 Task: Look for Airbnb properties in Shorko, Pakistan from 9th December, 2023 to 16th December, 2023 for 2 adults, 1 child.2 bedrooms having 2 beds and 1 bathroom. Property type can be flat. Booking option can be shelf check-in. Look for 3 properties as per requirement.
Action: Mouse pressed left at (557, 161)
Screenshot: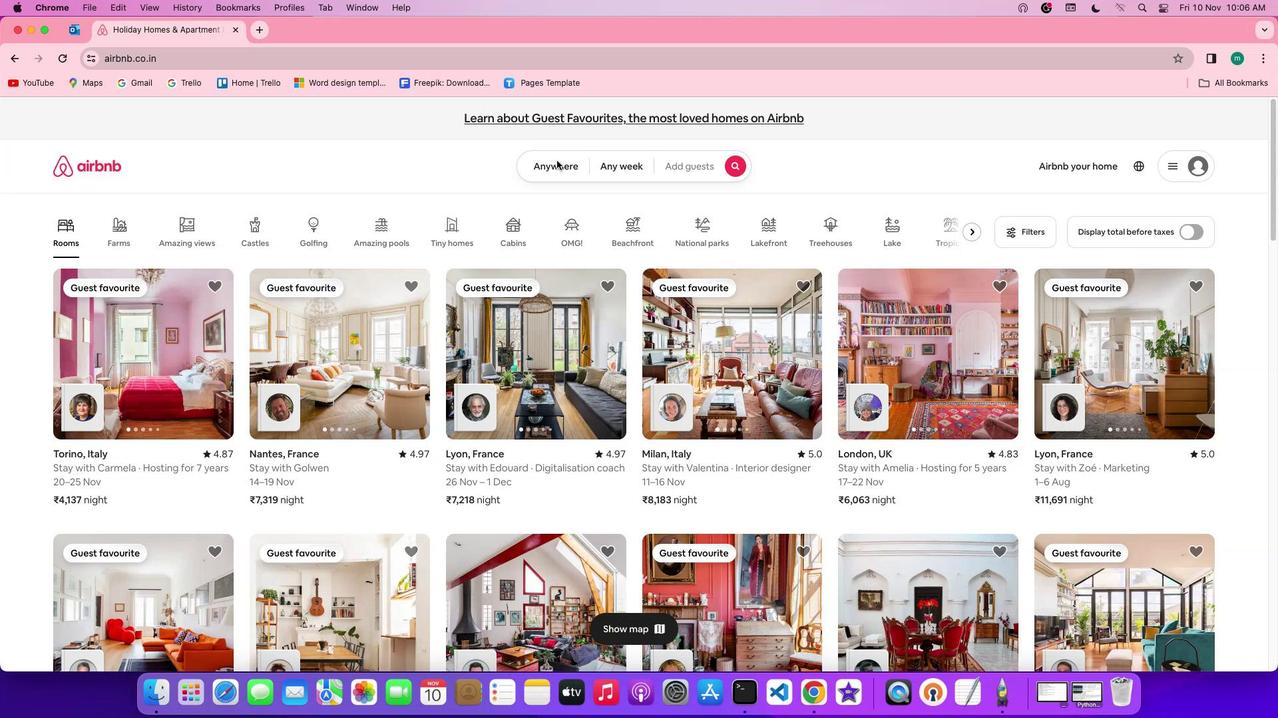 
Action: Mouse moved to (507, 211)
Screenshot: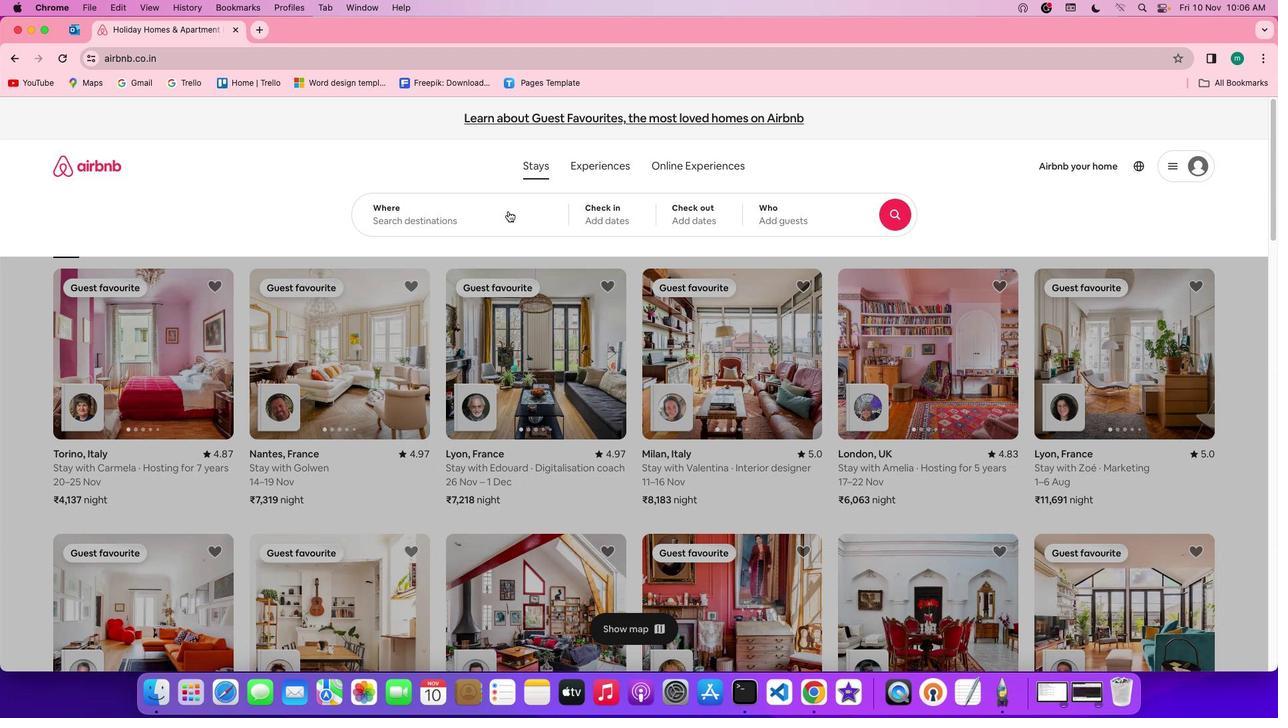 
Action: Mouse pressed left at (507, 211)
Screenshot: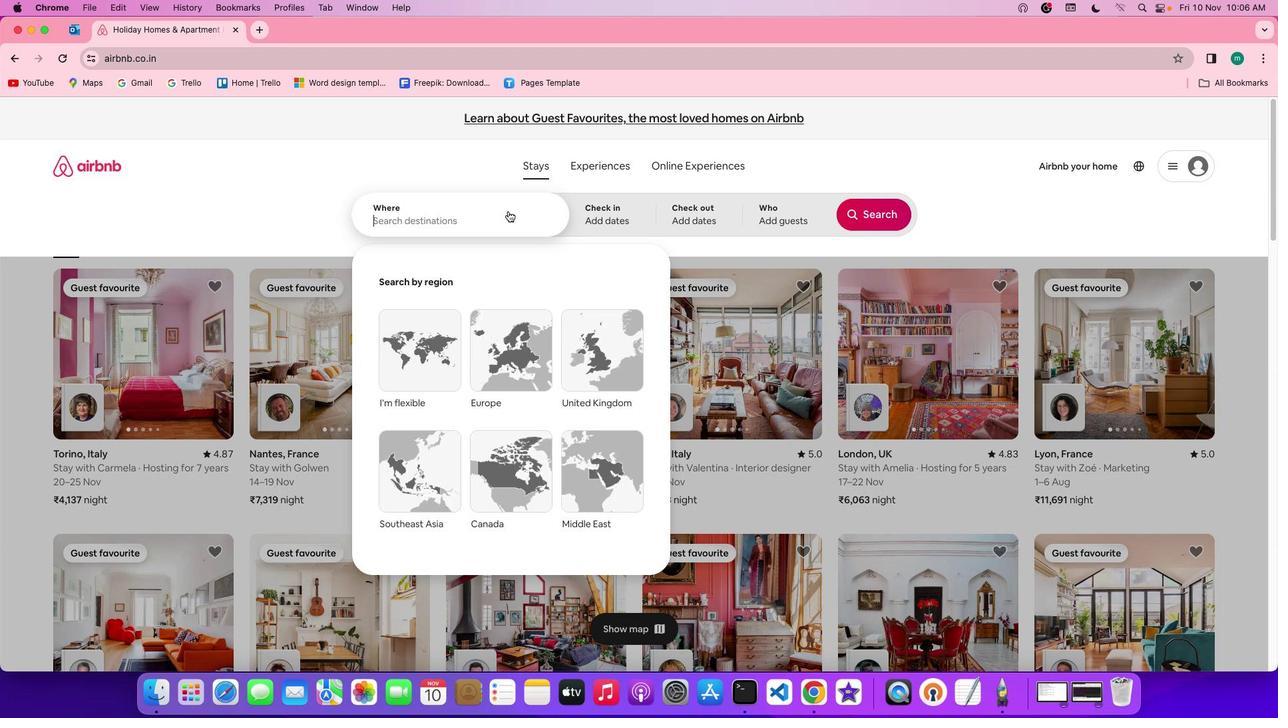 
Action: Key pressed Key.shift'S''h''o''r''k''o'','Key.spaceKey.shift'P''a''k''i''s''a'Key.backspace't''a''n'
Screenshot: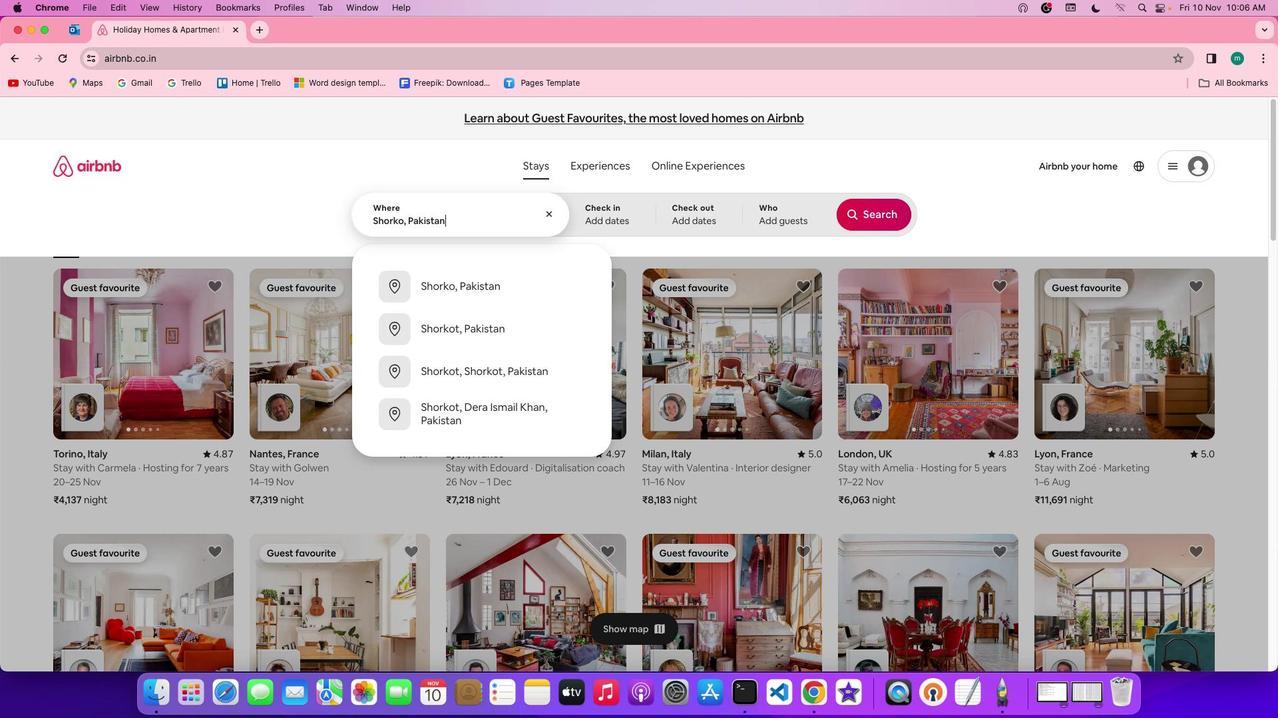 
Action: Mouse moved to (625, 203)
Screenshot: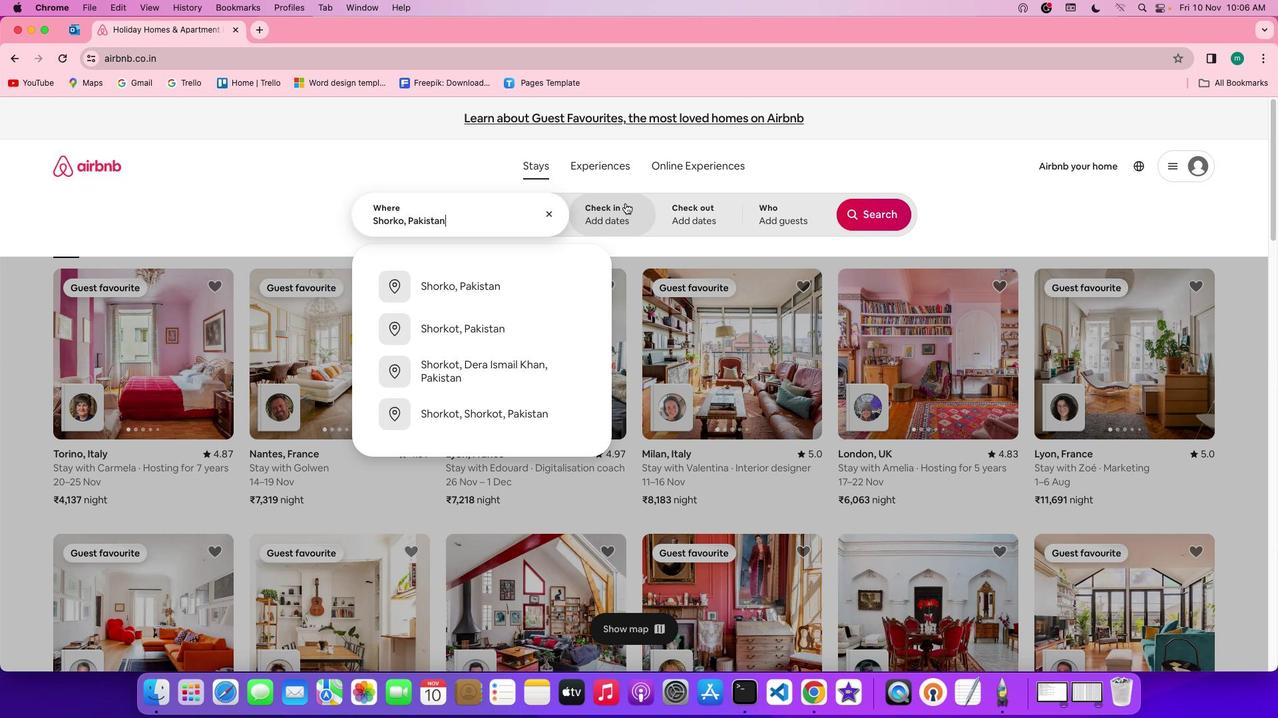 
Action: Mouse pressed left at (625, 203)
Screenshot: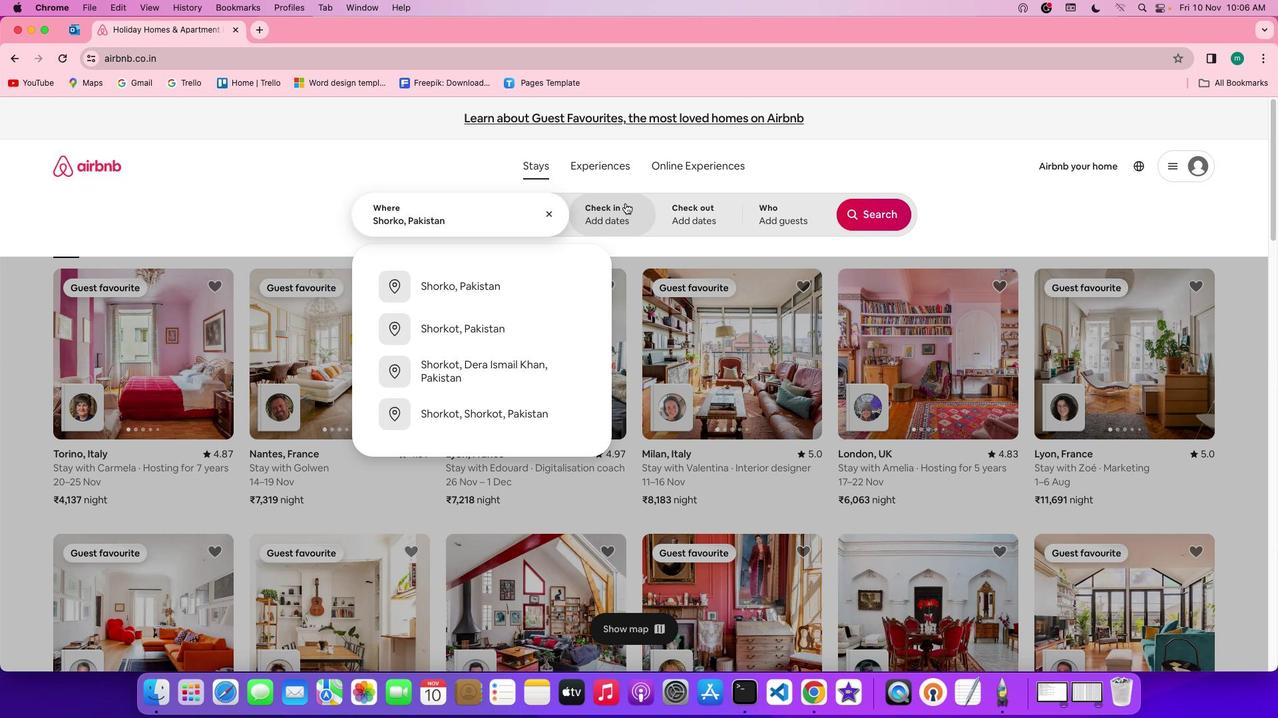 
Action: Mouse moved to (860, 411)
Screenshot: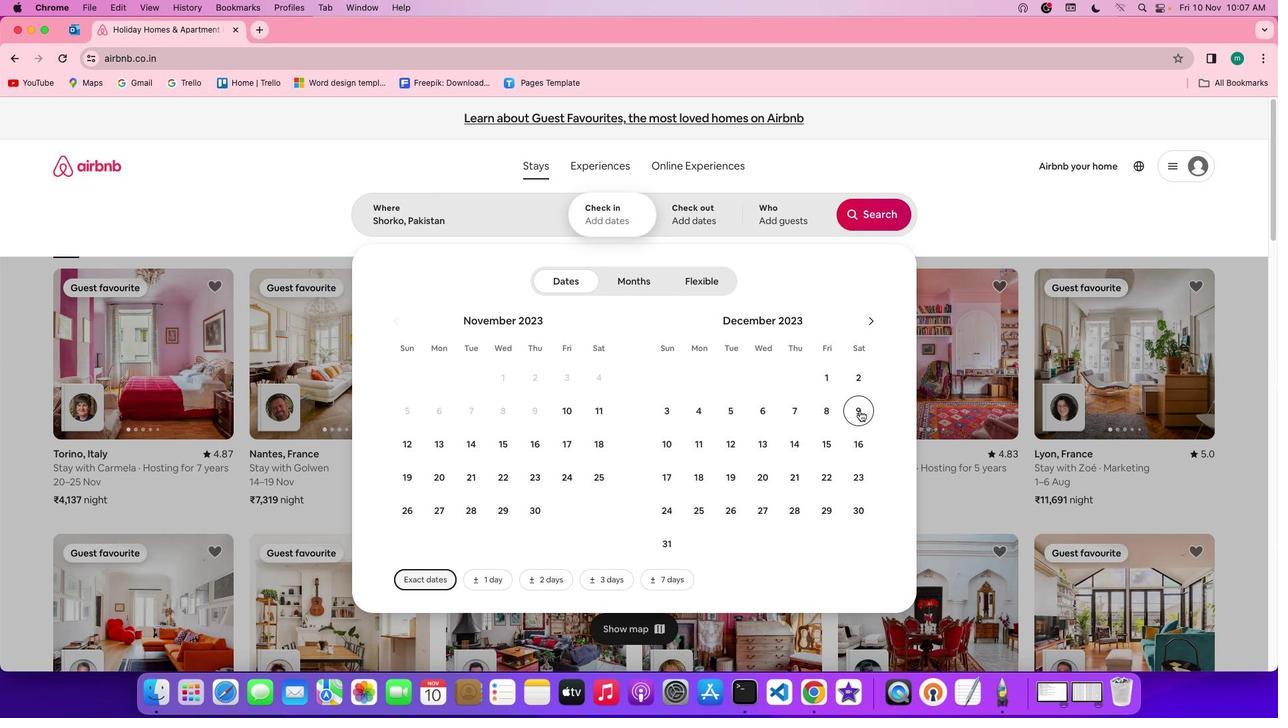 
Action: Mouse pressed left at (860, 411)
Screenshot: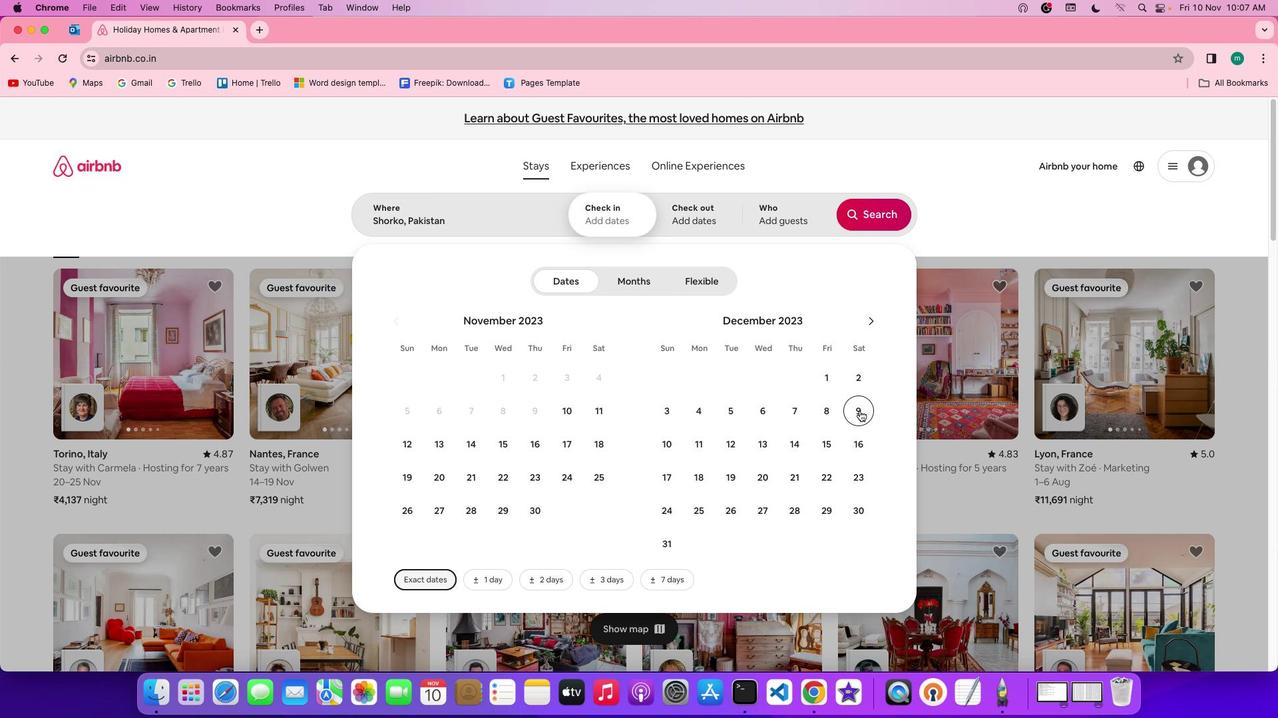 
Action: Mouse moved to (858, 438)
Screenshot: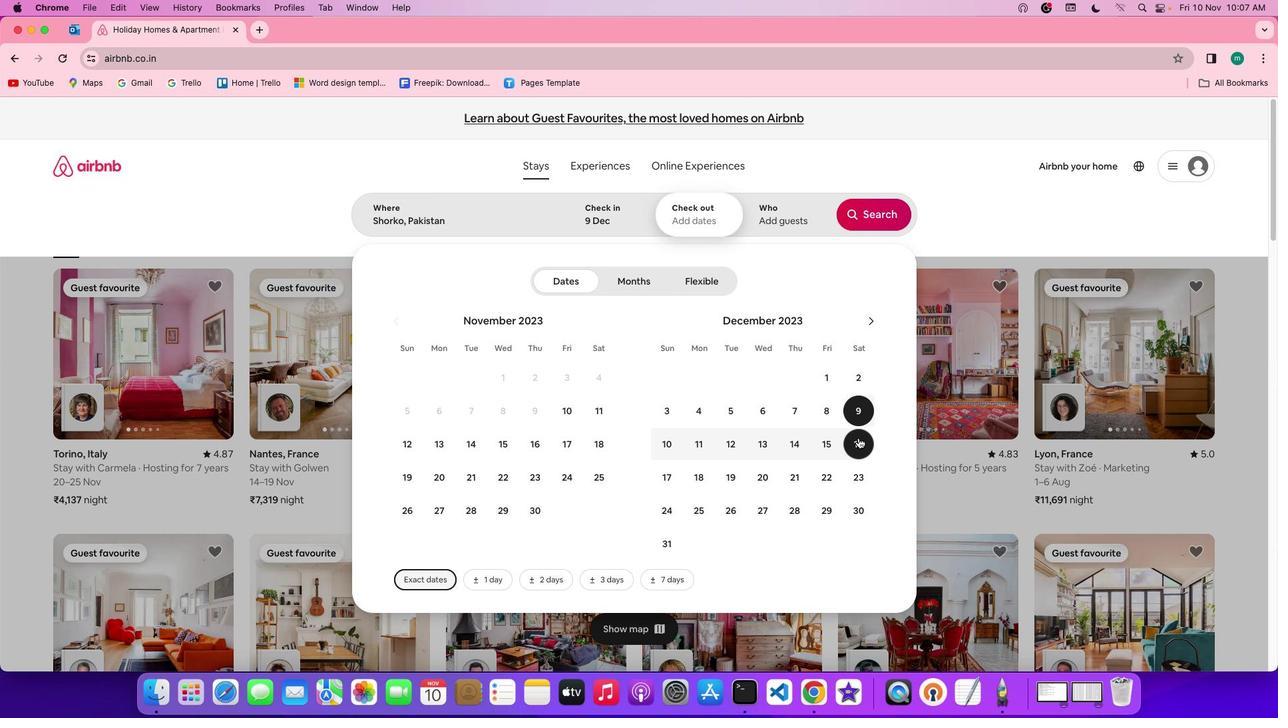
Action: Mouse pressed left at (858, 438)
Screenshot: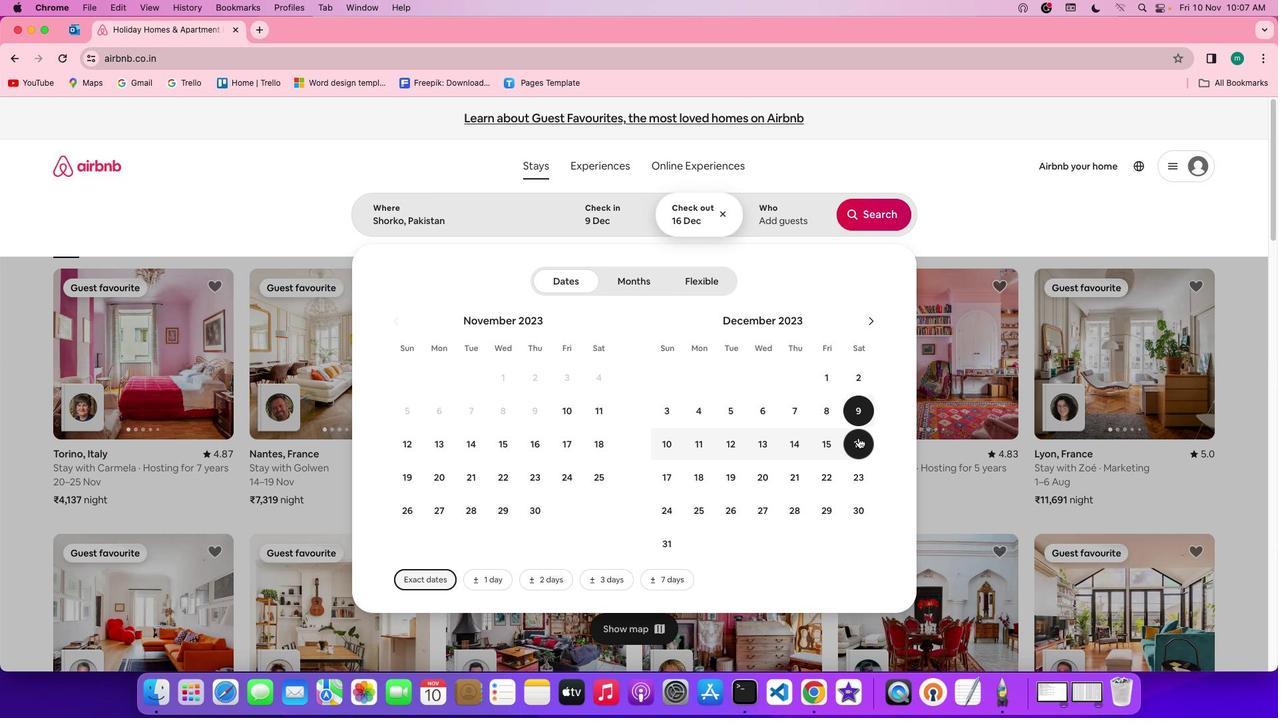 
Action: Mouse moved to (791, 206)
Screenshot: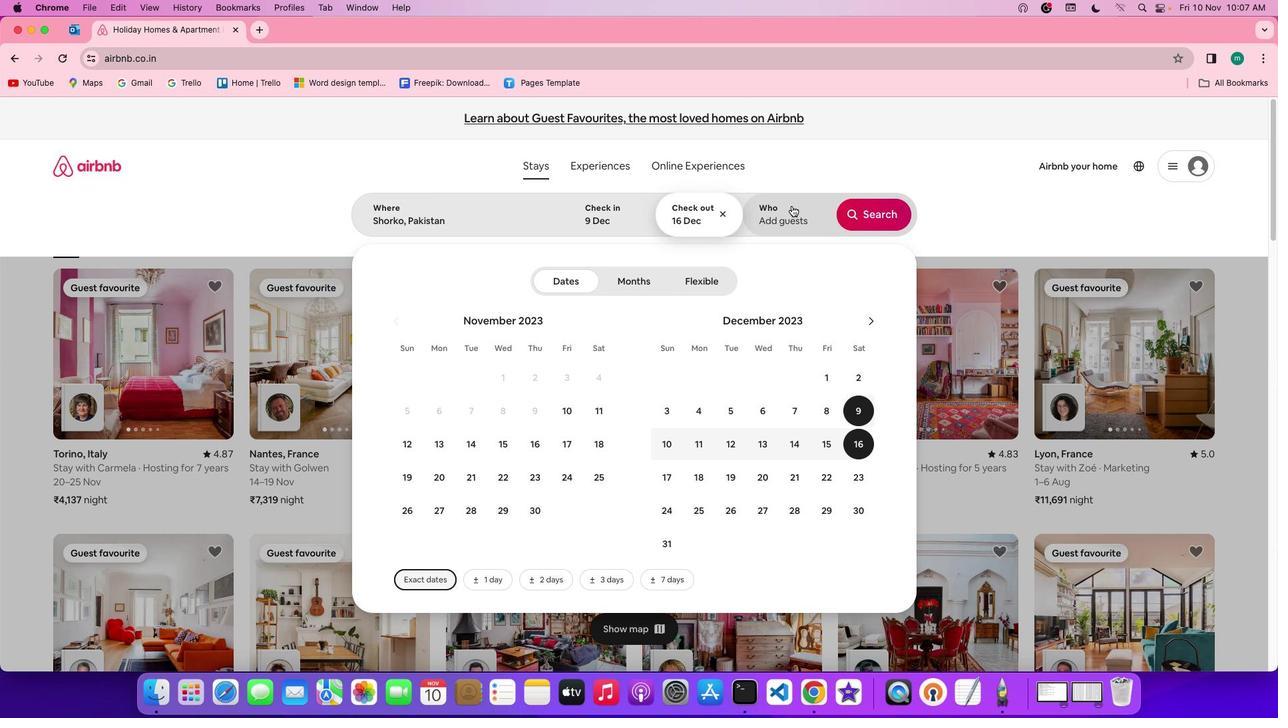 
Action: Mouse pressed left at (791, 206)
Screenshot: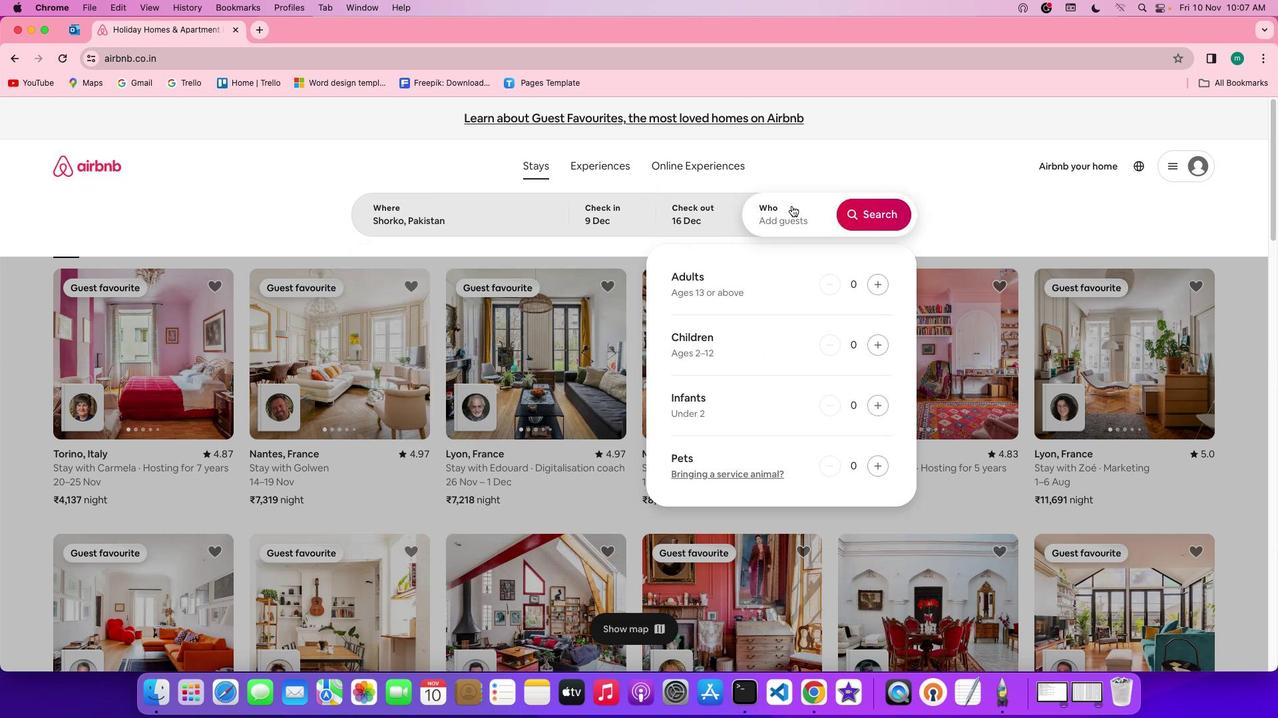 
Action: Mouse moved to (880, 282)
Screenshot: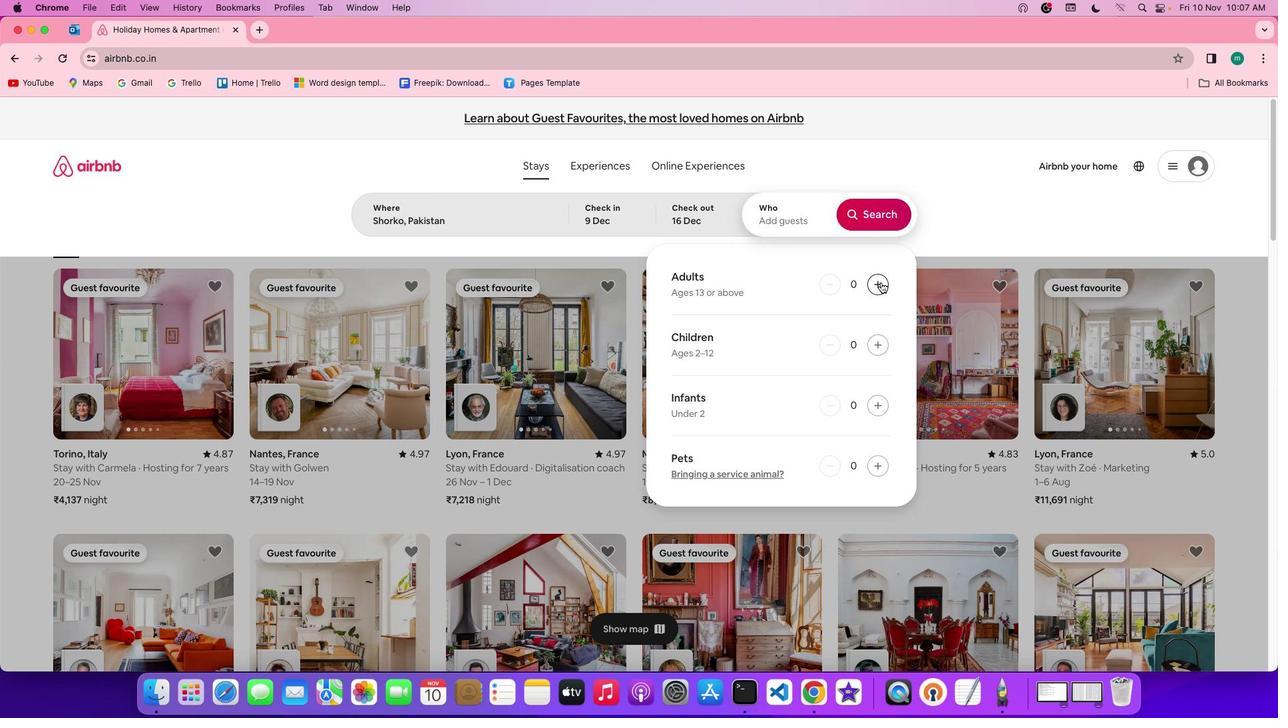 
Action: Mouse pressed left at (880, 282)
Screenshot: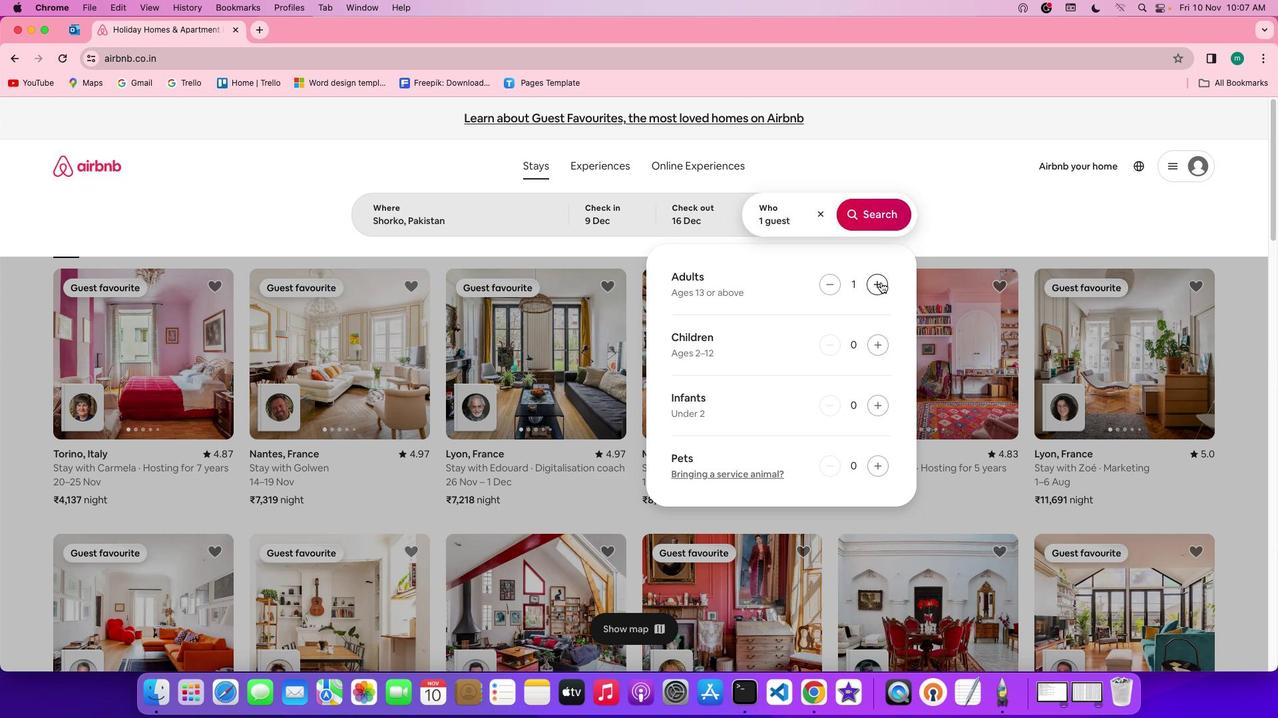 
Action: Mouse pressed left at (880, 282)
Screenshot: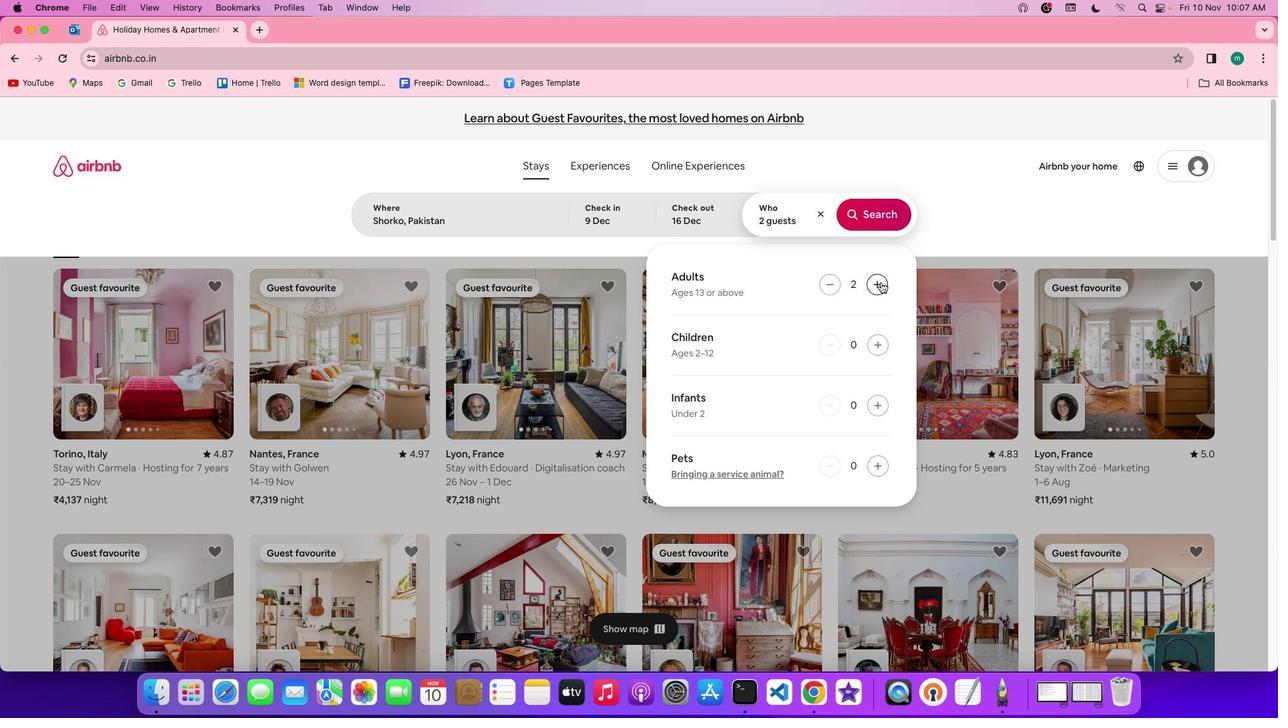 
Action: Mouse moved to (877, 348)
Screenshot: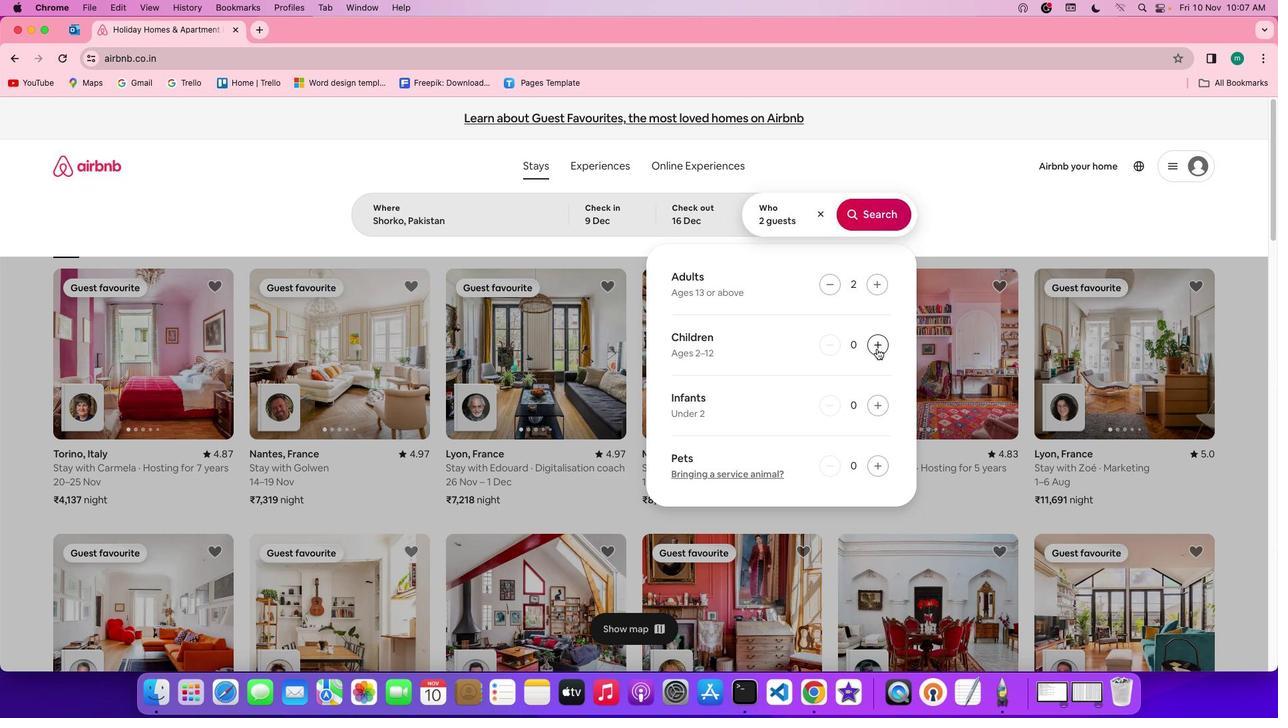 
Action: Mouse pressed left at (877, 348)
Screenshot: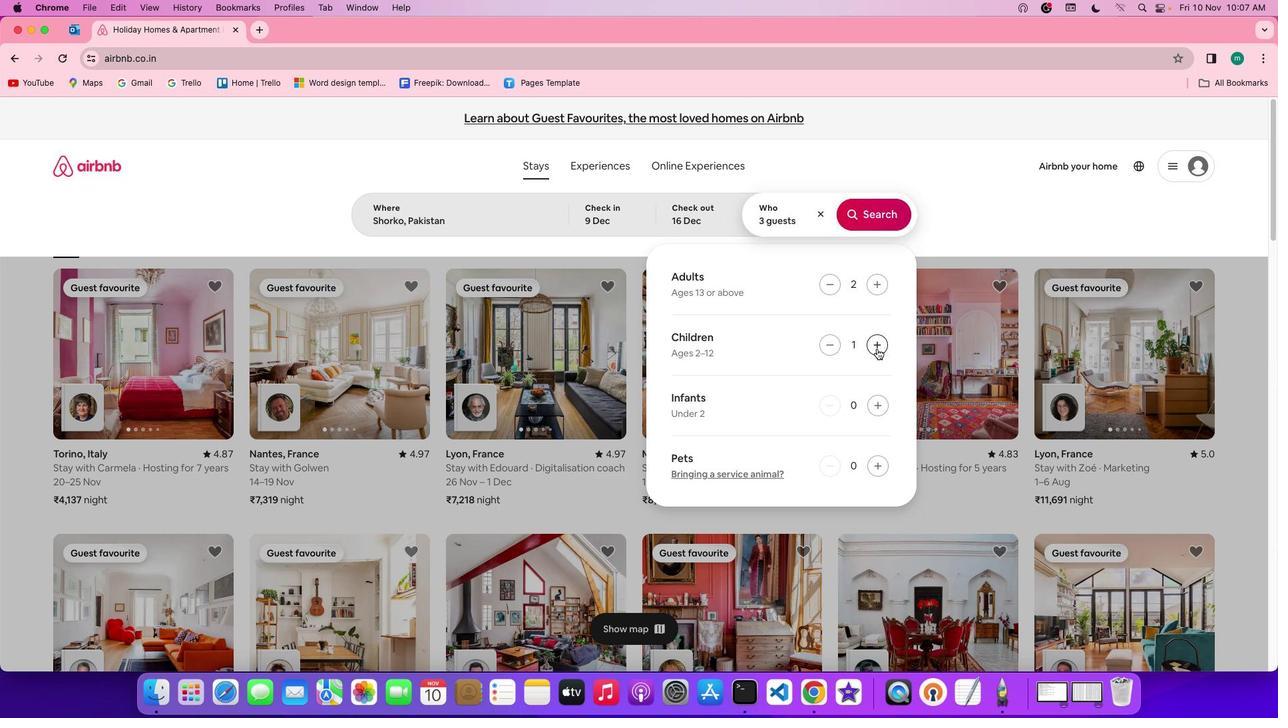 
Action: Mouse moved to (868, 212)
Screenshot: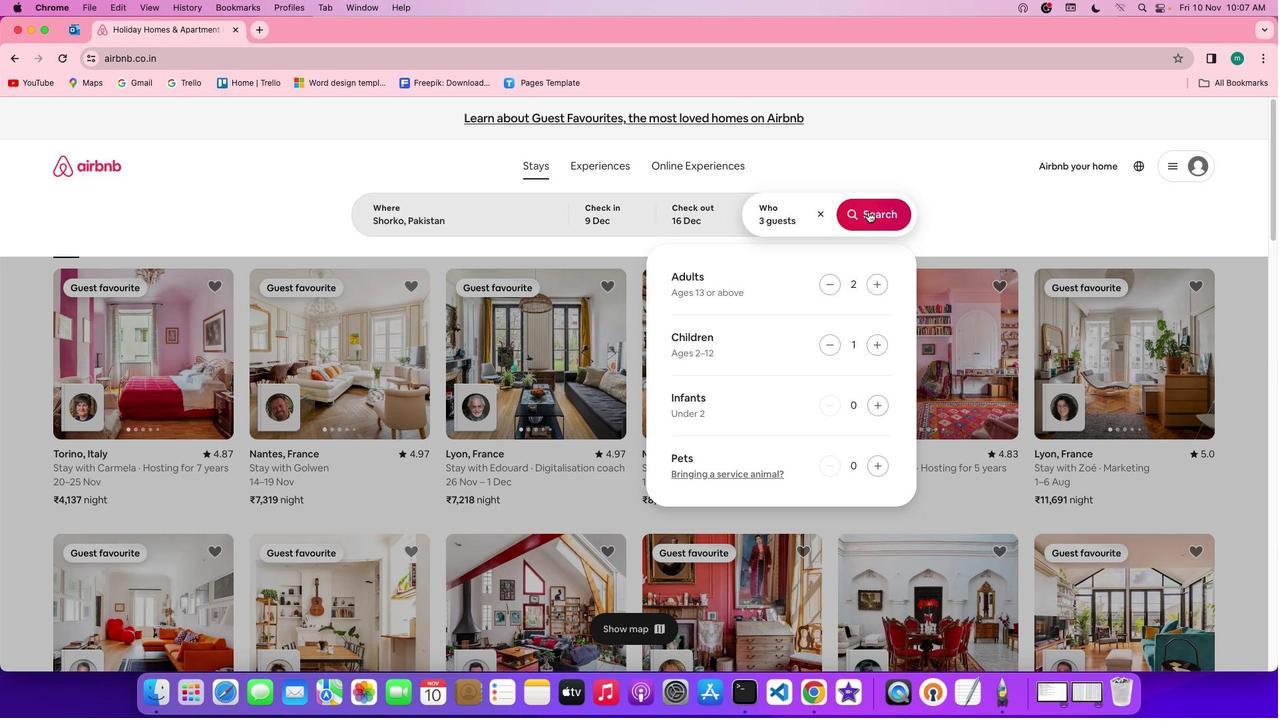 
Action: Mouse pressed left at (868, 212)
Screenshot: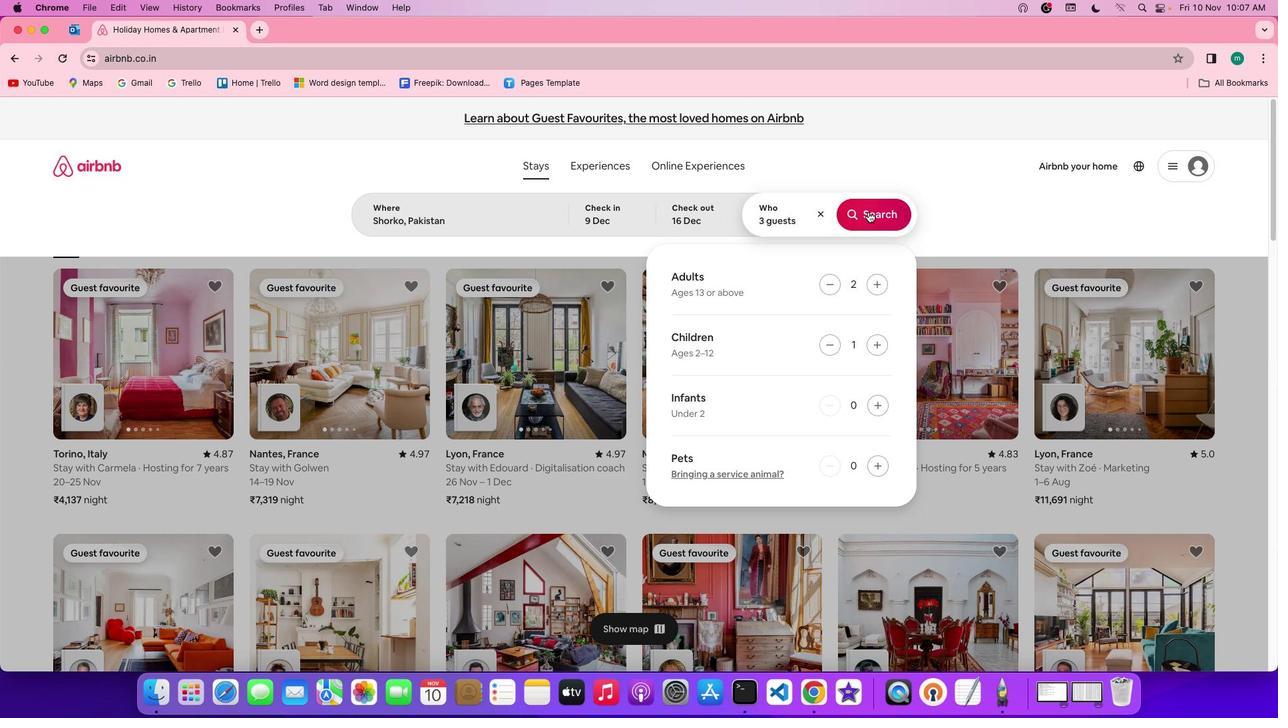 
Action: Mouse moved to (1077, 167)
Screenshot: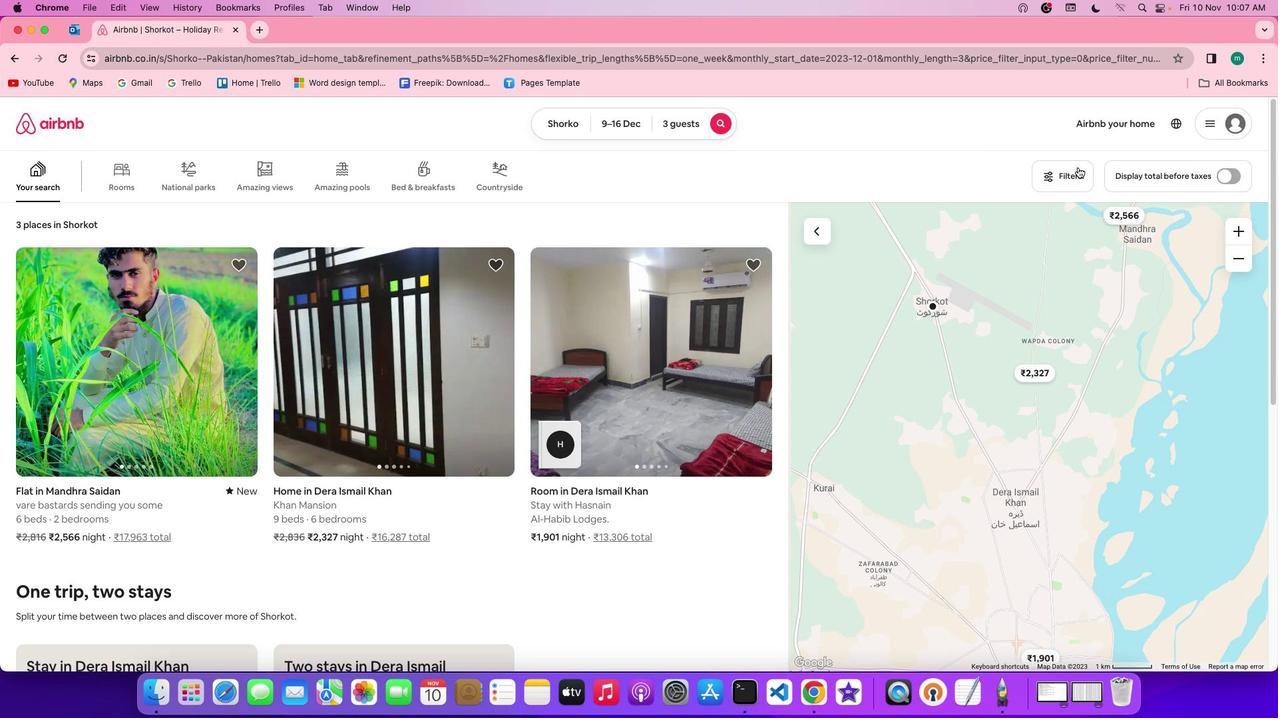 
Action: Mouse pressed left at (1077, 167)
Screenshot: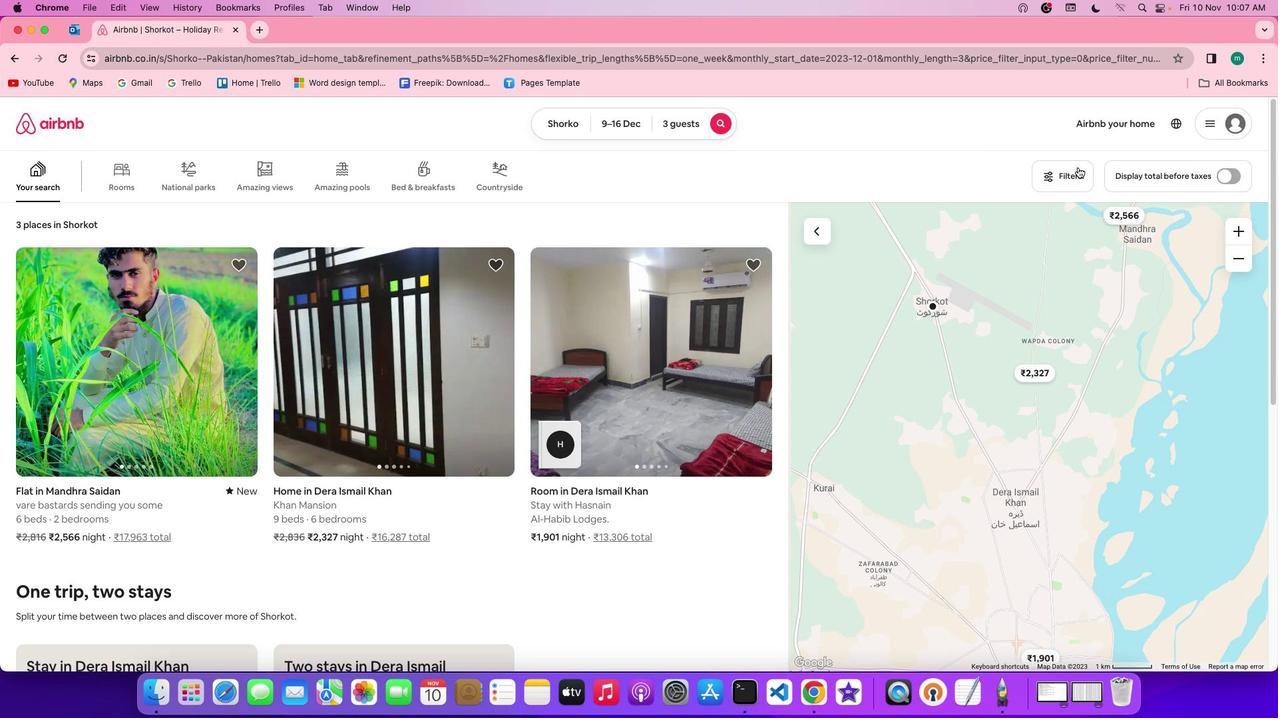 
Action: Mouse moved to (579, 437)
Screenshot: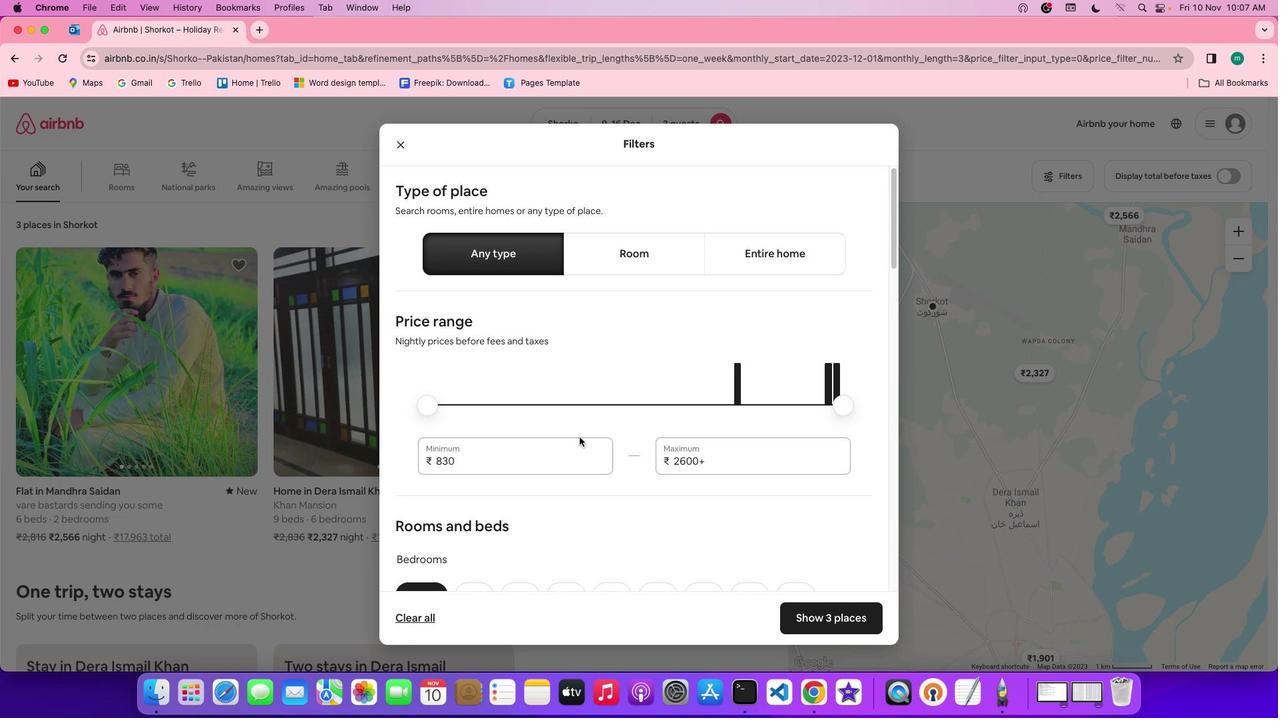 
Action: Mouse scrolled (579, 437) with delta (0, 0)
Screenshot: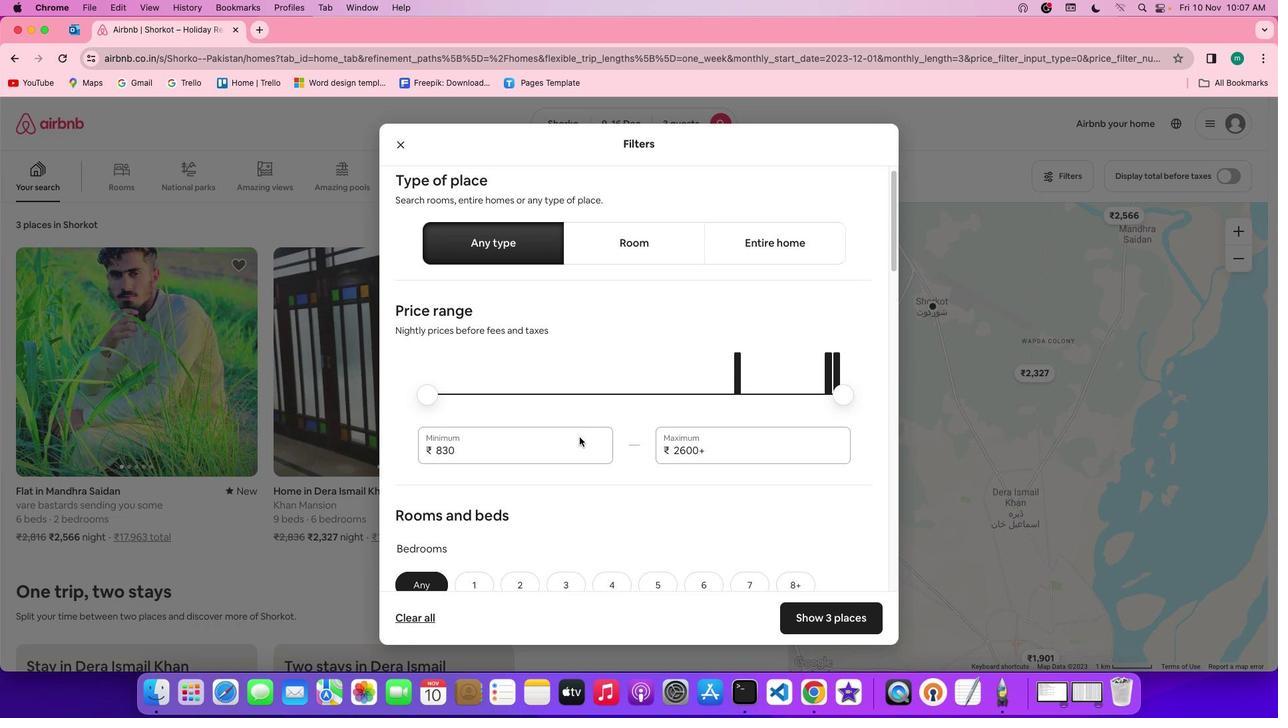 
Action: Mouse scrolled (579, 437) with delta (0, 0)
Screenshot: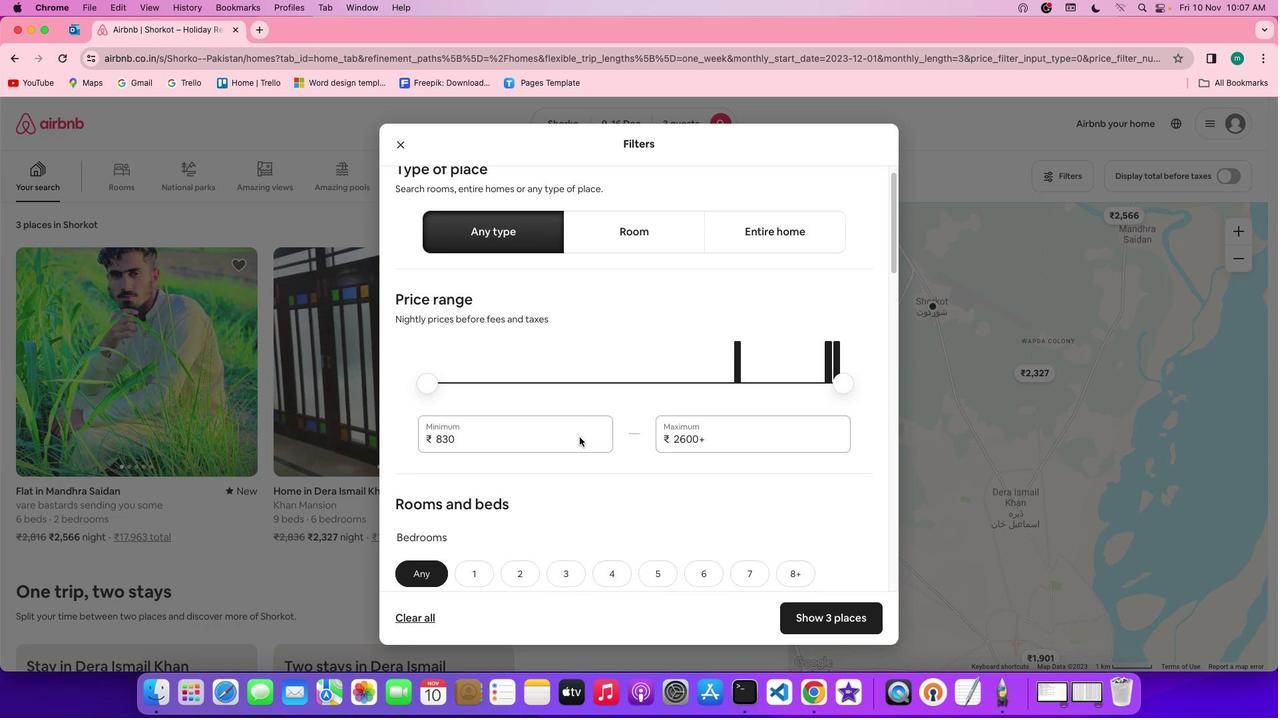 
Action: Mouse scrolled (579, 437) with delta (0, -1)
Screenshot: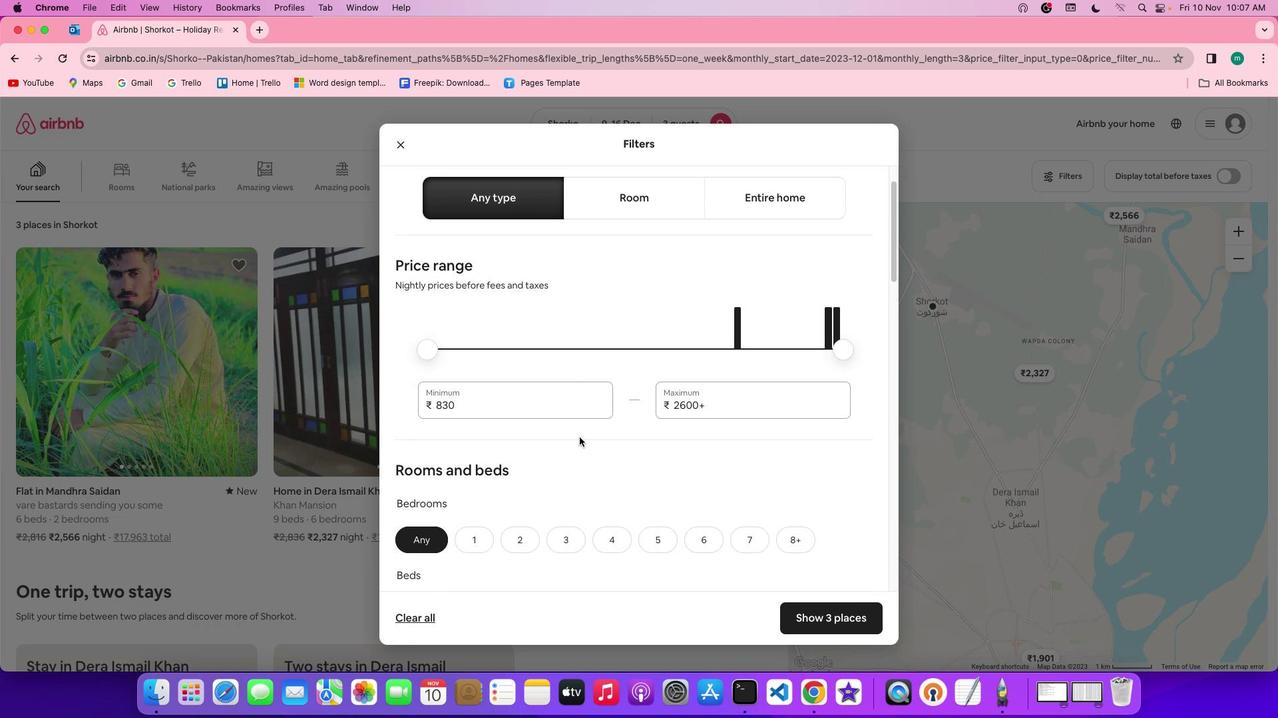 
Action: Mouse scrolled (579, 437) with delta (0, 0)
Screenshot: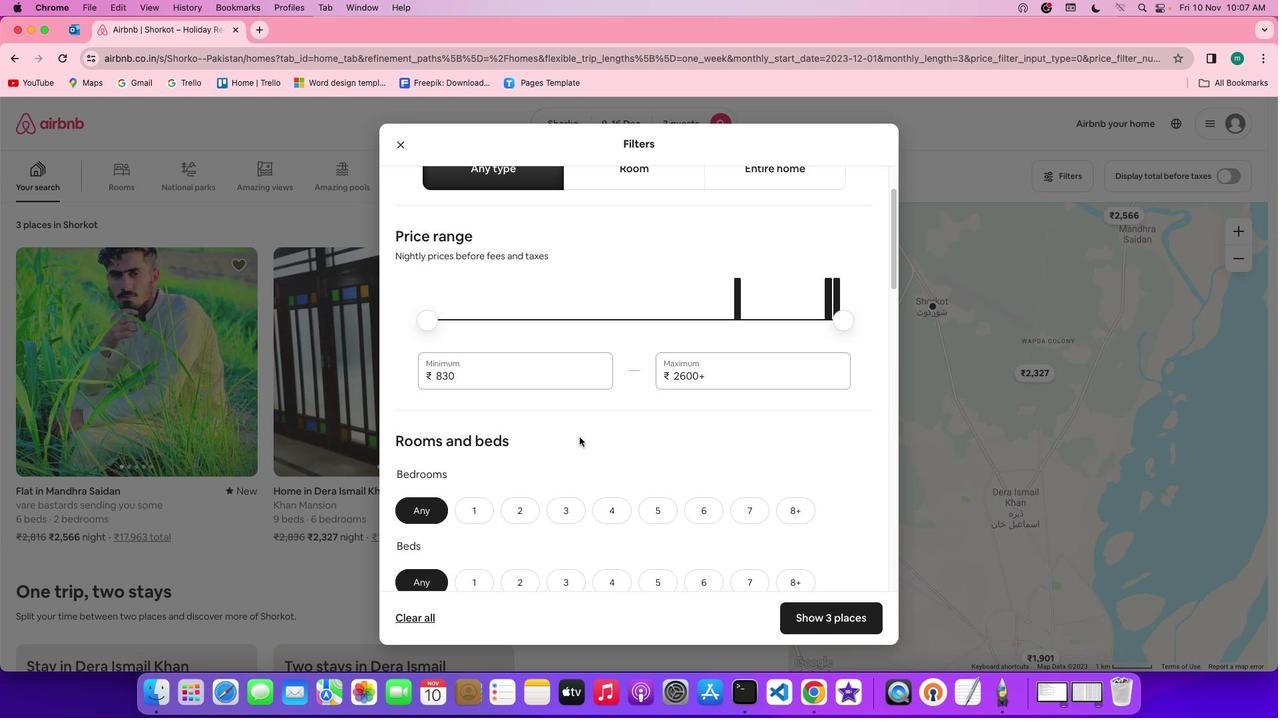 
Action: Mouse scrolled (579, 437) with delta (0, 0)
Screenshot: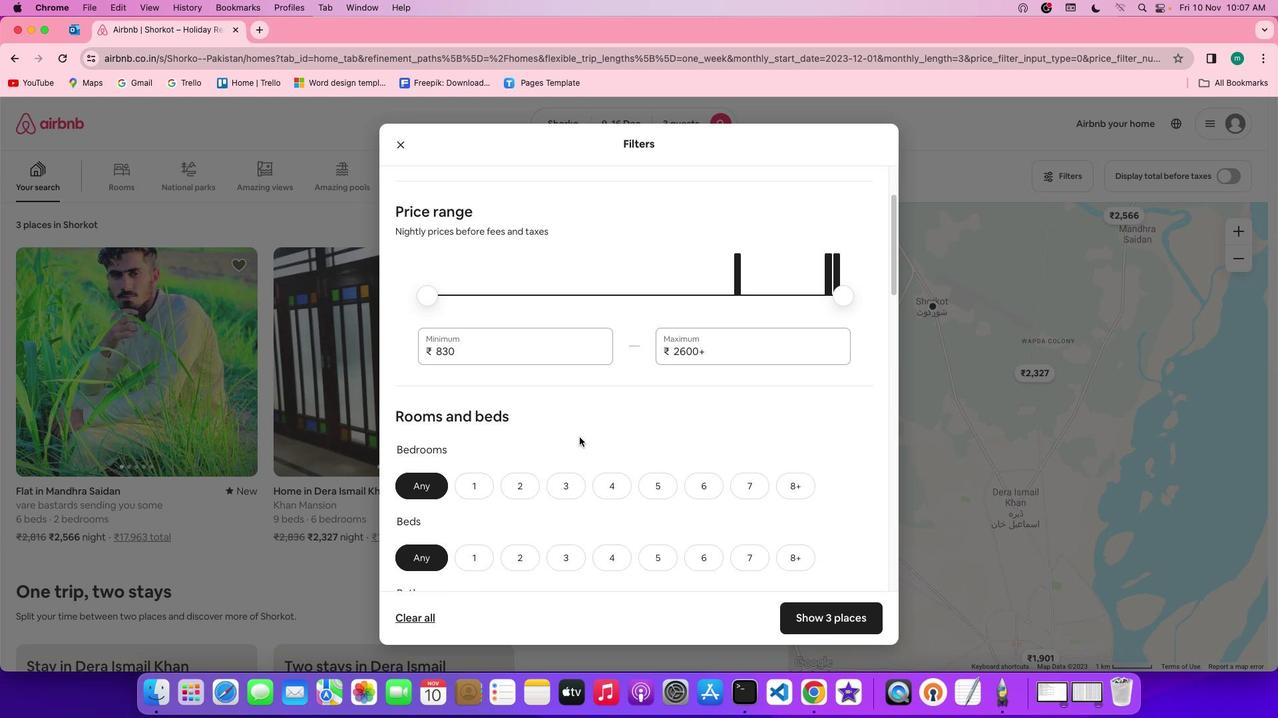 
Action: Mouse scrolled (579, 437) with delta (0, -1)
Screenshot: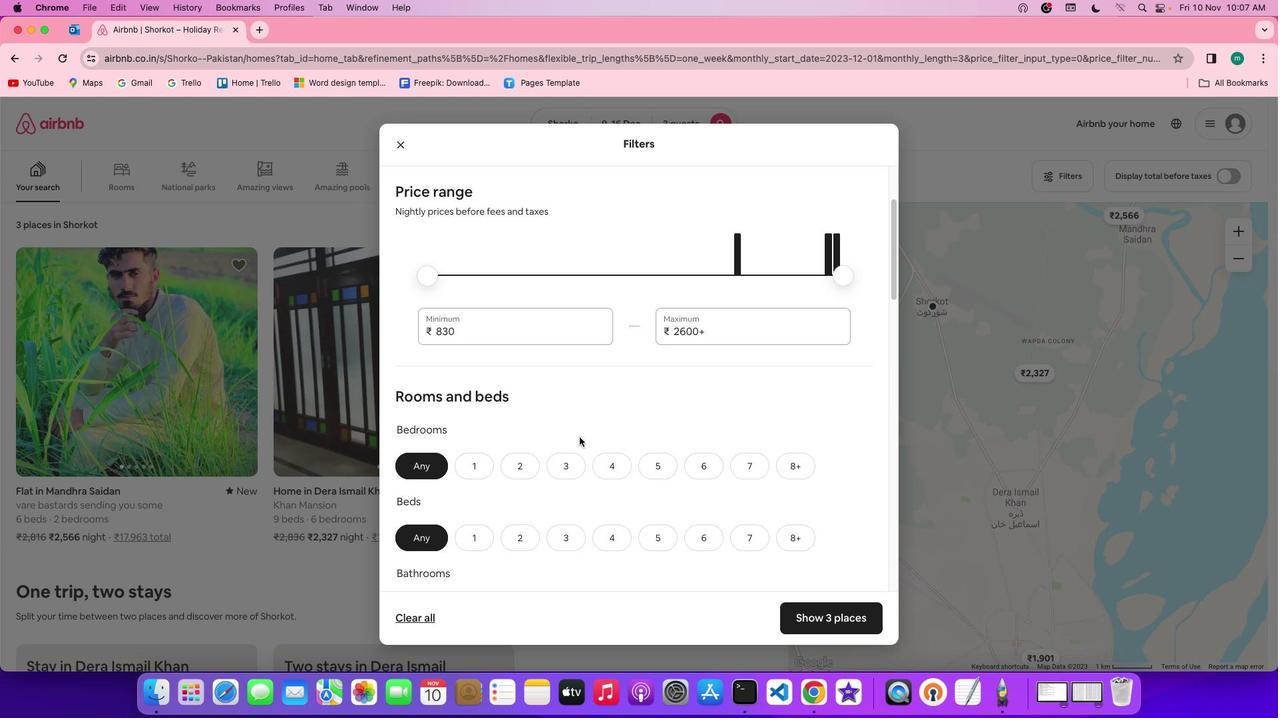 
Action: Mouse scrolled (579, 437) with delta (0, 0)
Screenshot: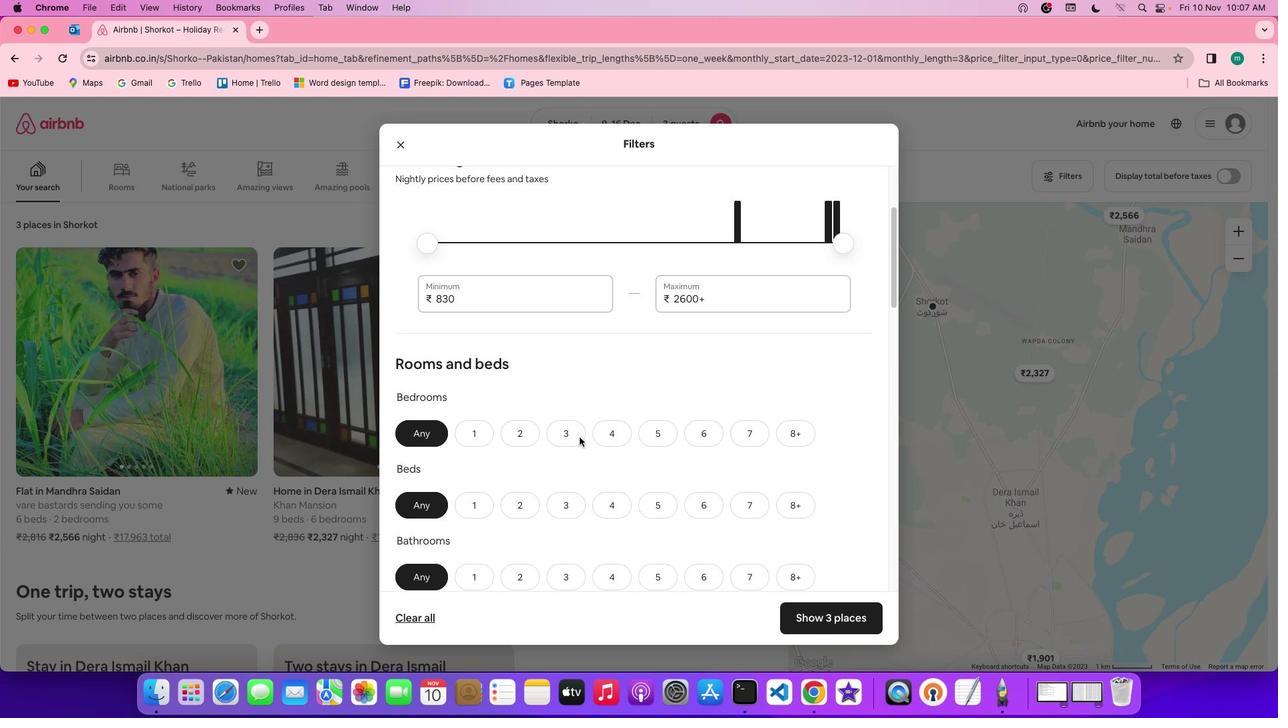 
Action: Mouse moved to (527, 435)
Screenshot: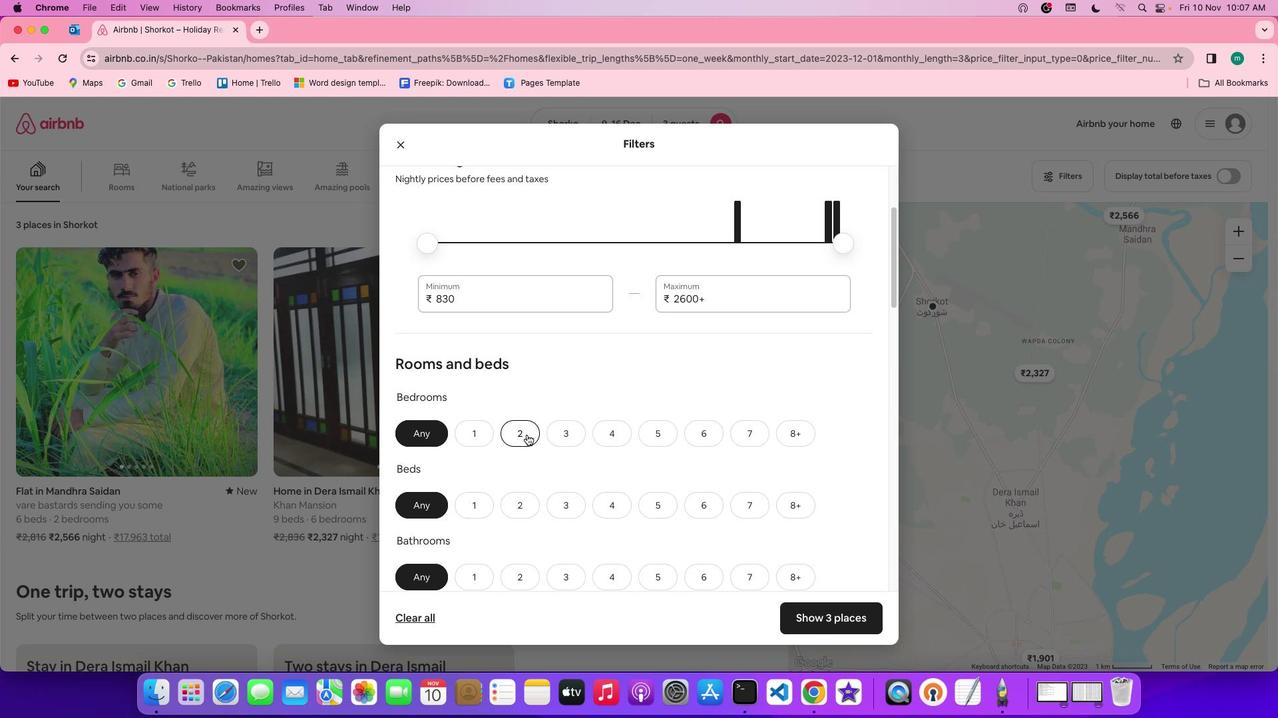 
Action: Mouse pressed left at (527, 435)
Screenshot: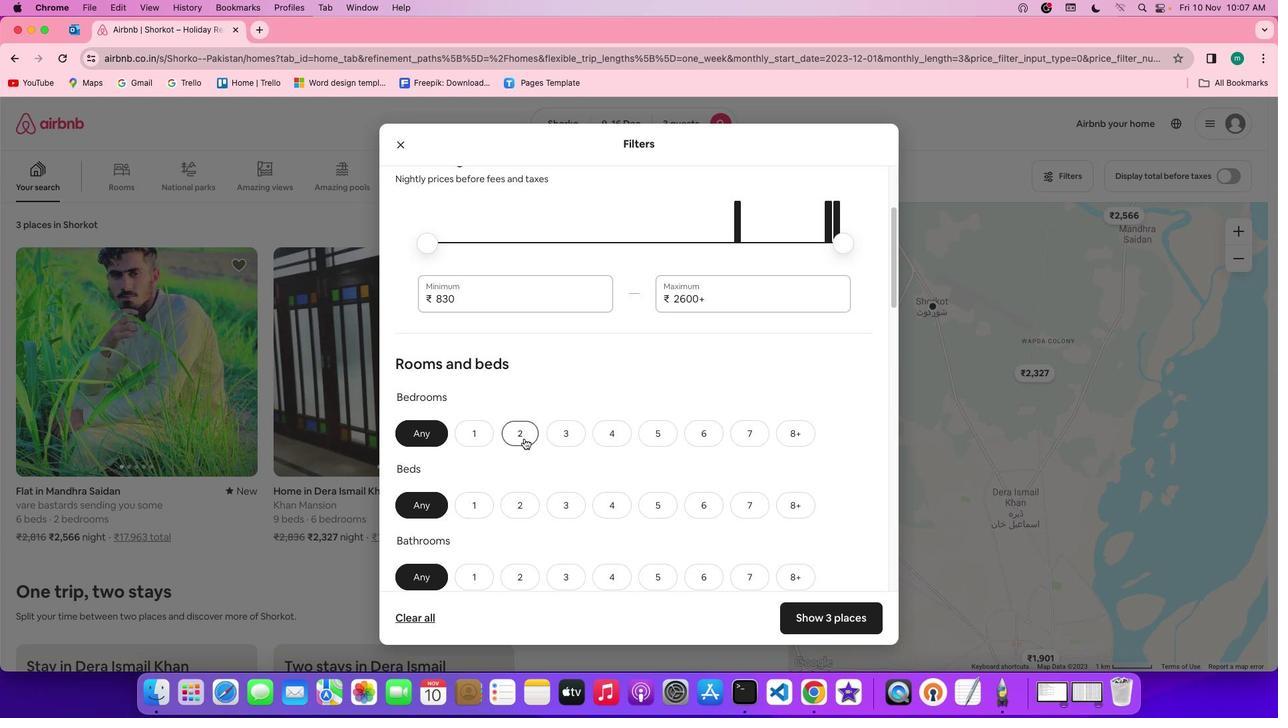 
Action: Mouse moved to (520, 499)
Screenshot: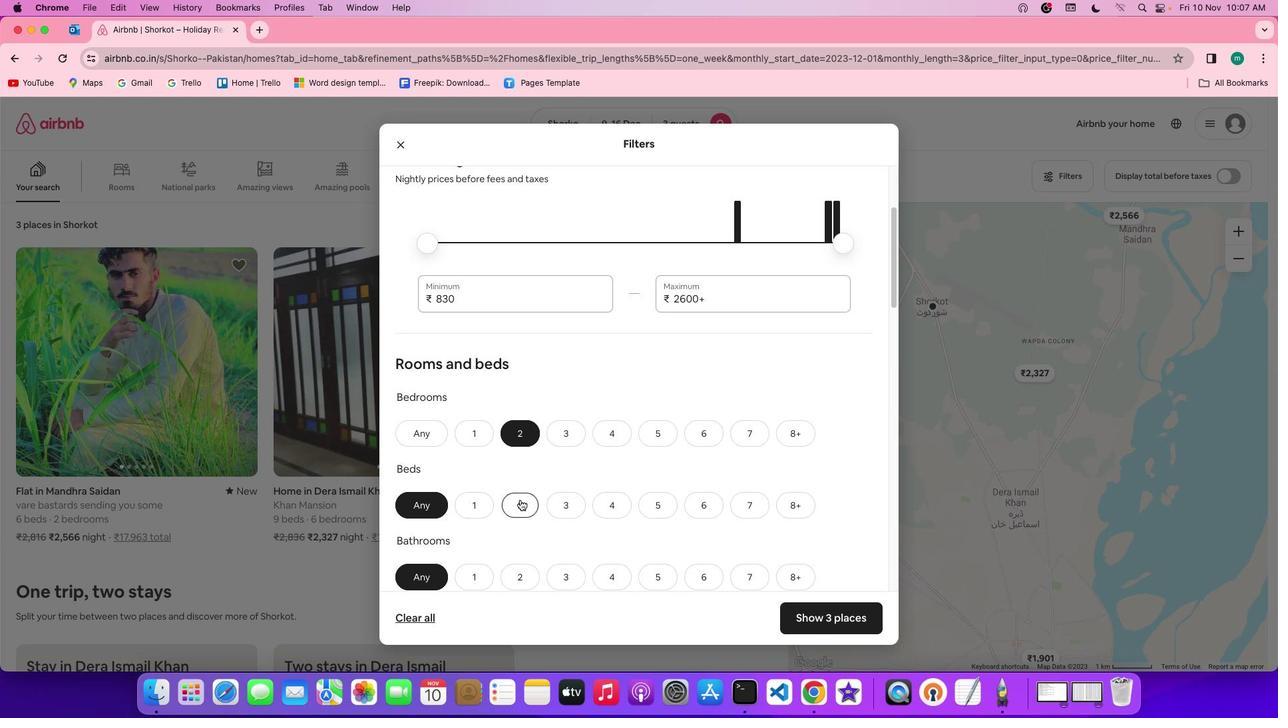 
Action: Mouse pressed left at (520, 499)
Screenshot: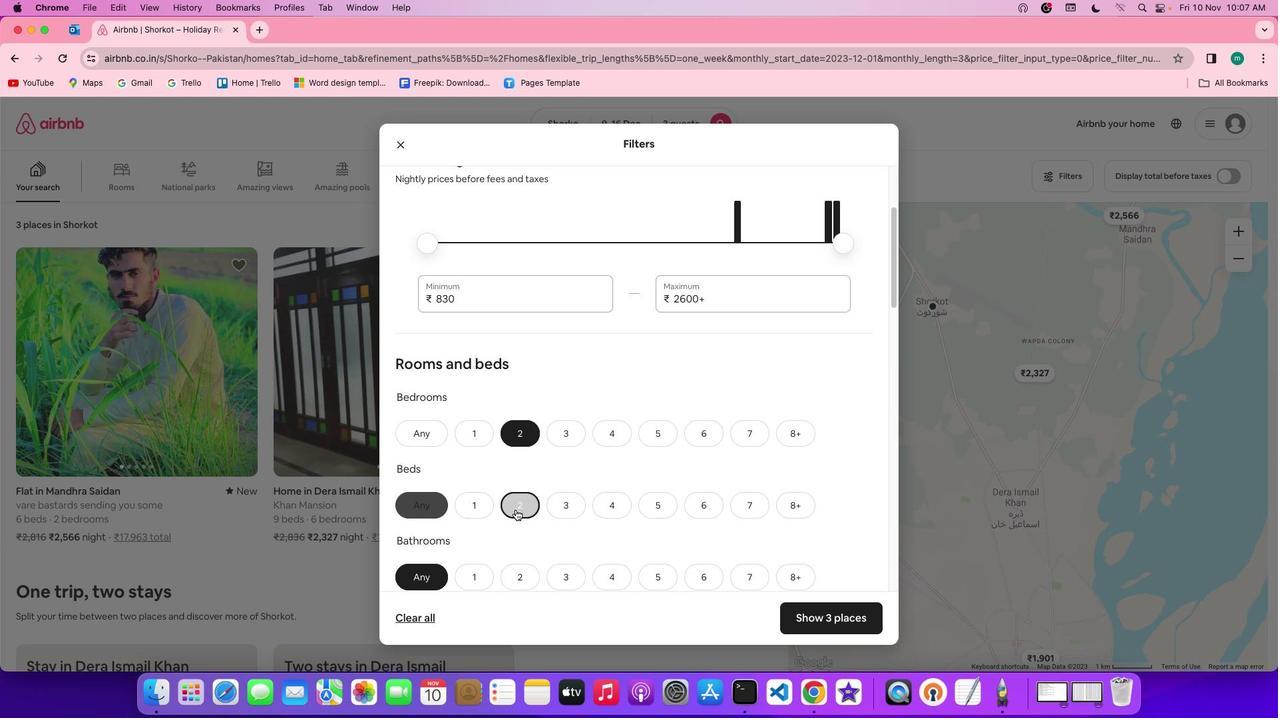 
Action: Mouse moved to (478, 570)
Screenshot: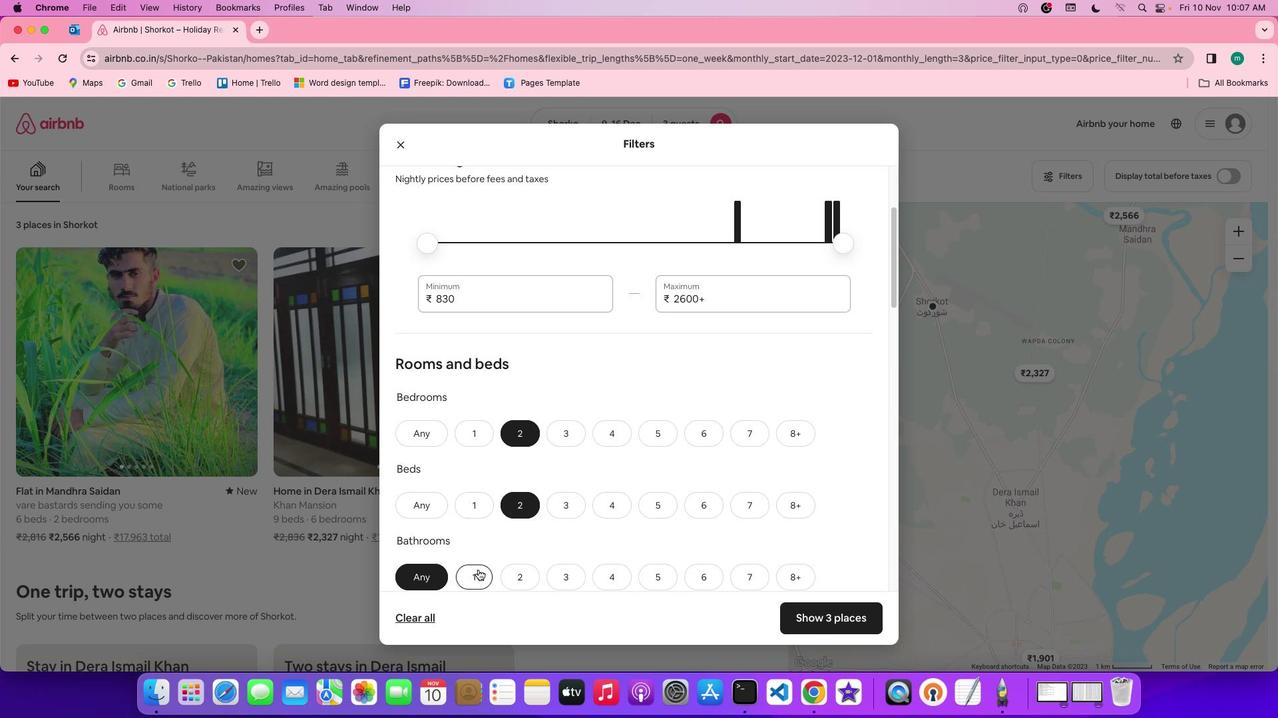 
Action: Mouse pressed left at (478, 570)
Screenshot: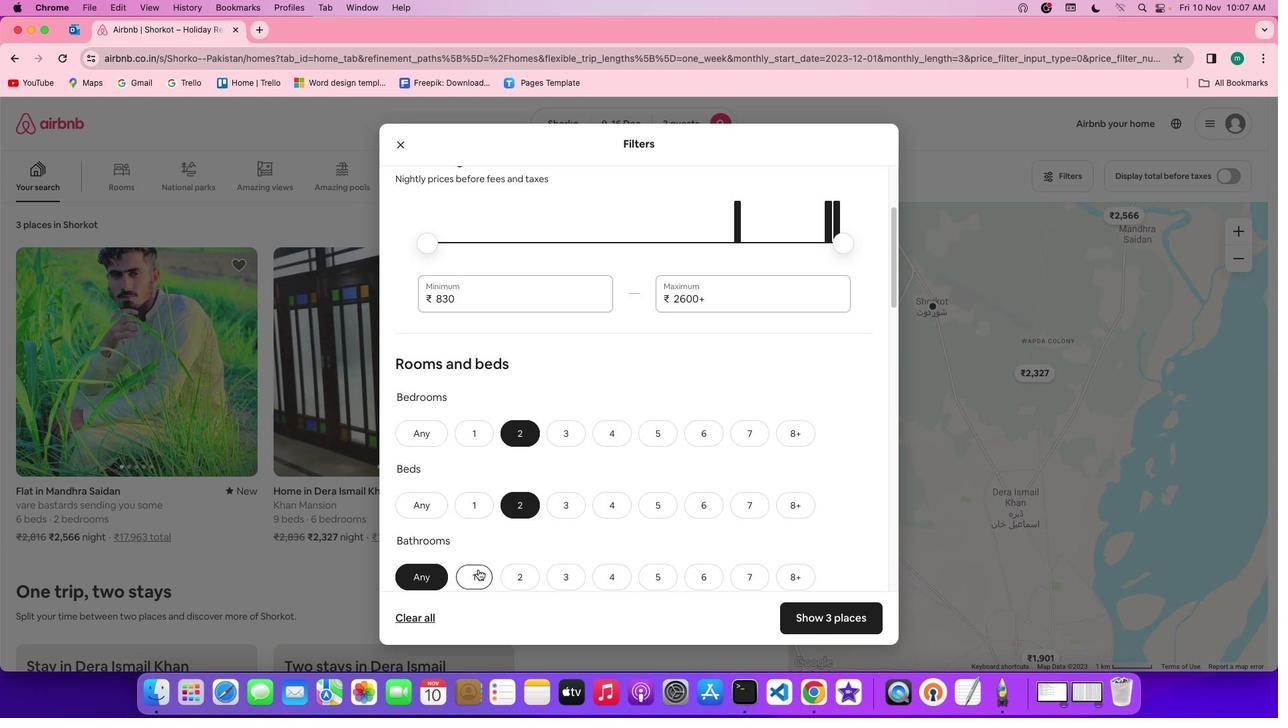 
Action: Mouse moved to (559, 525)
Screenshot: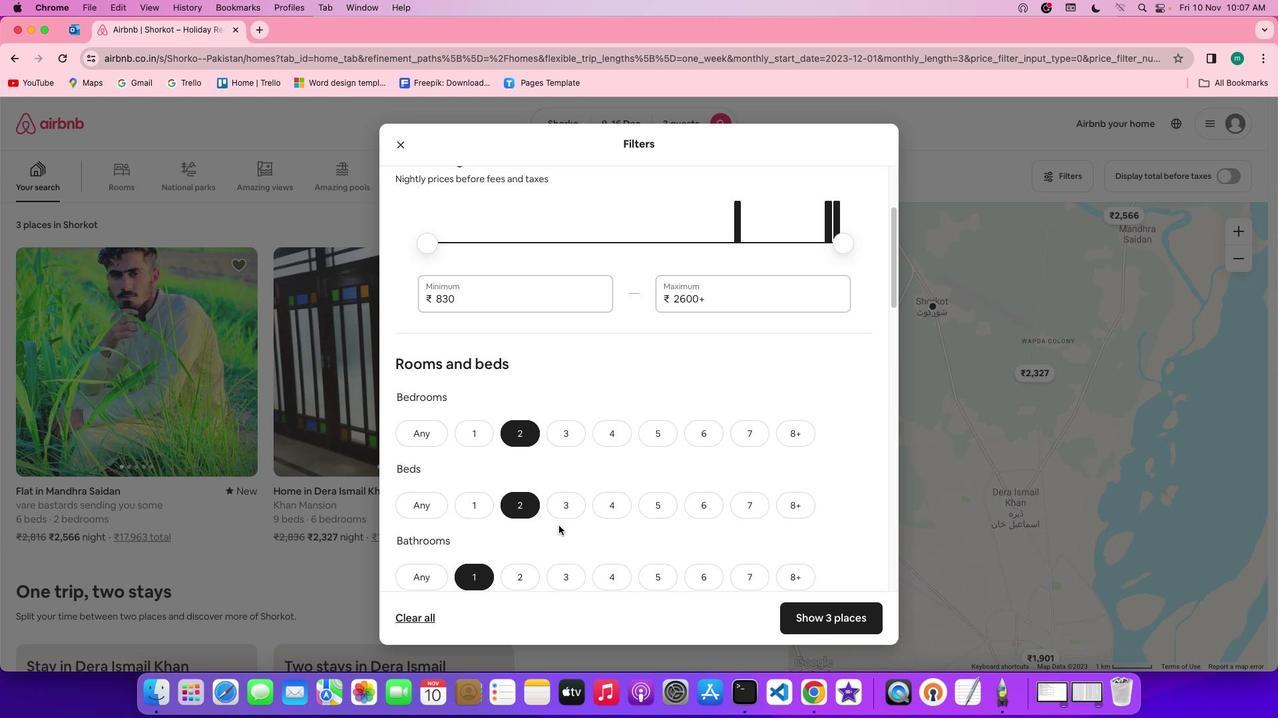 
Action: Mouse scrolled (559, 525) with delta (0, 0)
Screenshot: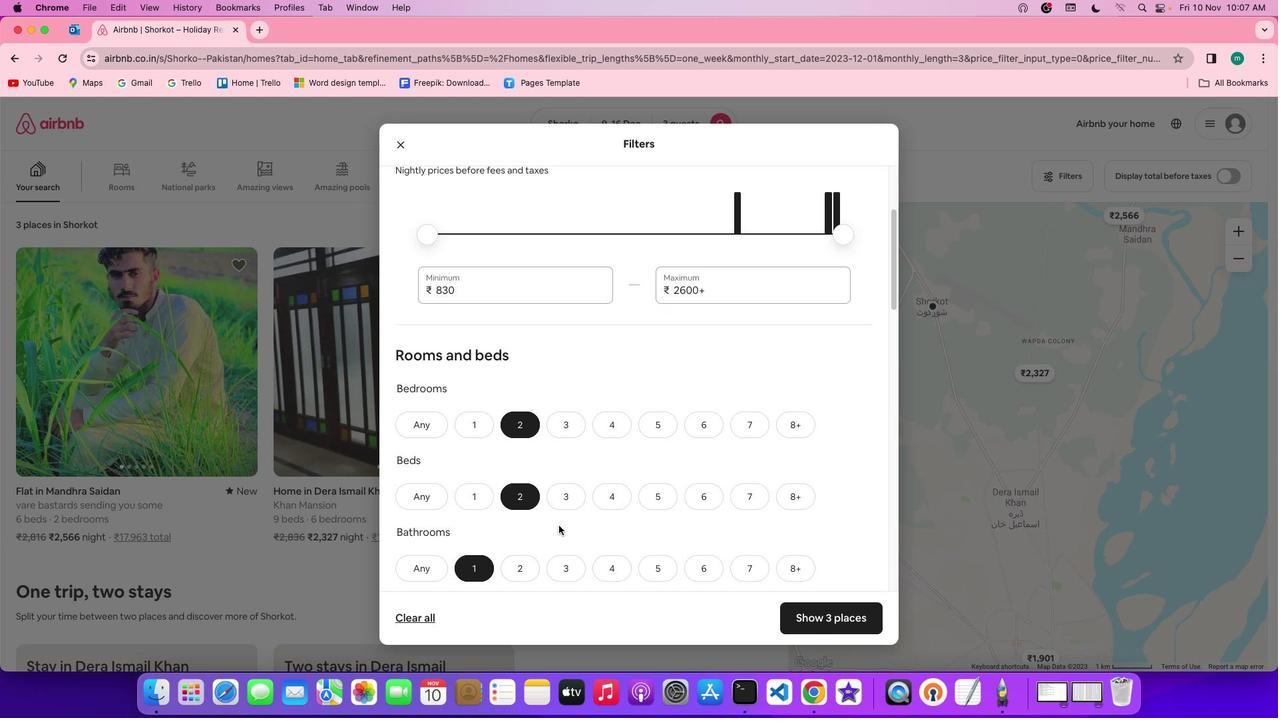 
Action: Mouse scrolled (559, 525) with delta (0, 0)
Screenshot: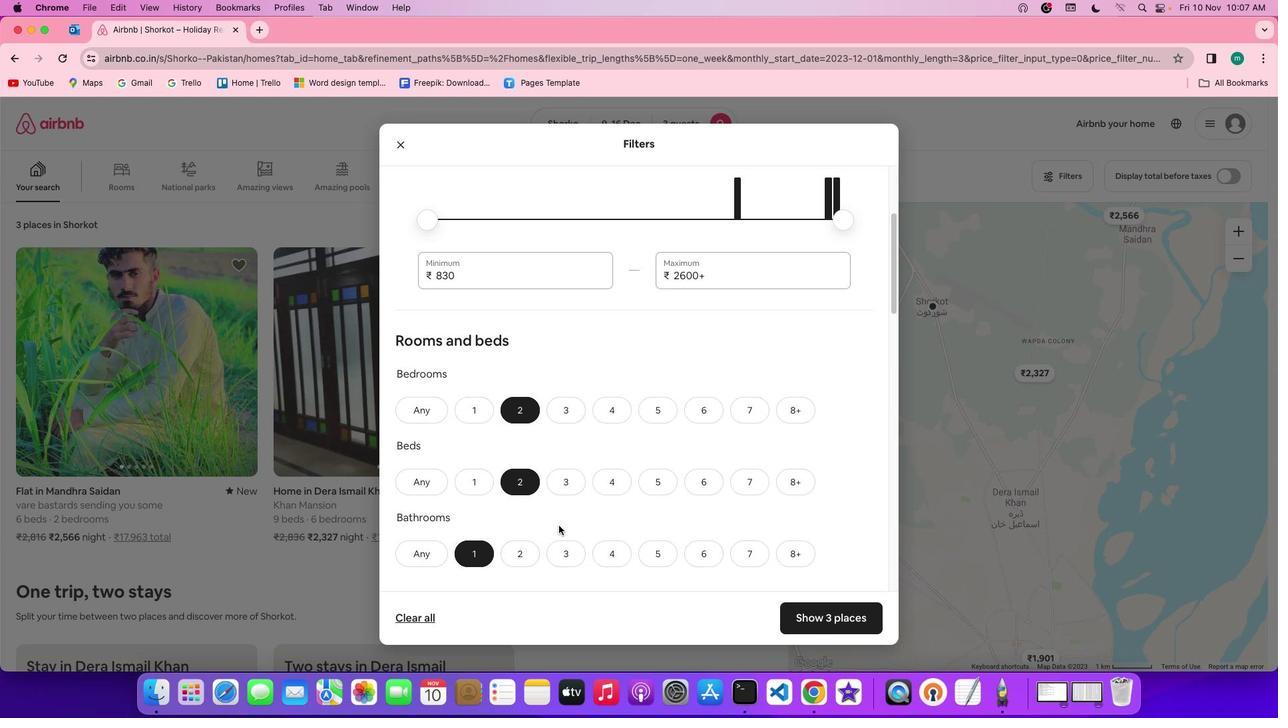 
Action: Mouse scrolled (559, 525) with delta (0, -1)
Screenshot: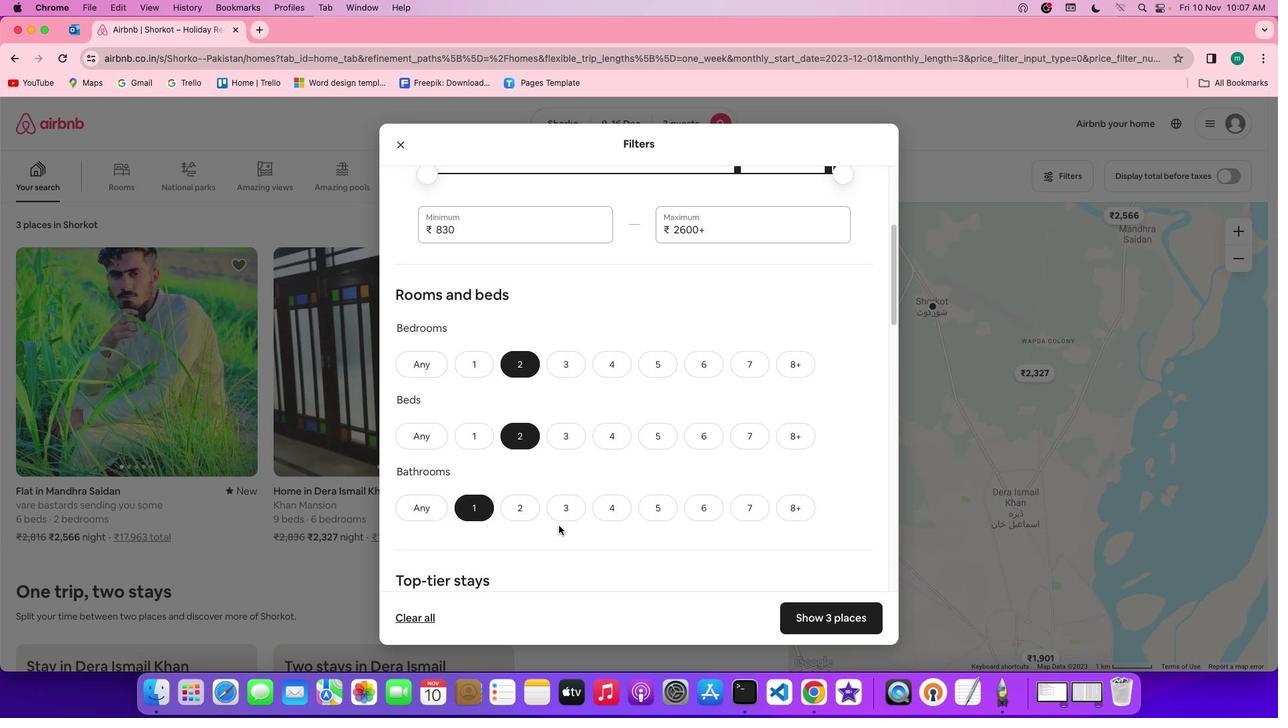 
Action: Mouse scrolled (559, 525) with delta (0, 0)
Screenshot: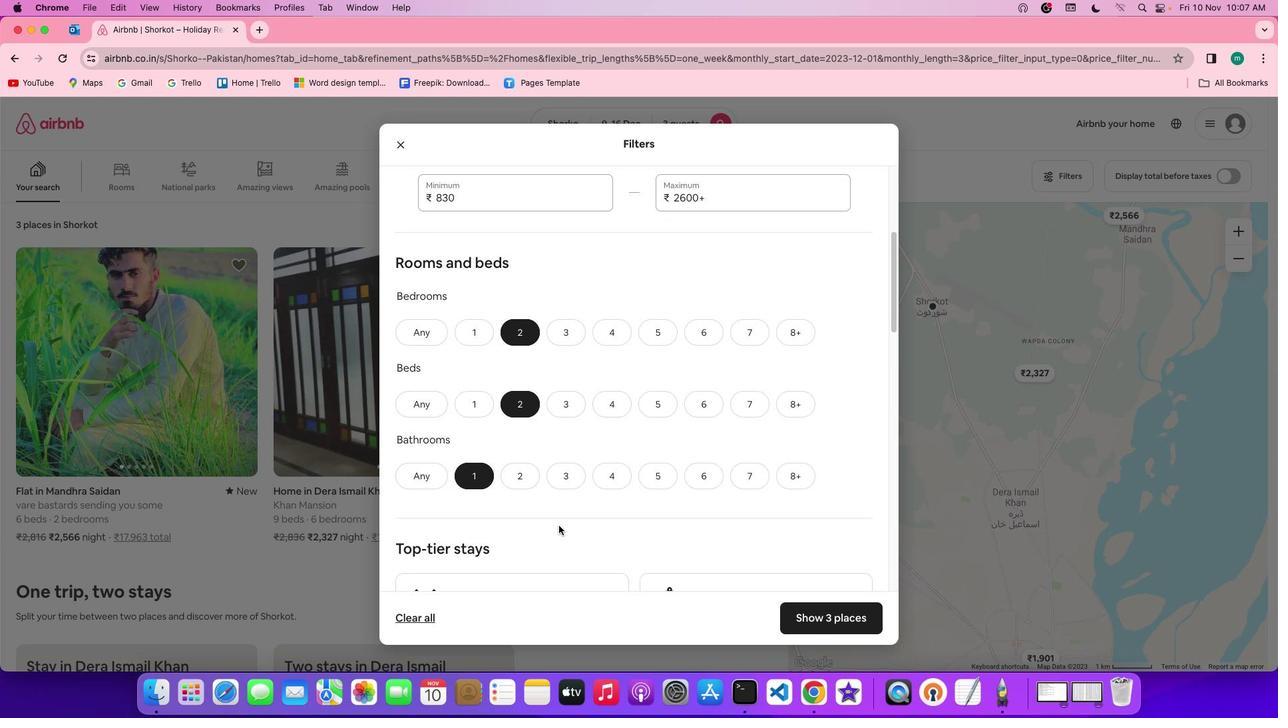 
Action: Mouse scrolled (559, 525) with delta (0, 0)
Screenshot: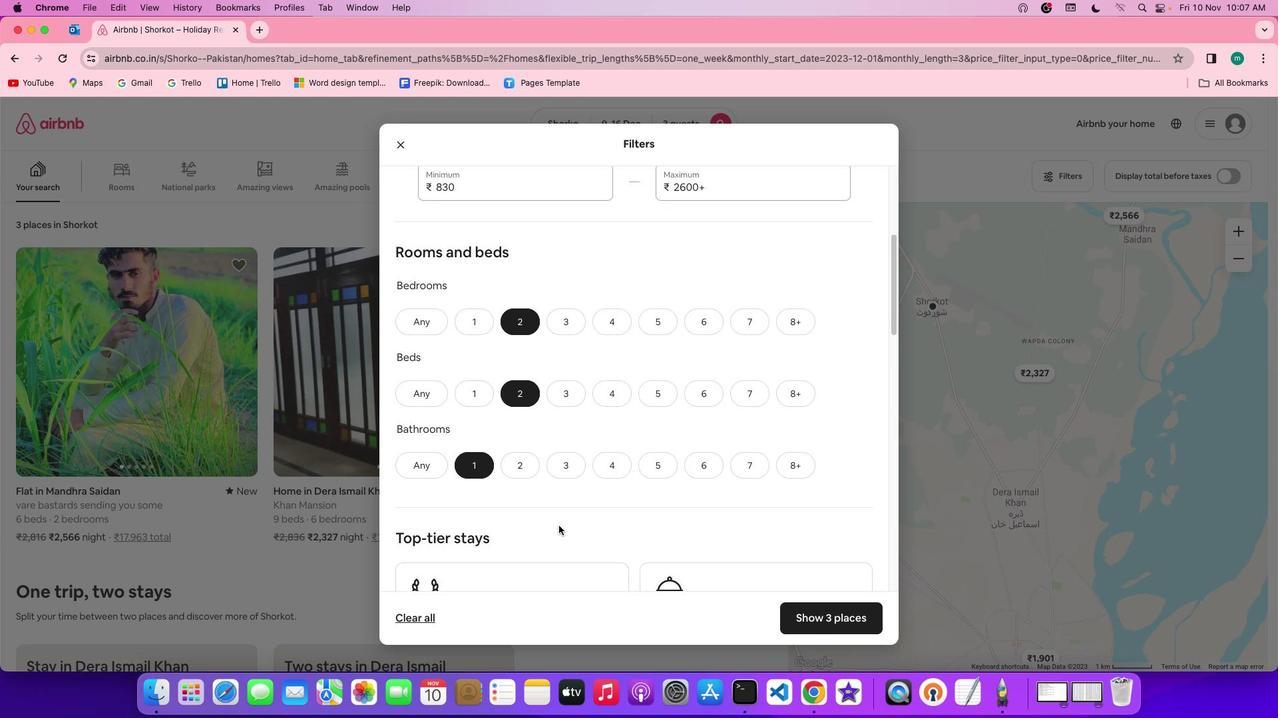 
Action: Mouse scrolled (559, 525) with delta (0, -1)
Screenshot: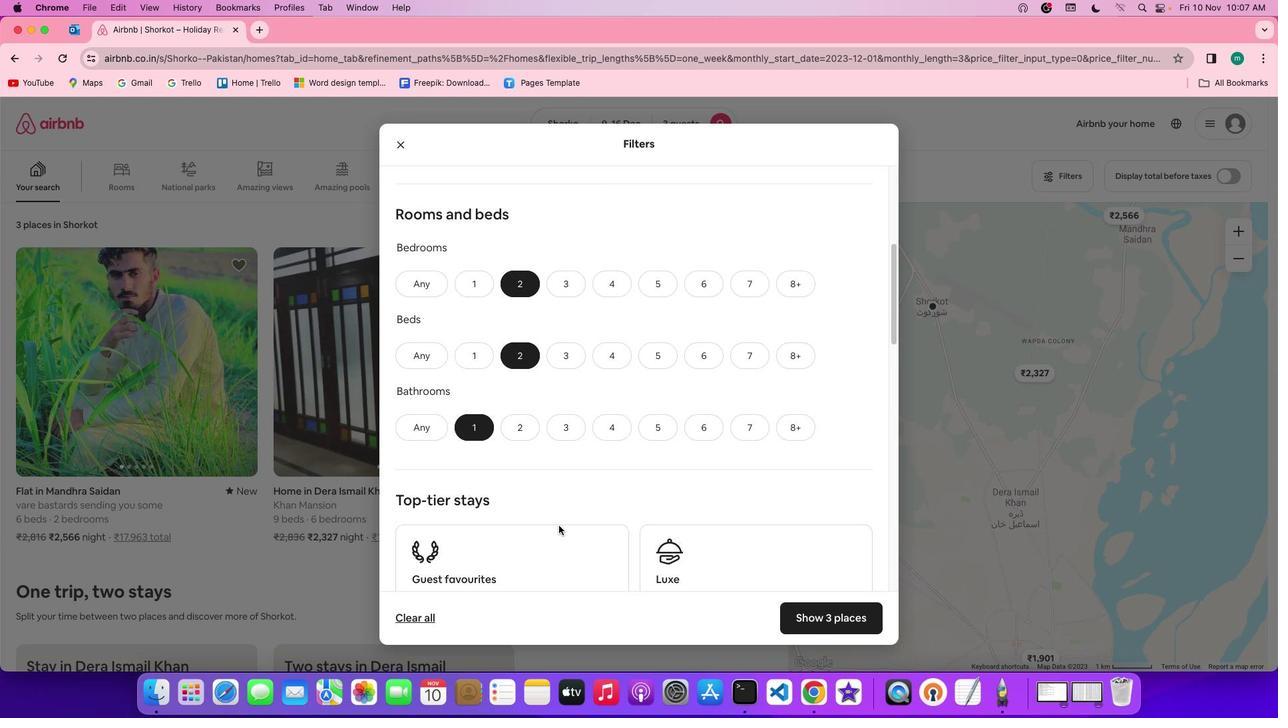 
Action: Mouse scrolled (559, 525) with delta (0, 0)
Screenshot: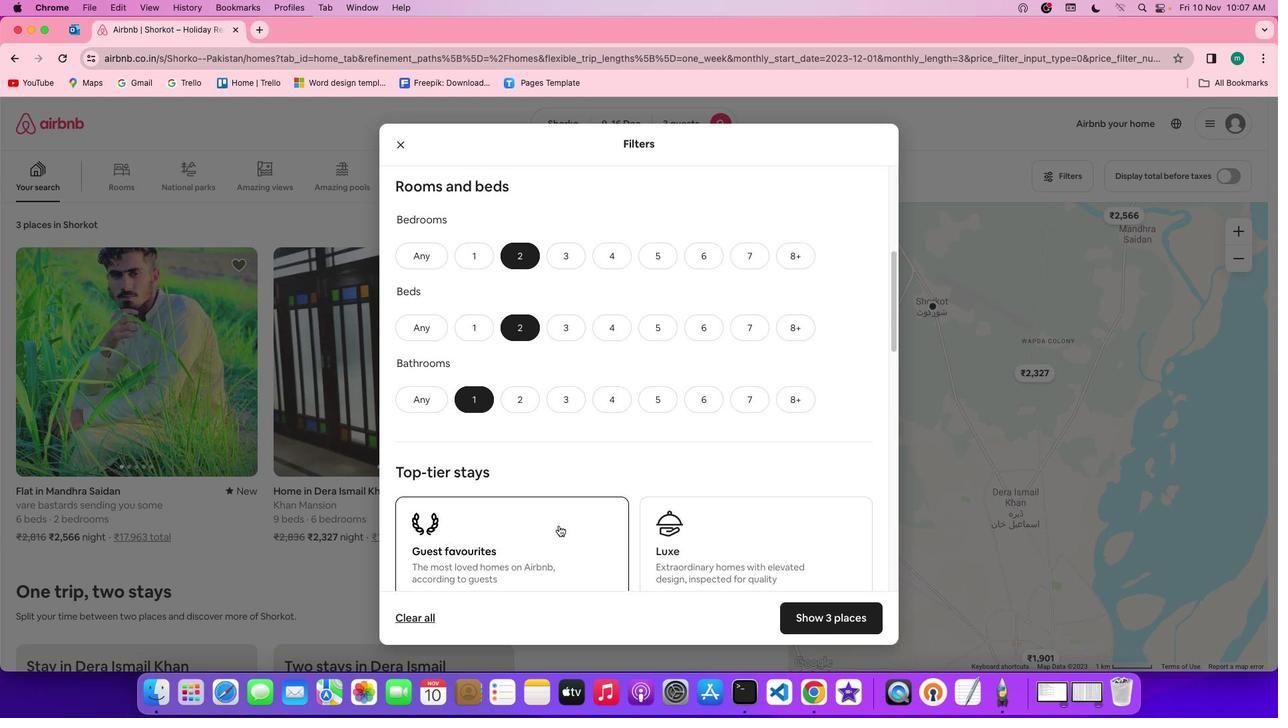 
Action: Mouse scrolled (559, 525) with delta (0, 0)
Screenshot: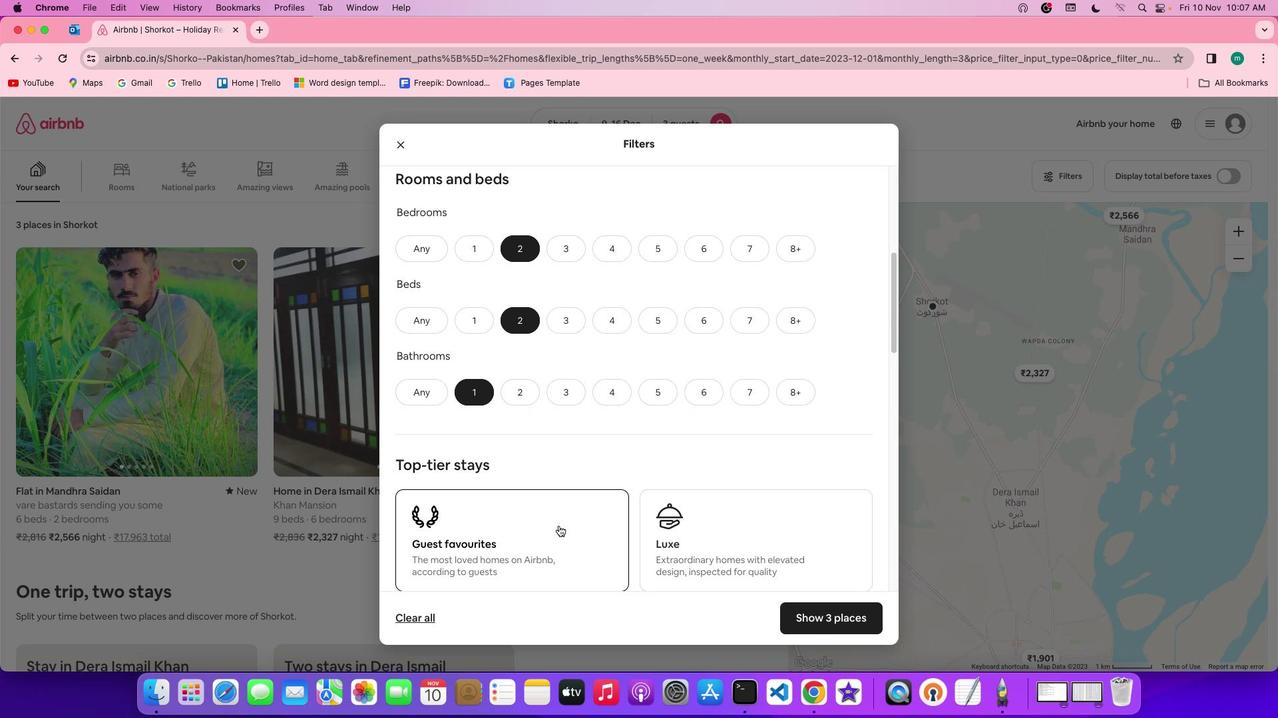 
Action: Mouse scrolled (559, 525) with delta (0, 0)
Screenshot: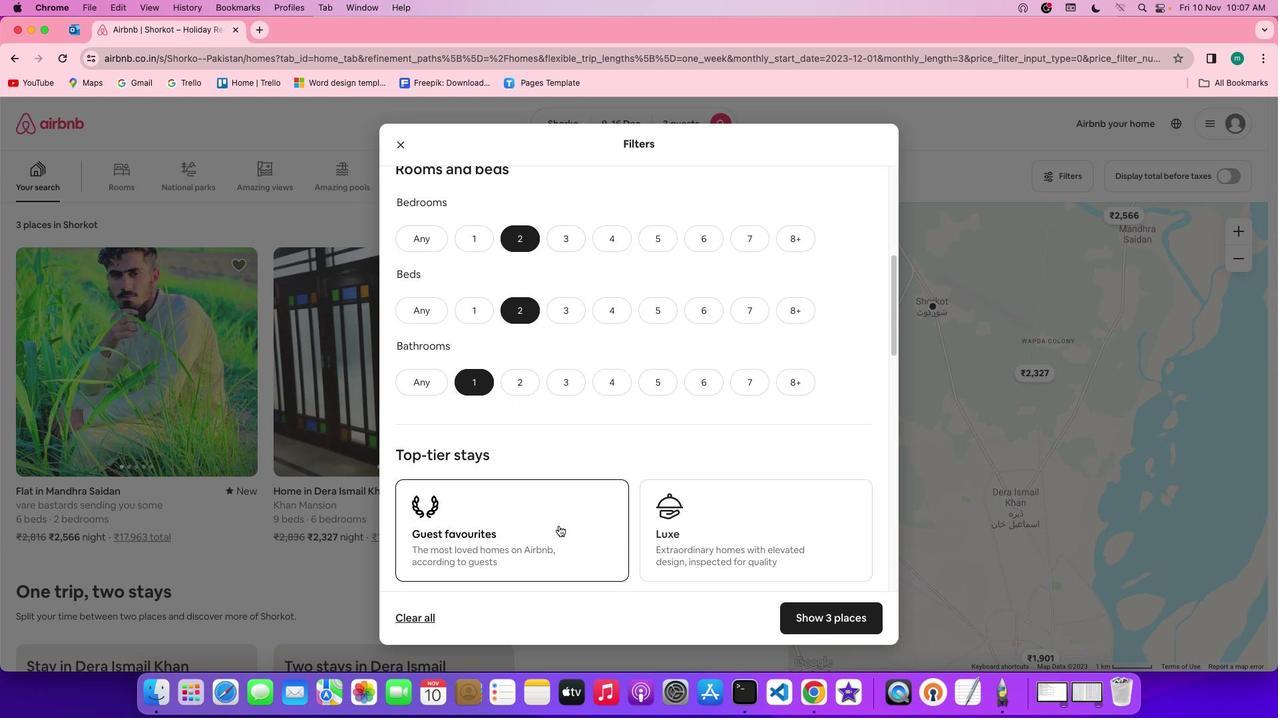 
Action: Mouse scrolled (559, 525) with delta (0, 0)
Screenshot: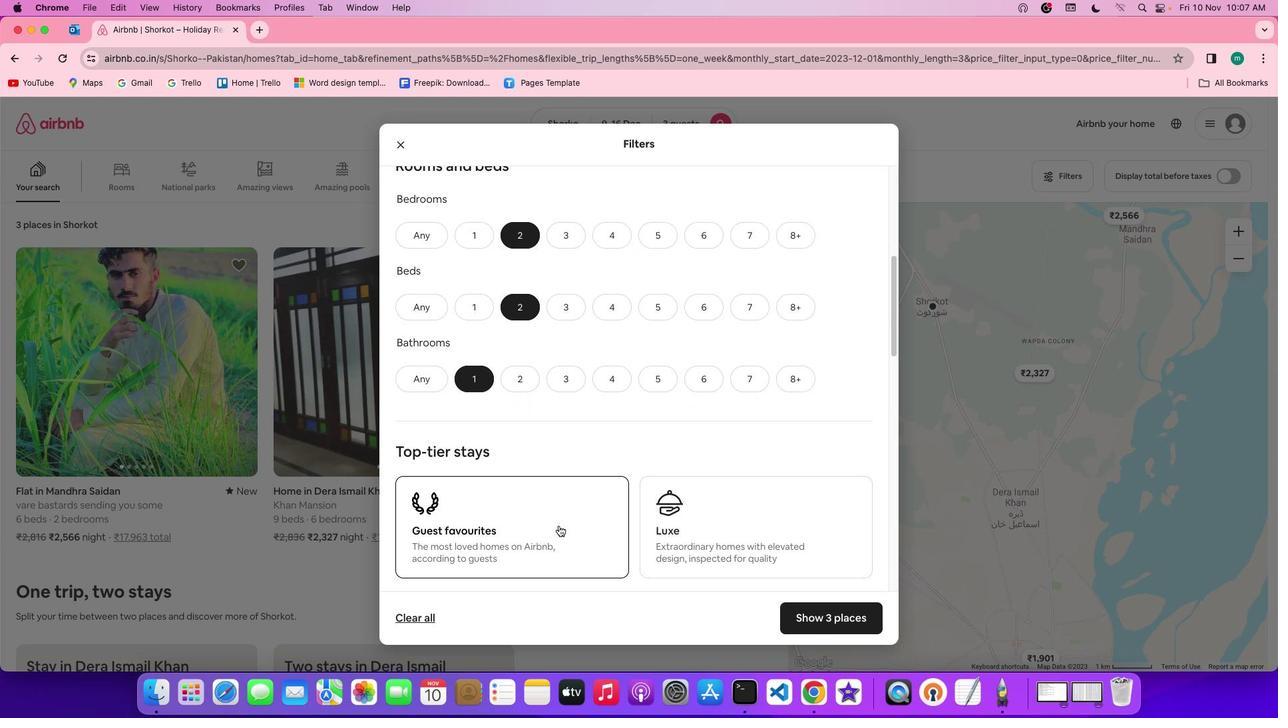 
Action: Mouse scrolled (559, 525) with delta (0, 0)
Screenshot: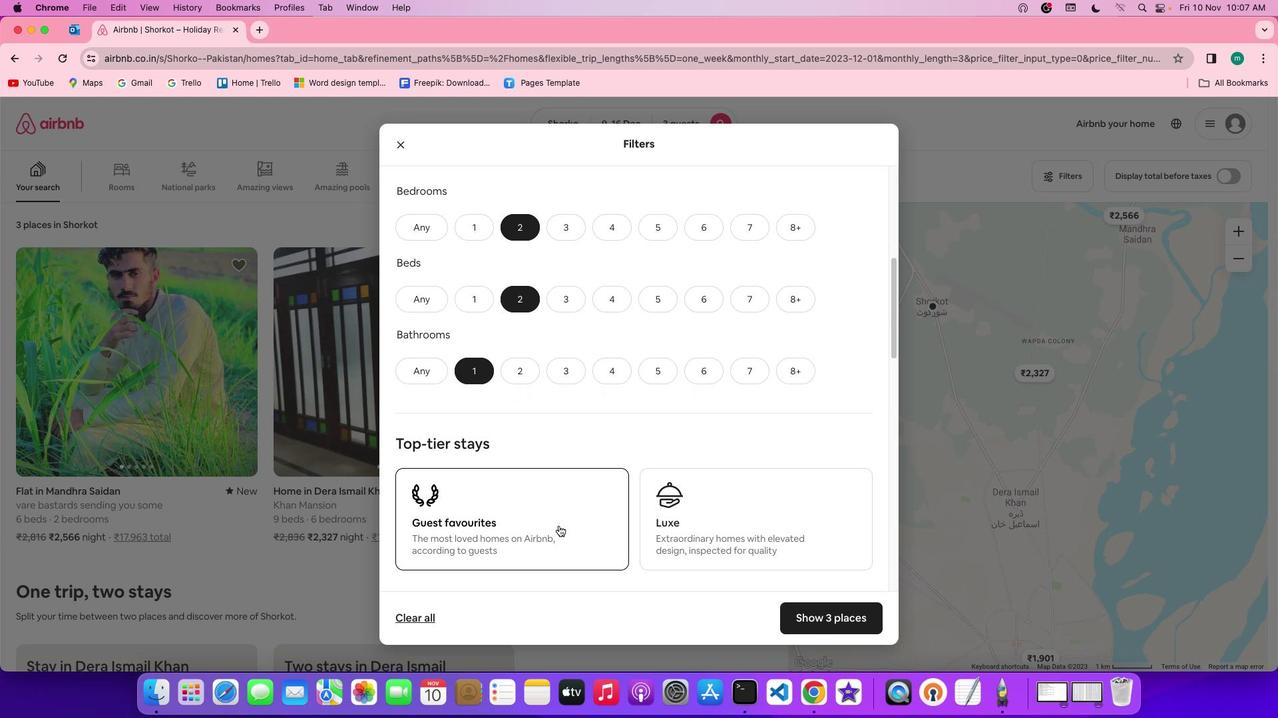 
Action: Mouse scrolled (559, 525) with delta (0, 0)
Screenshot: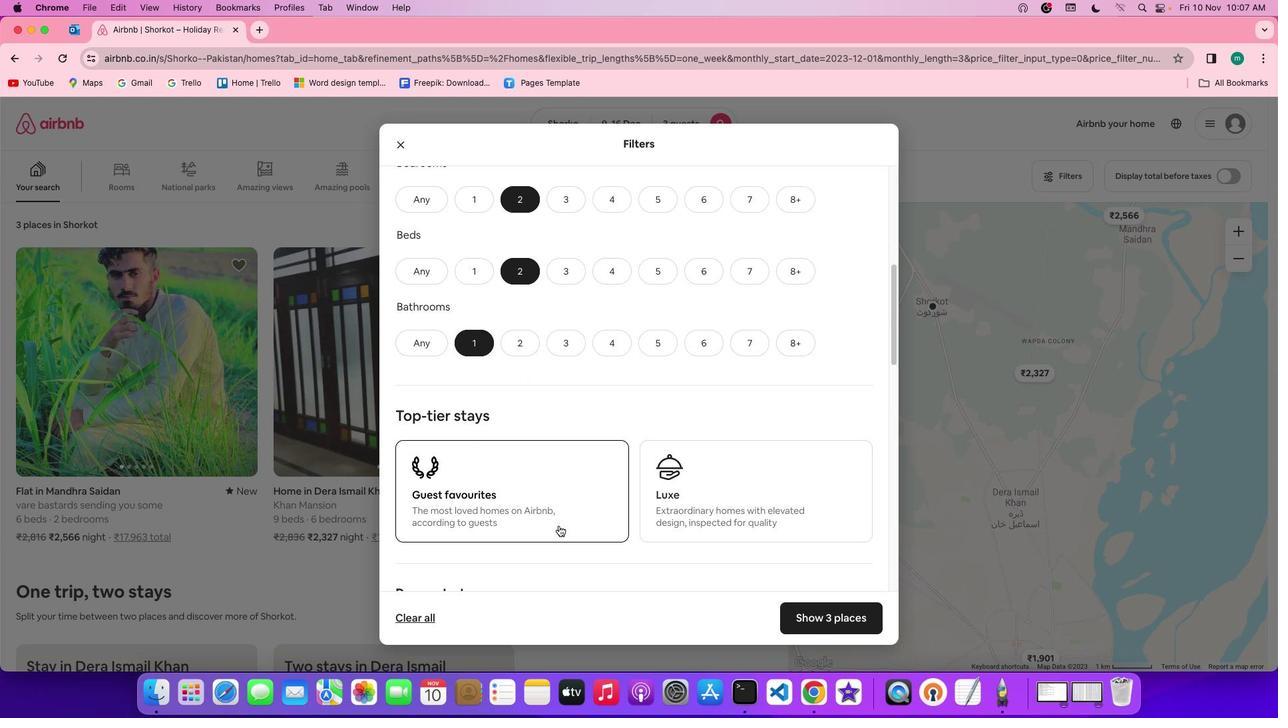 
Action: Mouse scrolled (559, 525) with delta (0, 0)
Screenshot: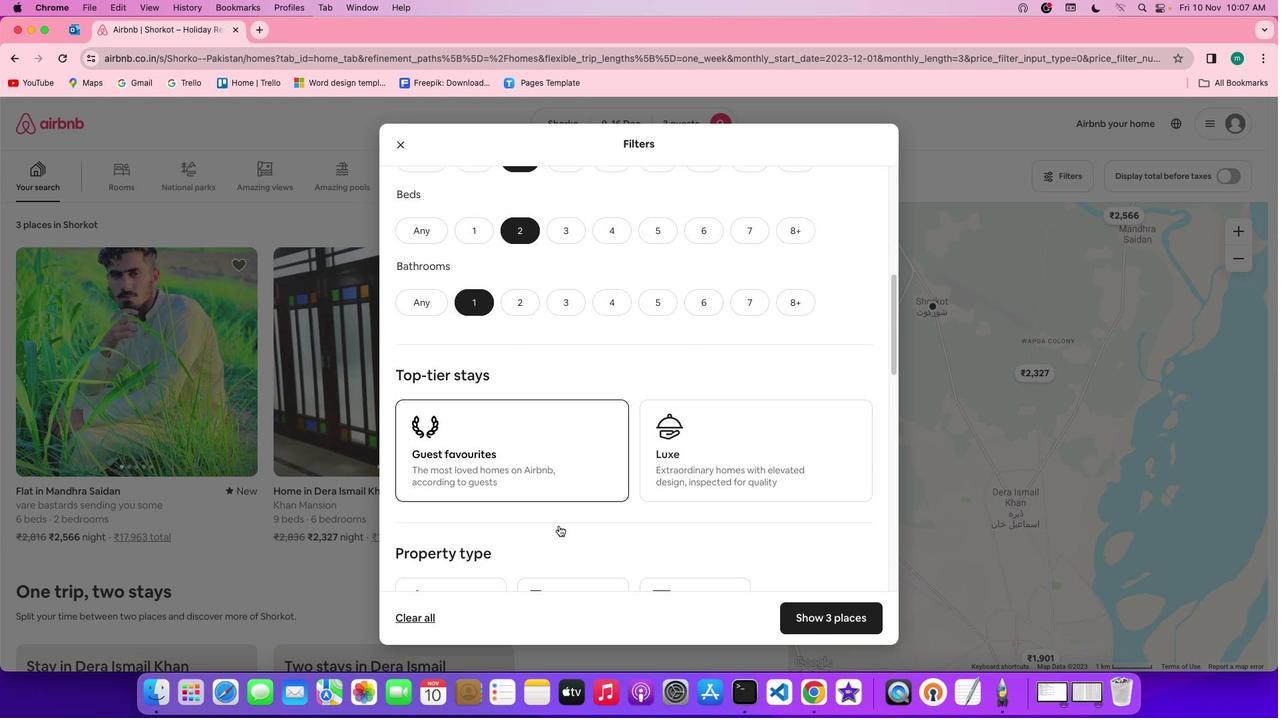
Action: Mouse scrolled (559, 525) with delta (0, 0)
Screenshot: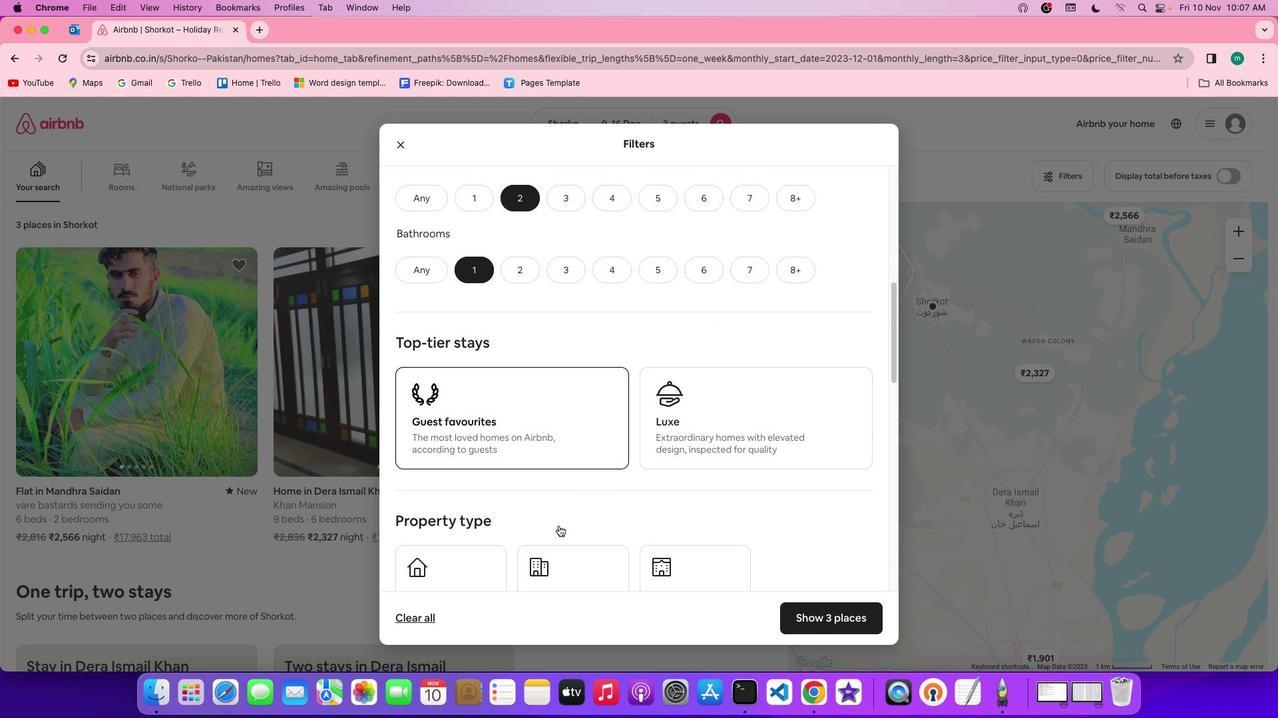 
Action: Mouse scrolled (559, 525) with delta (0, -1)
Screenshot: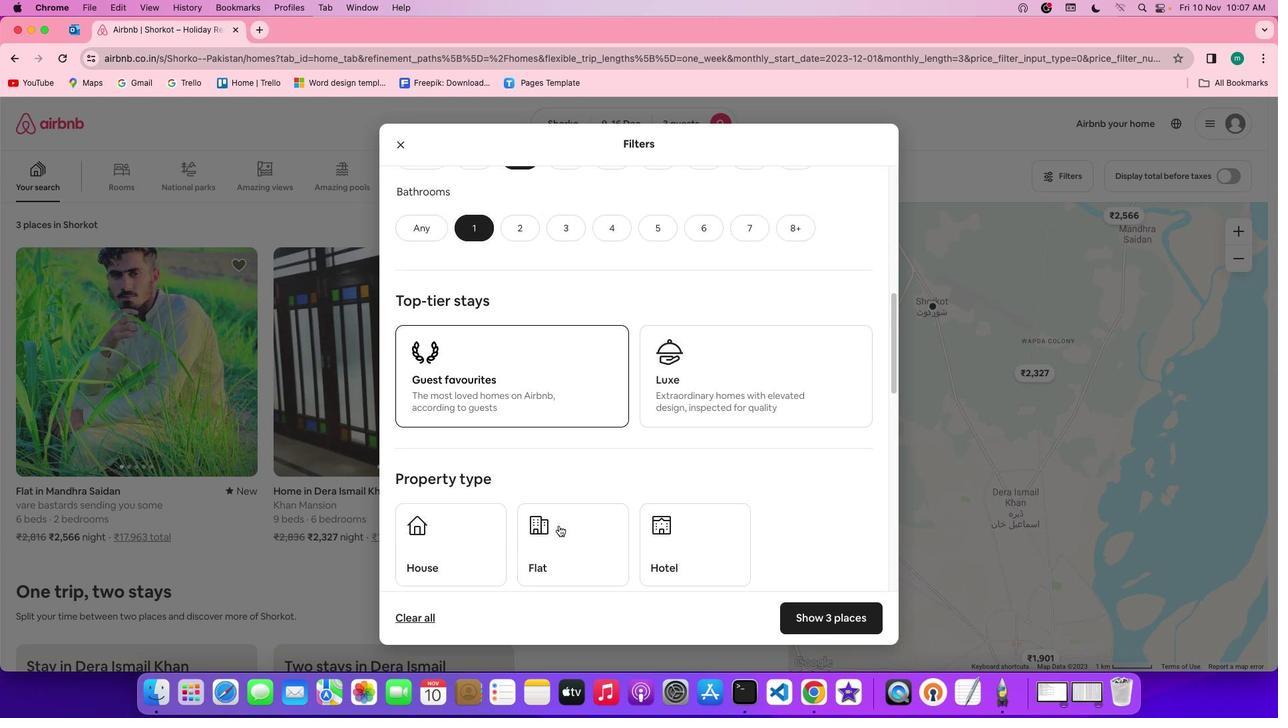 
Action: Mouse scrolled (559, 525) with delta (0, -1)
Screenshot: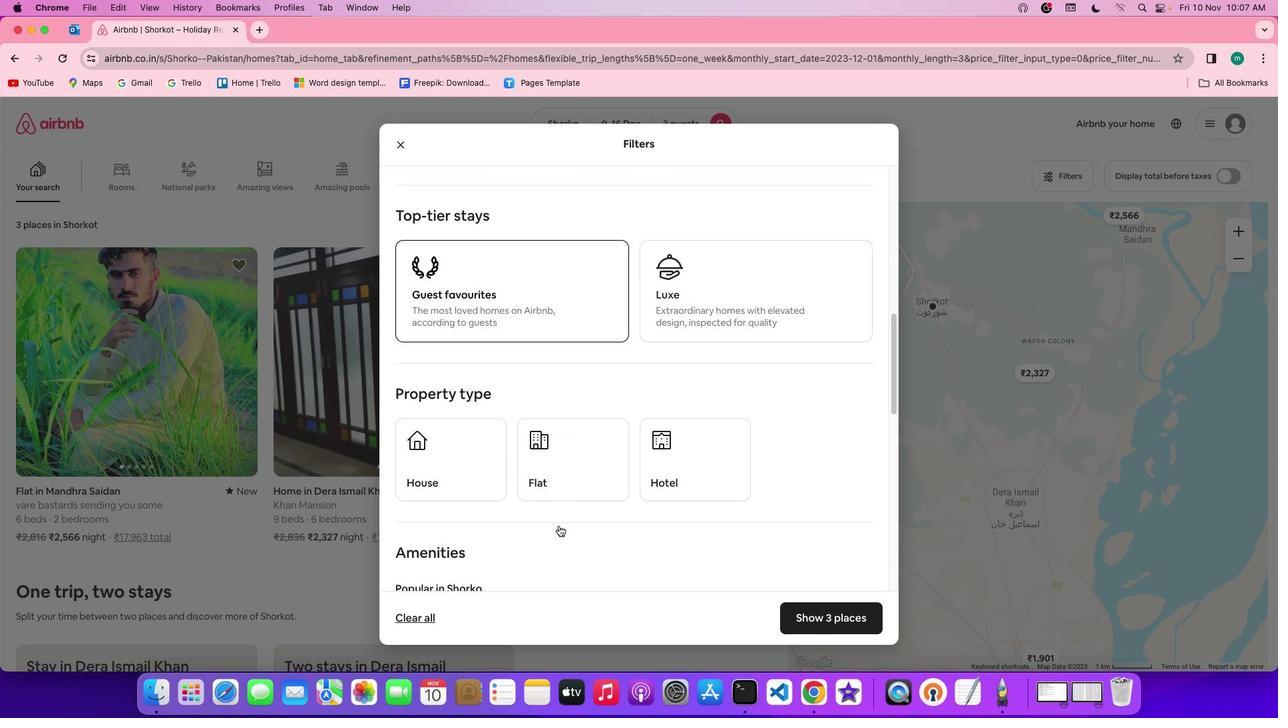 
Action: Mouse moved to (555, 410)
Screenshot: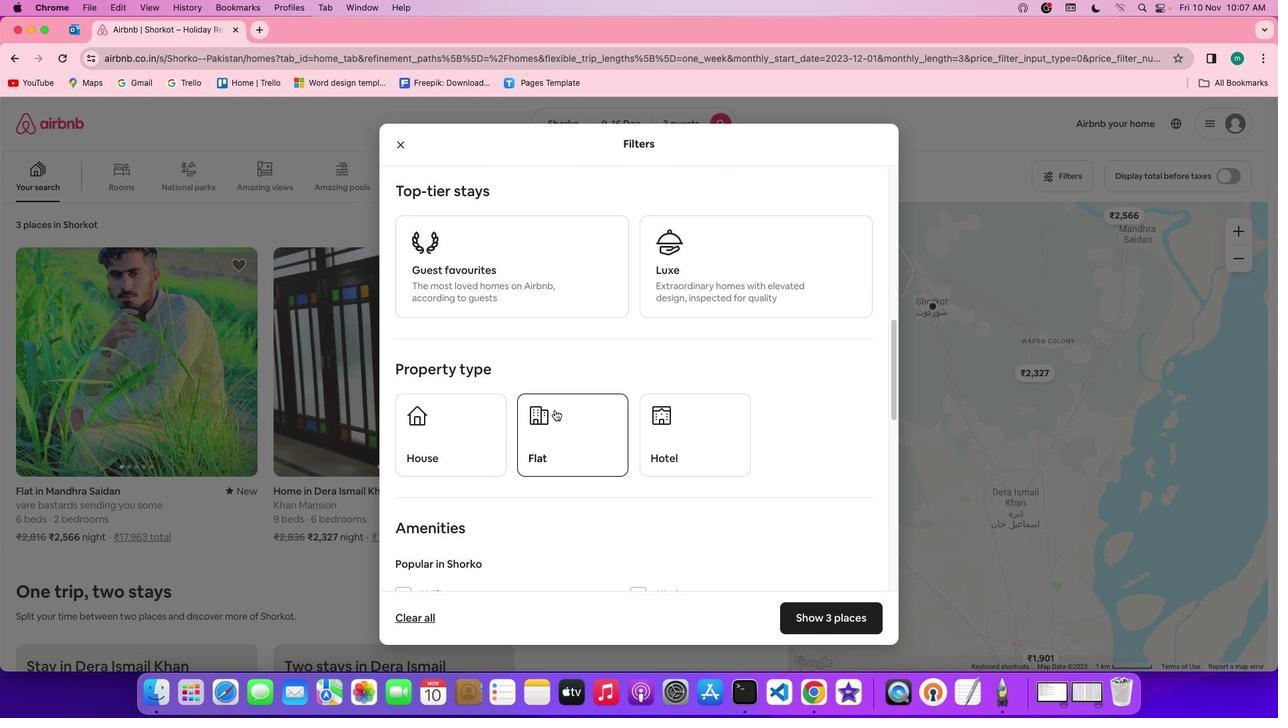 
Action: Mouse pressed left at (555, 410)
Screenshot: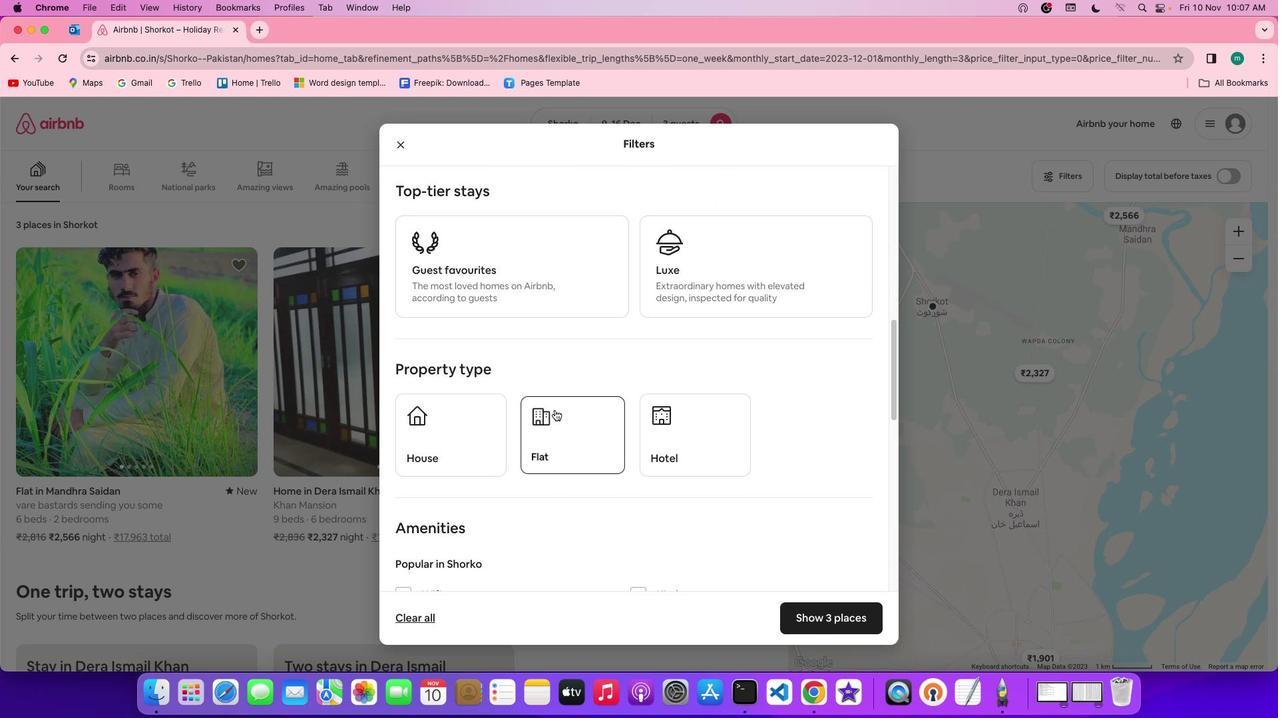 
Action: Mouse moved to (692, 508)
Screenshot: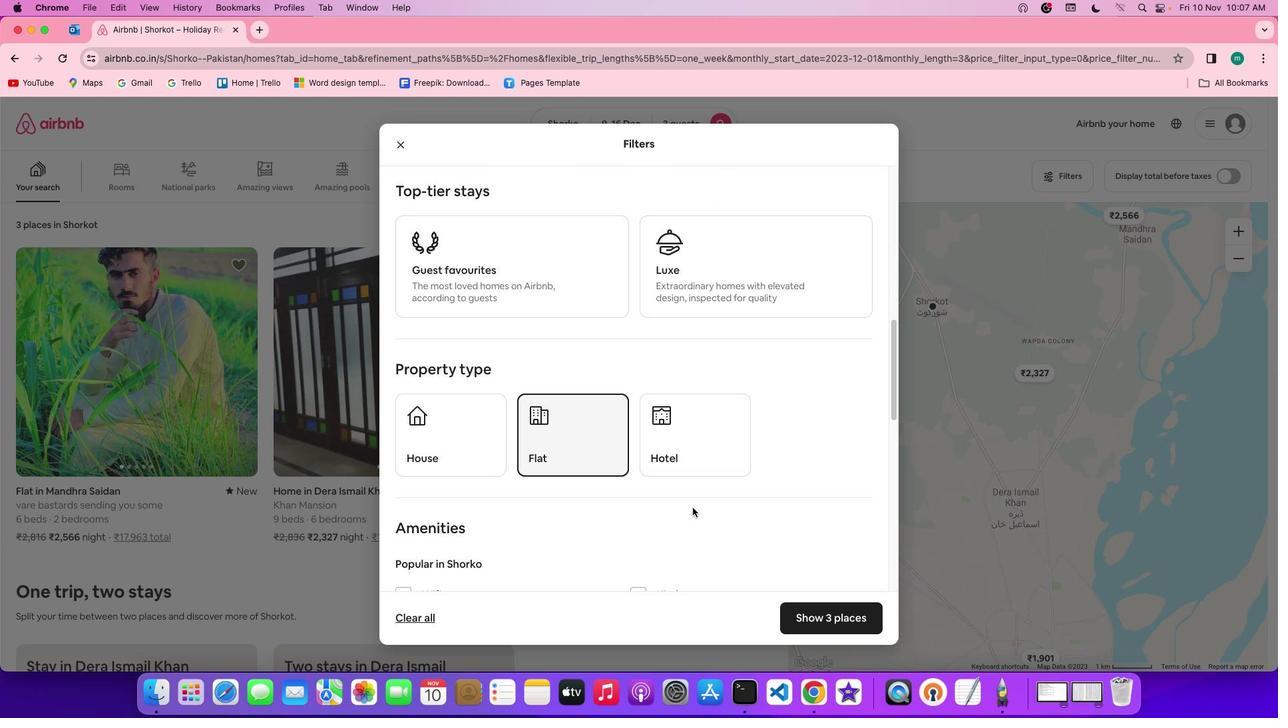 
Action: Mouse scrolled (692, 508) with delta (0, 0)
Screenshot: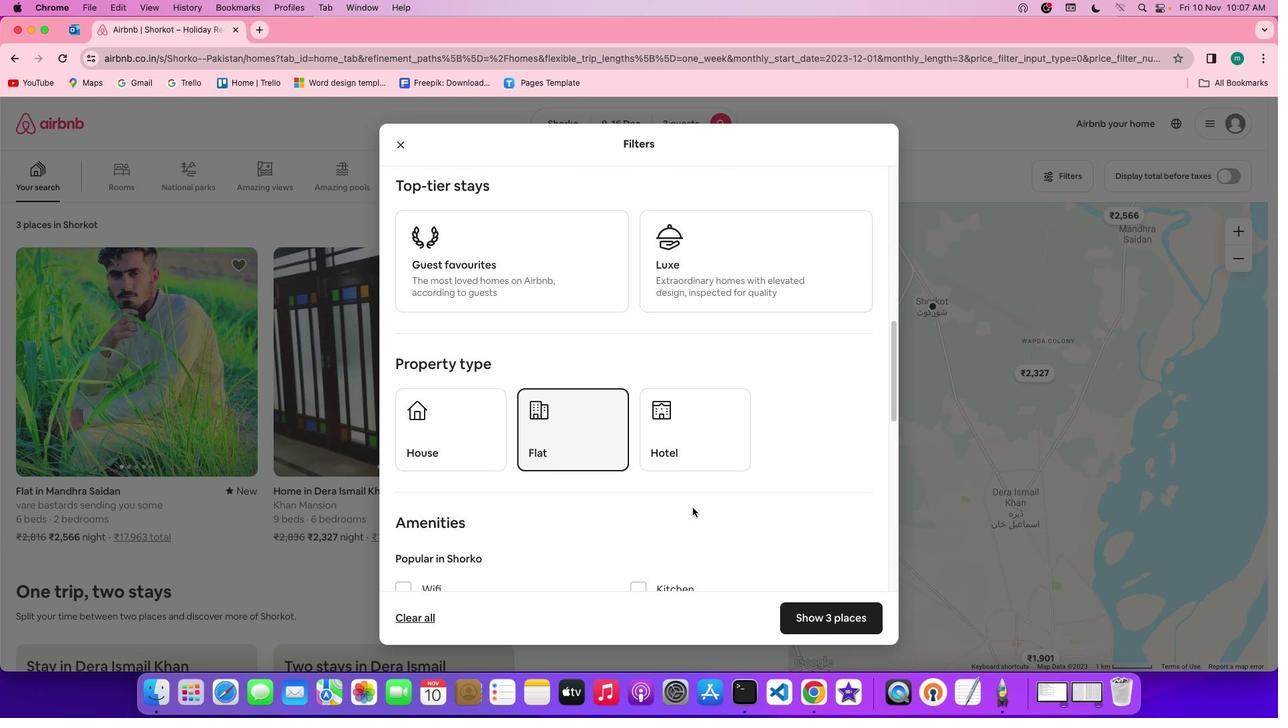 
Action: Mouse scrolled (692, 508) with delta (0, 0)
Screenshot: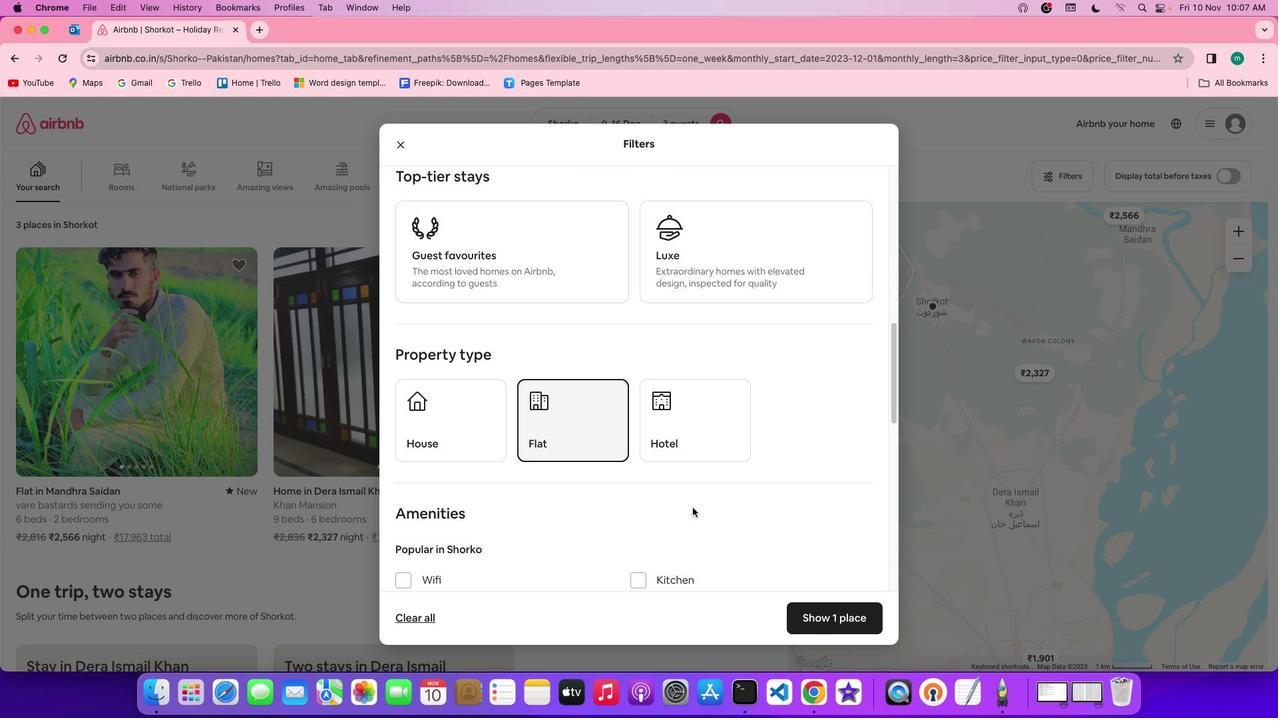 
Action: Mouse scrolled (692, 508) with delta (0, 0)
Screenshot: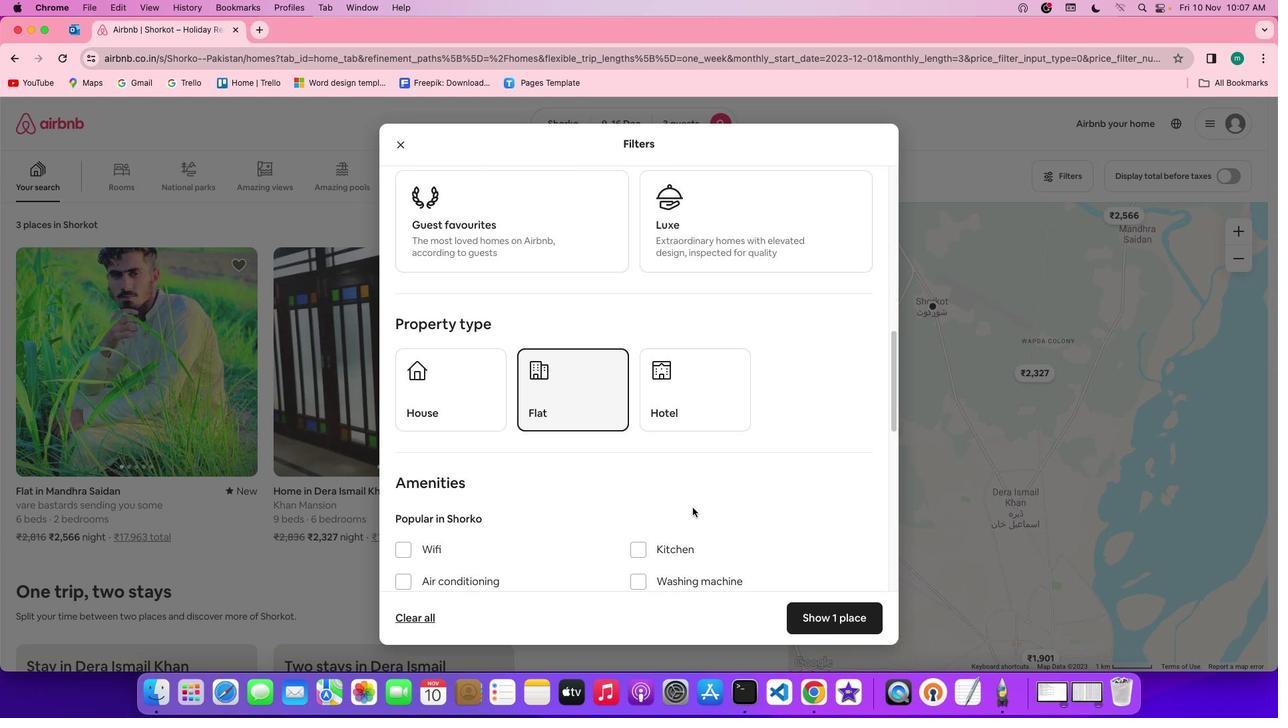 
Action: Mouse scrolled (692, 508) with delta (0, 0)
Screenshot: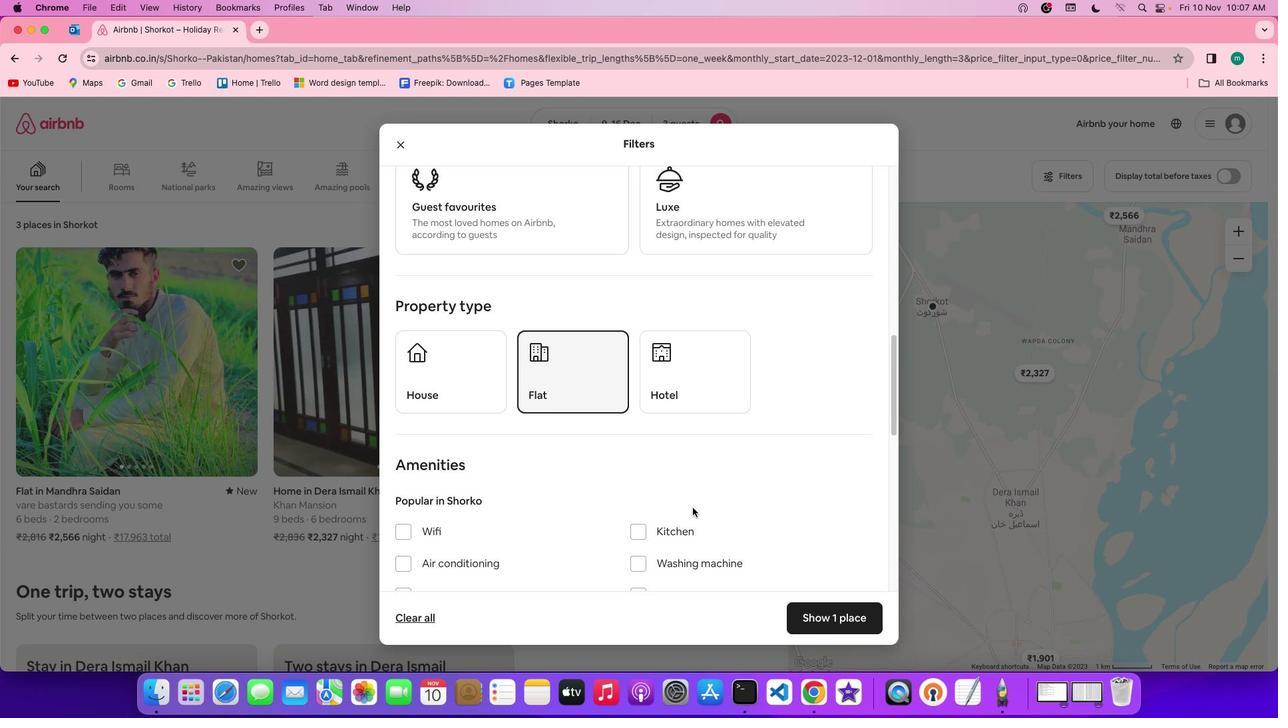 
Action: Mouse scrolled (692, 508) with delta (0, 0)
Screenshot: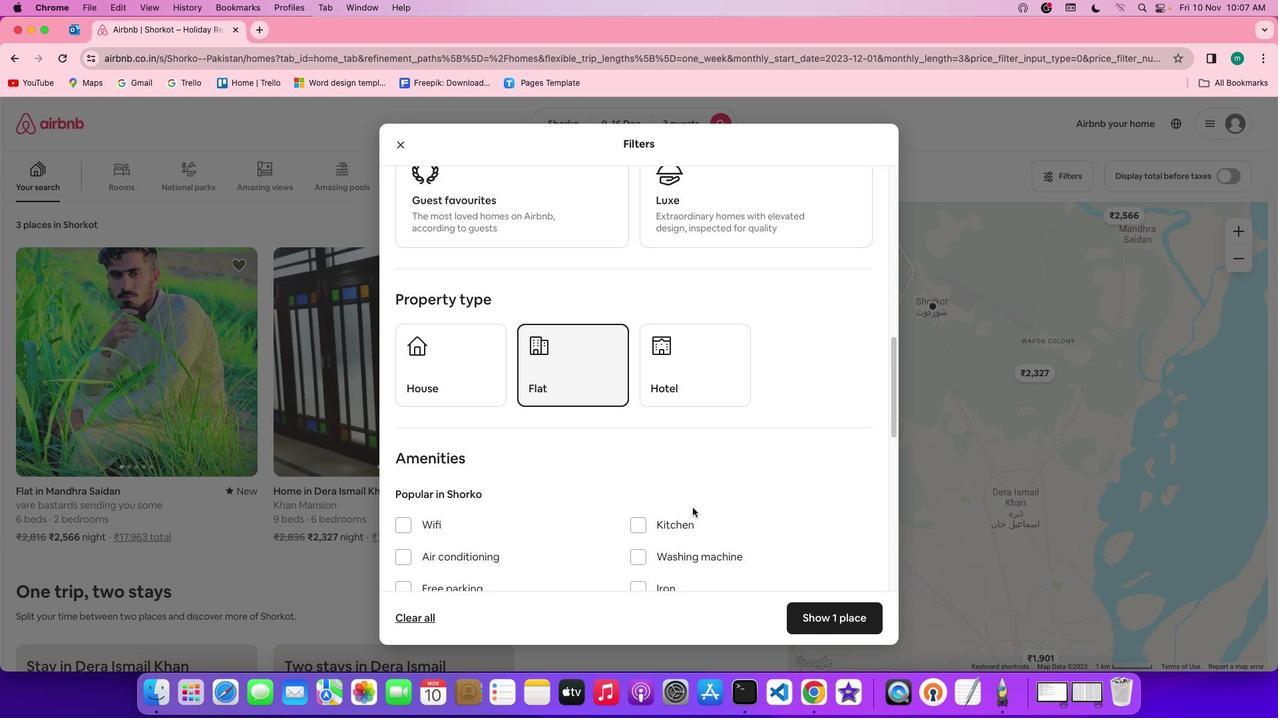 
Action: Mouse scrolled (692, 508) with delta (0, 0)
Screenshot: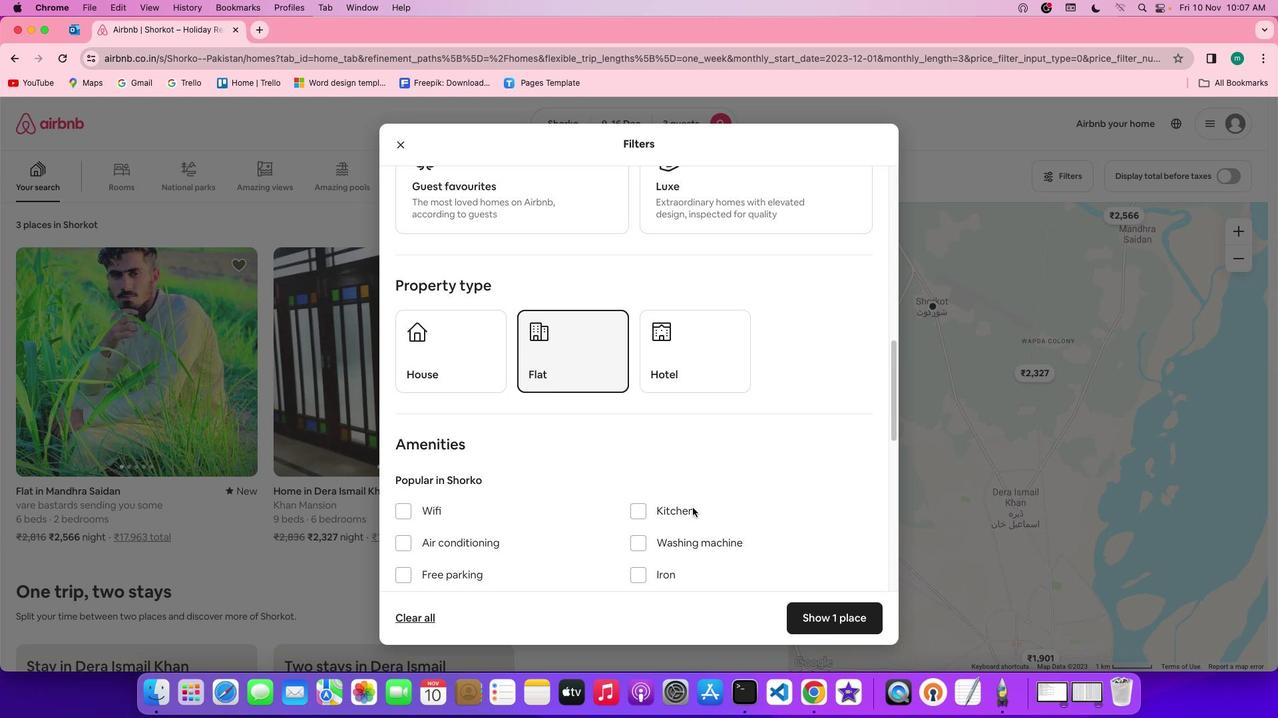 
Action: Mouse scrolled (692, 508) with delta (0, 0)
Screenshot: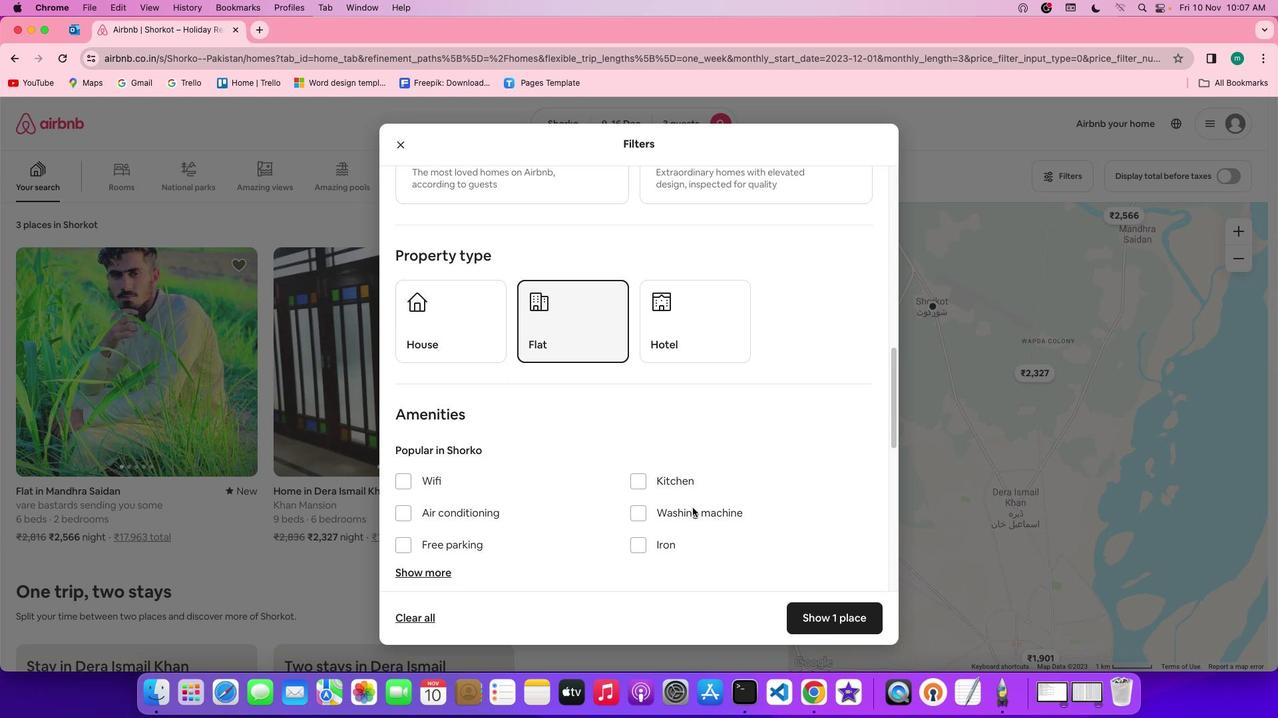 
Action: Mouse scrolled (692, 508) with delta (0, 0)
Screenshot: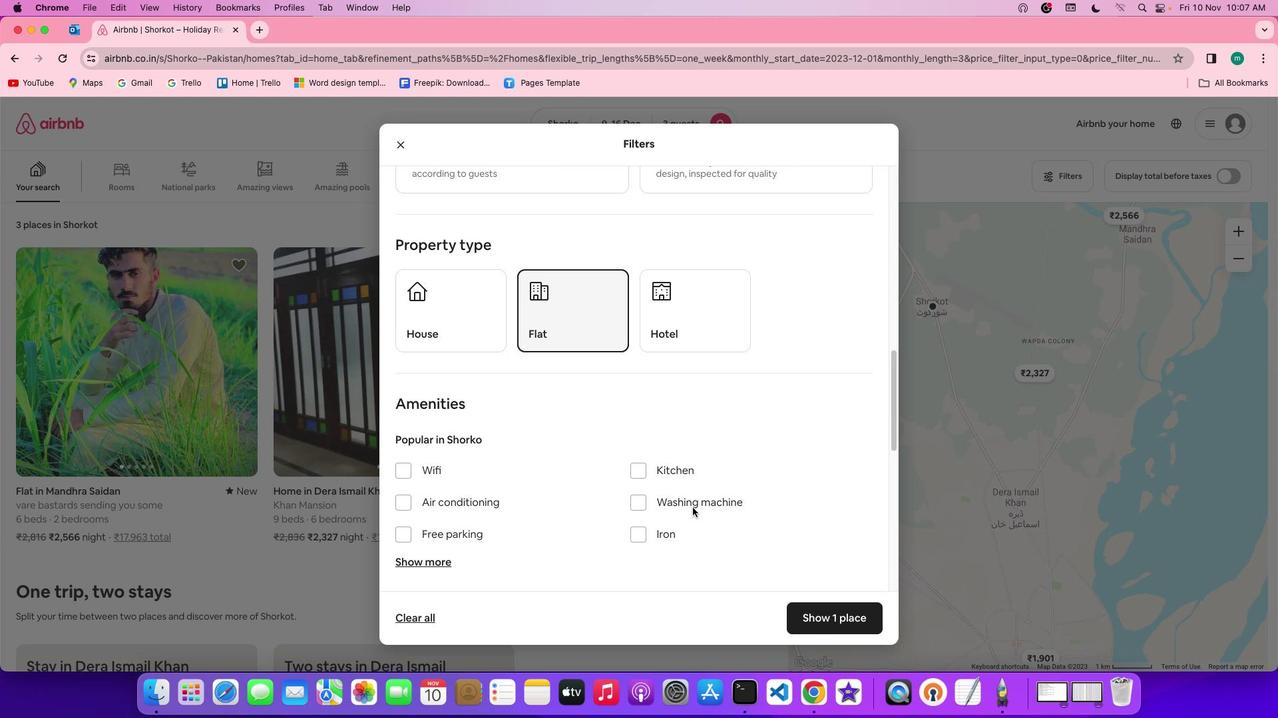
Action: Mouse scrolled (692, 508) with delta (0, 0)
Screenshot: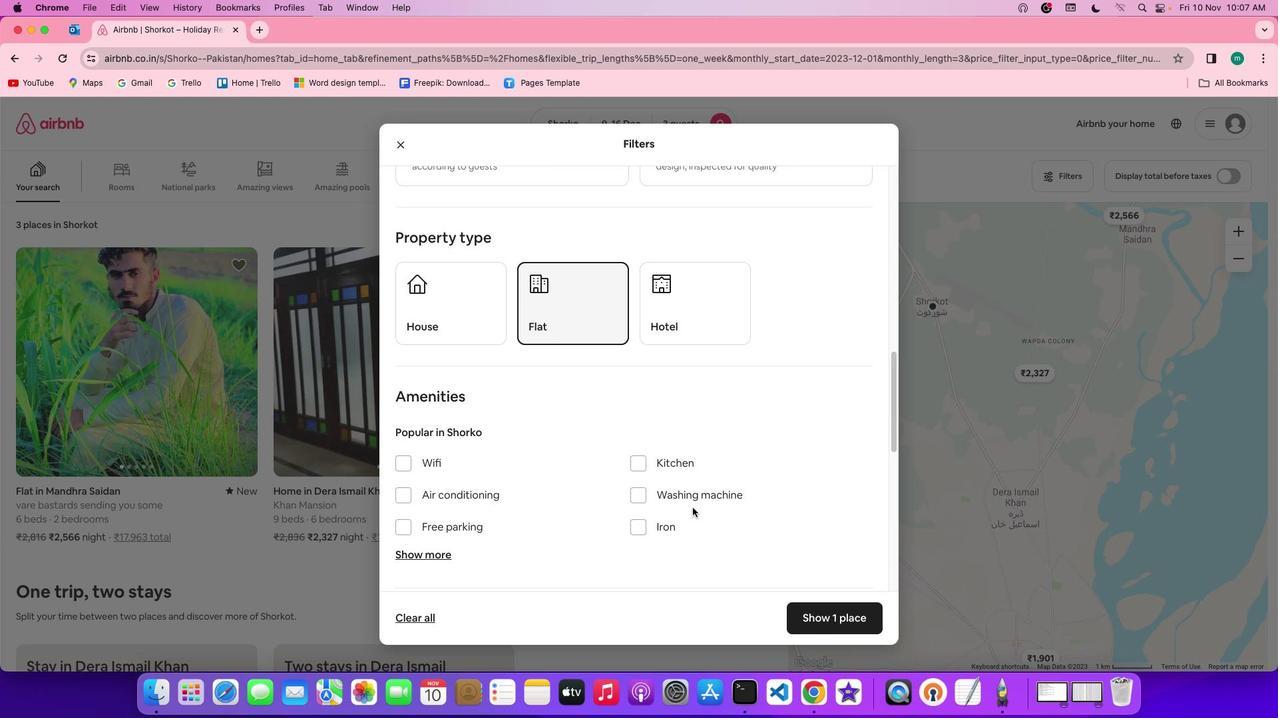 
Action: Mouse scrolled (692, 508) with delta (0, 0)
Screenshot: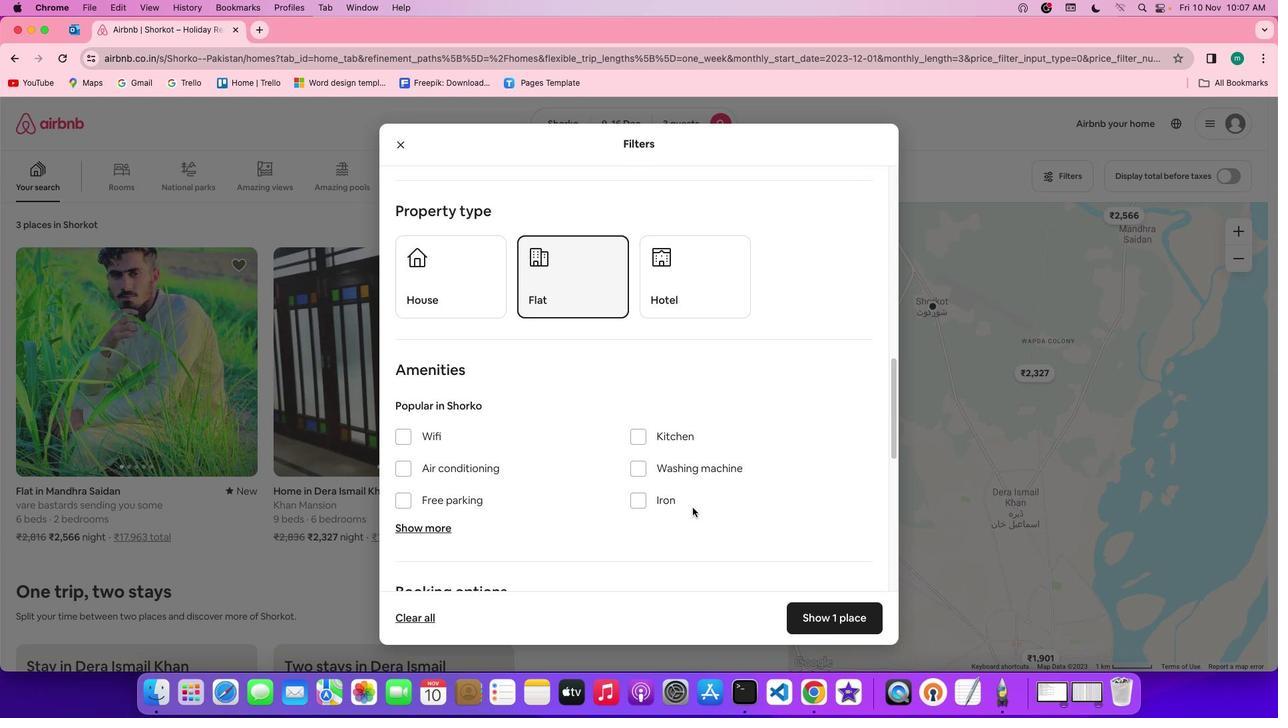 
Action: Mouse scrolled (692, 508) with delta (0, 0)
Screenshot: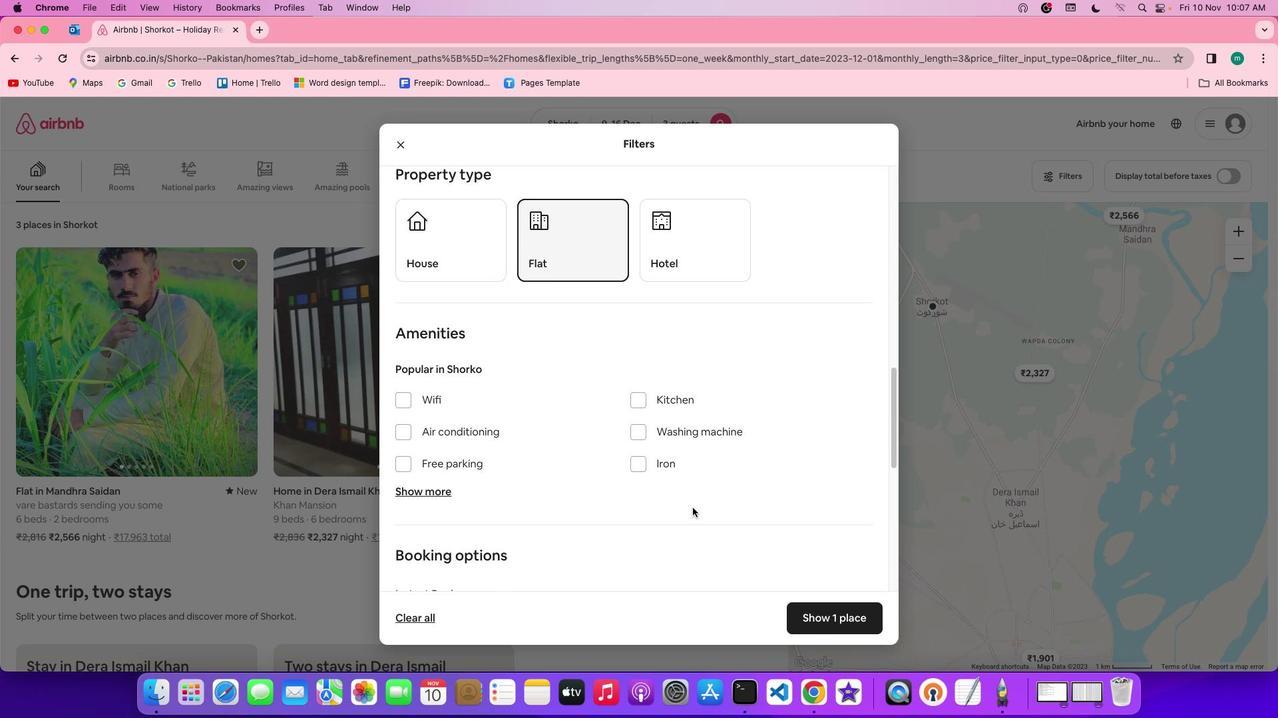 
Action: Mouse scrolled (692, 508) with delta (0, 0)
Screenshot: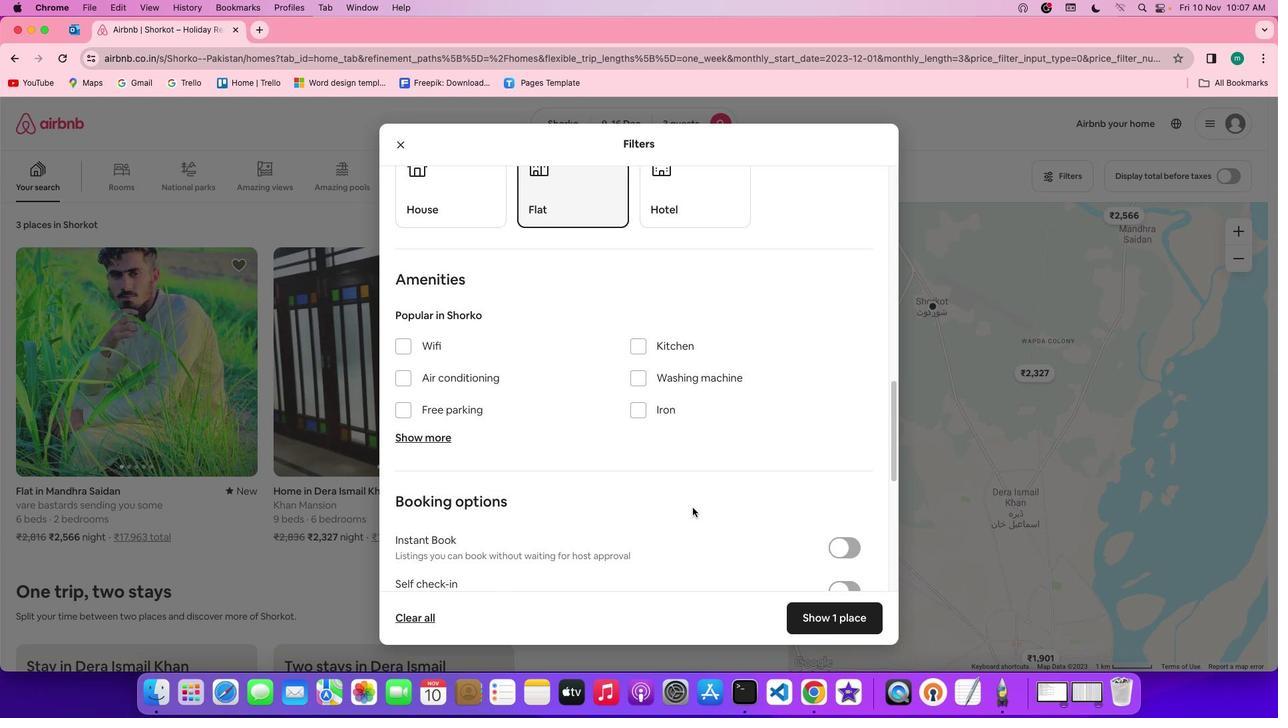 
Action: Mouse scrolled (692, 508) with delta (0, -1)
Screenshot: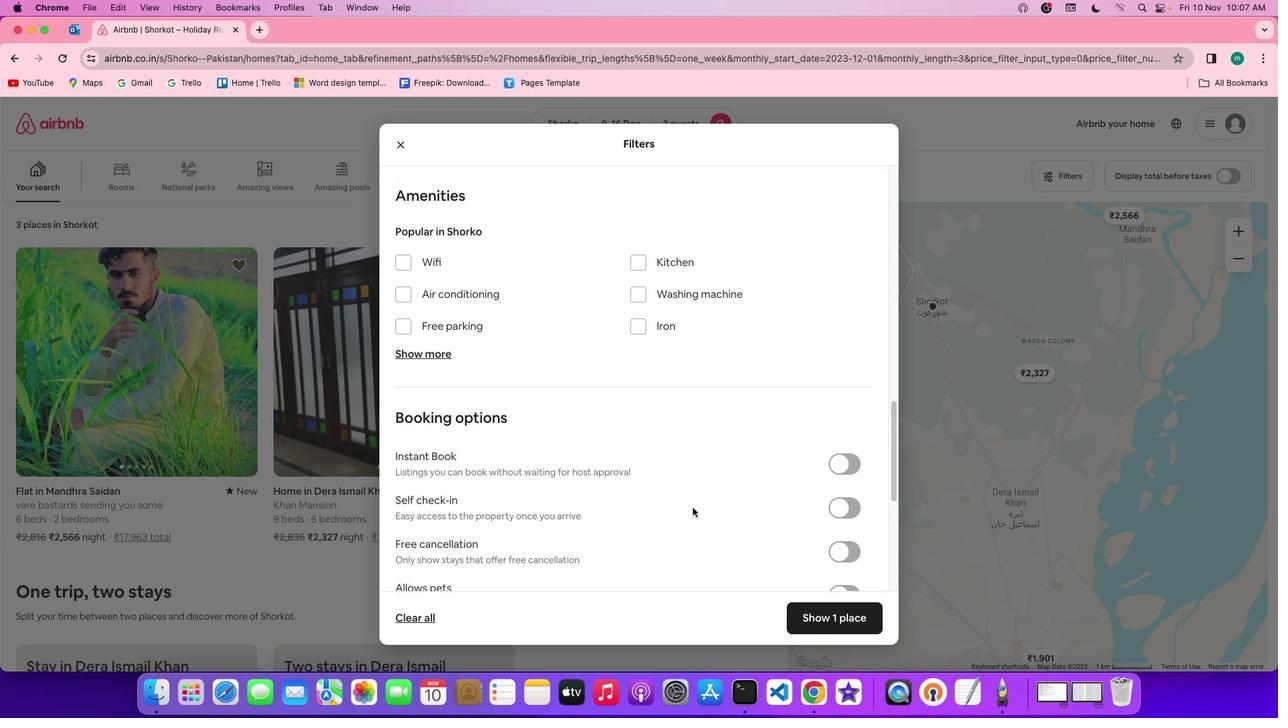 
Action: Mouse scrolled (692, 508) with delta (0, -2)
Screenshot: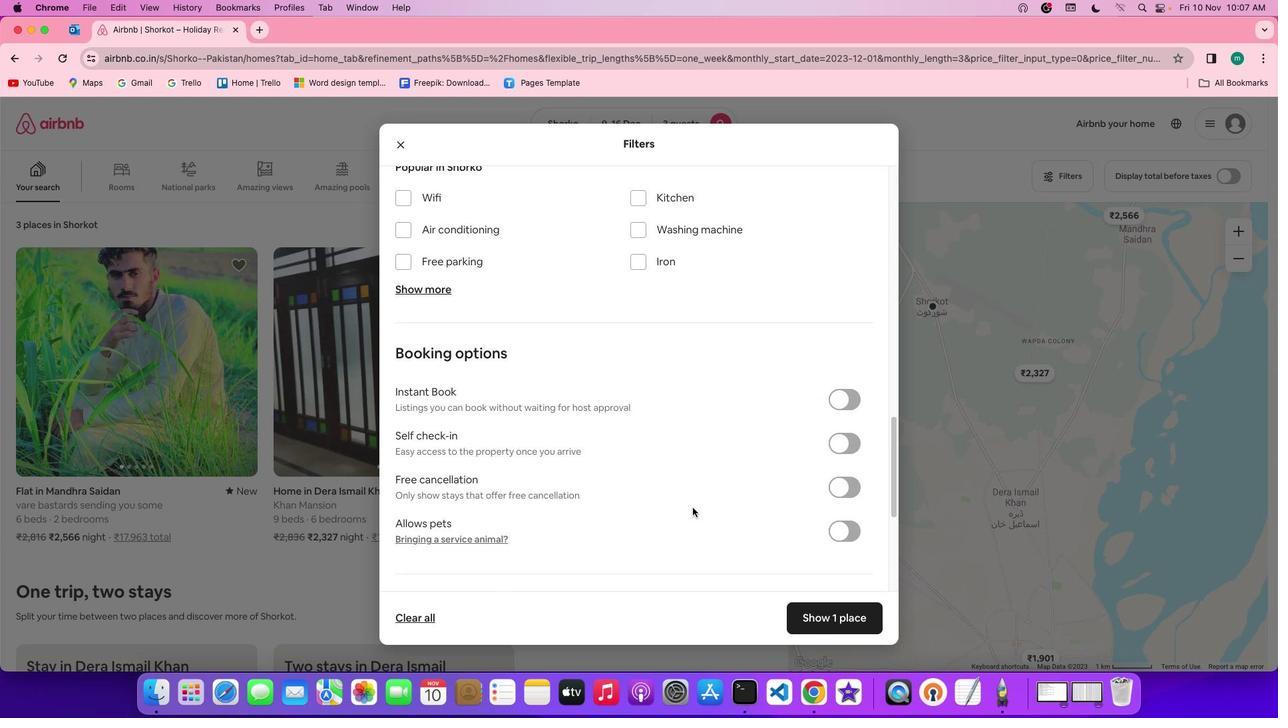
Action: Mouse scrolled (692, 508) with delta (0, 0)
Screenshot: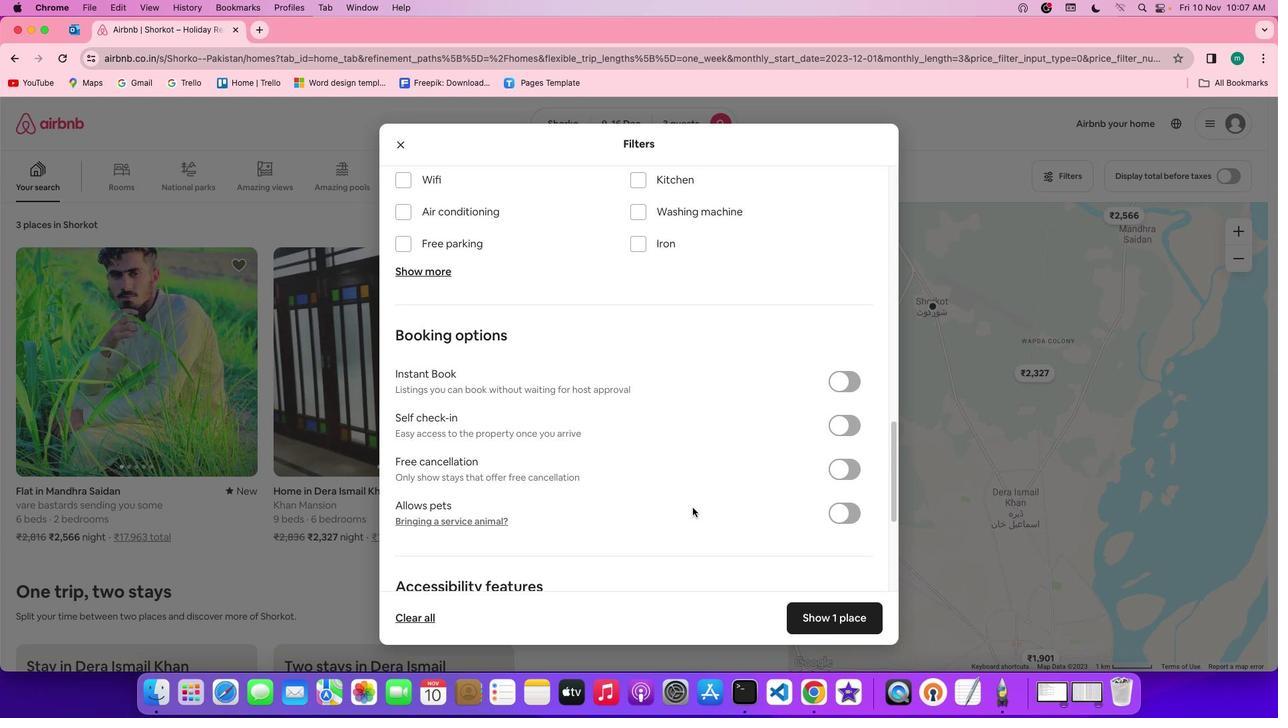 
Action: Mouse moved to (837, 430)
Screenshot: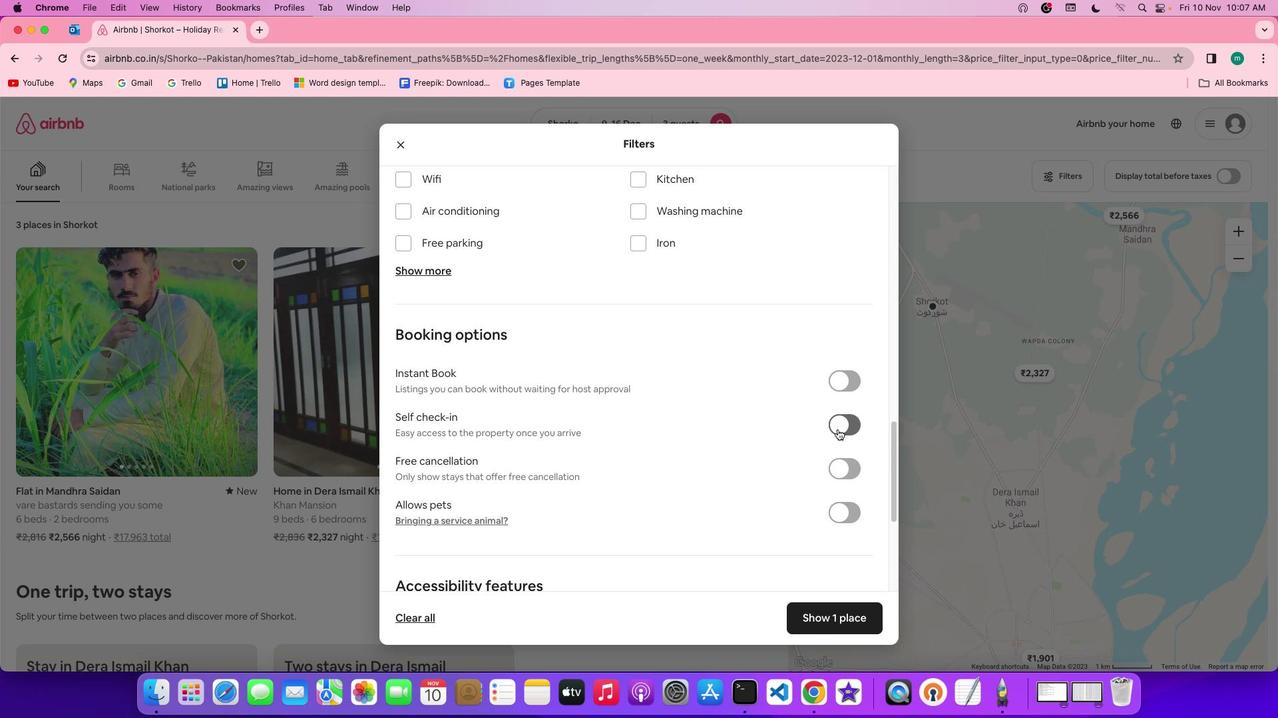 
Action: Mouse pressed left at (837, 430)
Screenshot: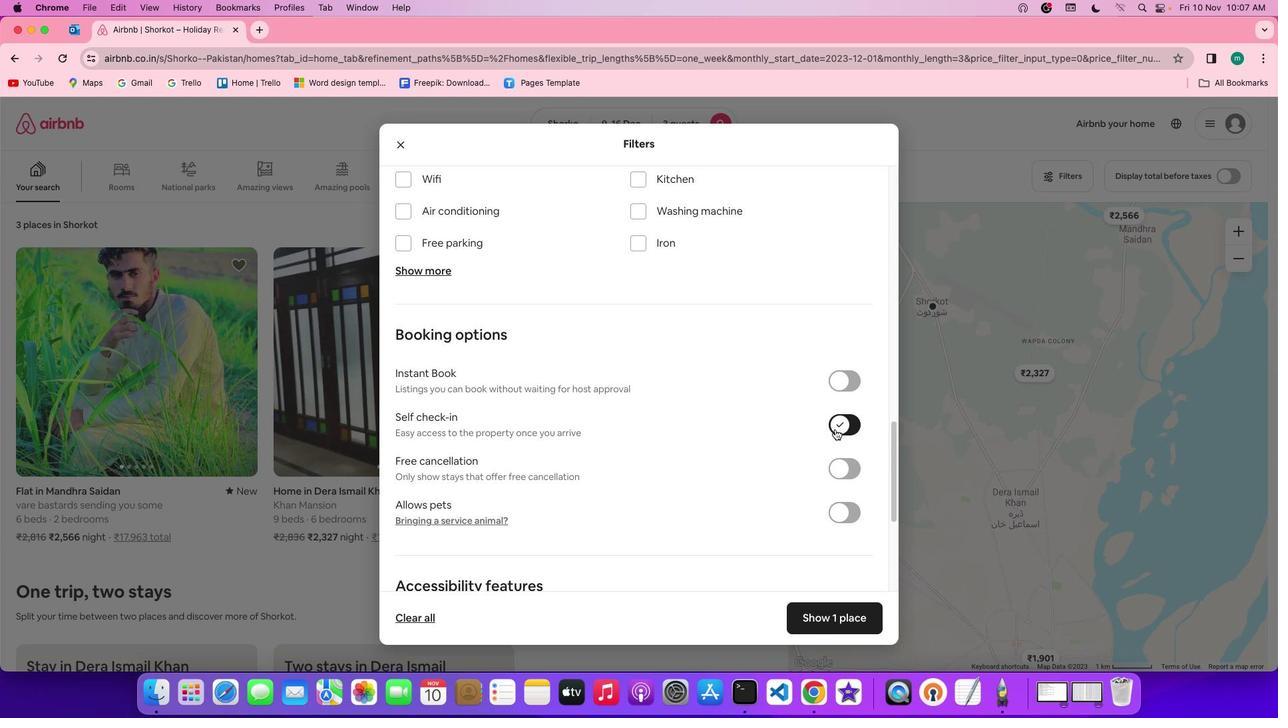
Action: Mouse moved to (641, 489)
Screenshot: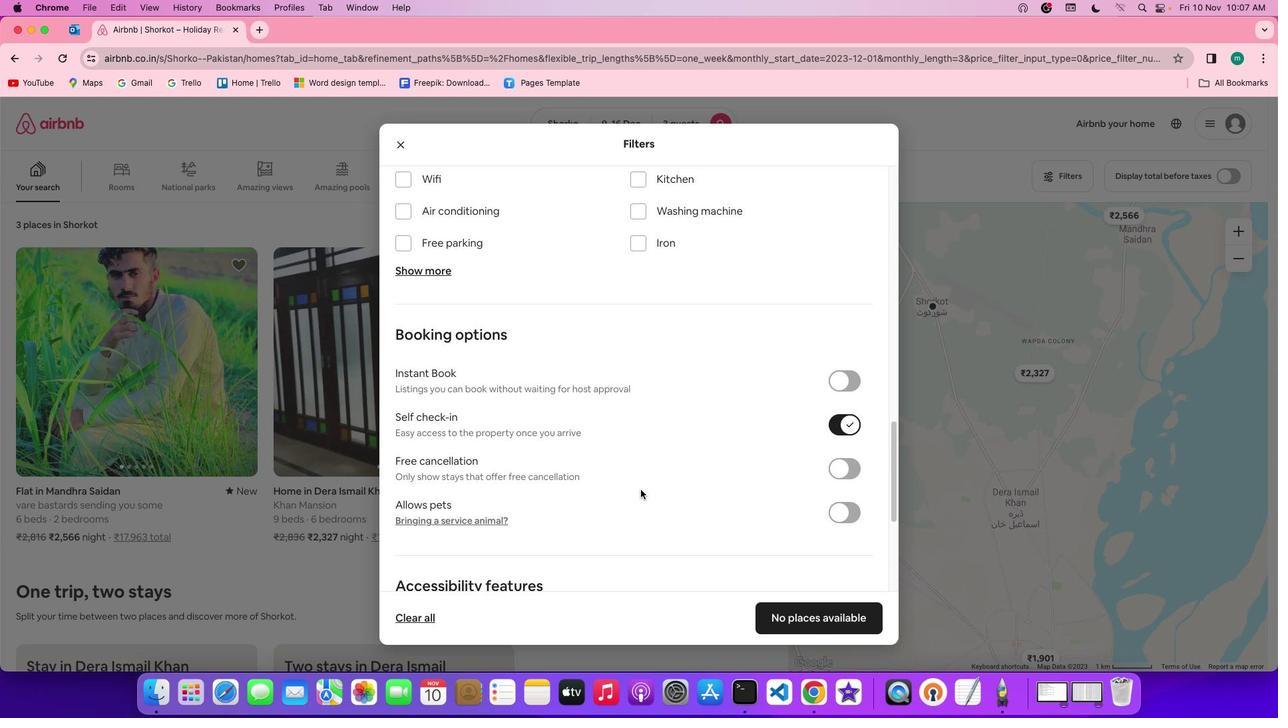 
Action: Mouse scrolled (641, 489) with delta (0, 0)
Screenshot: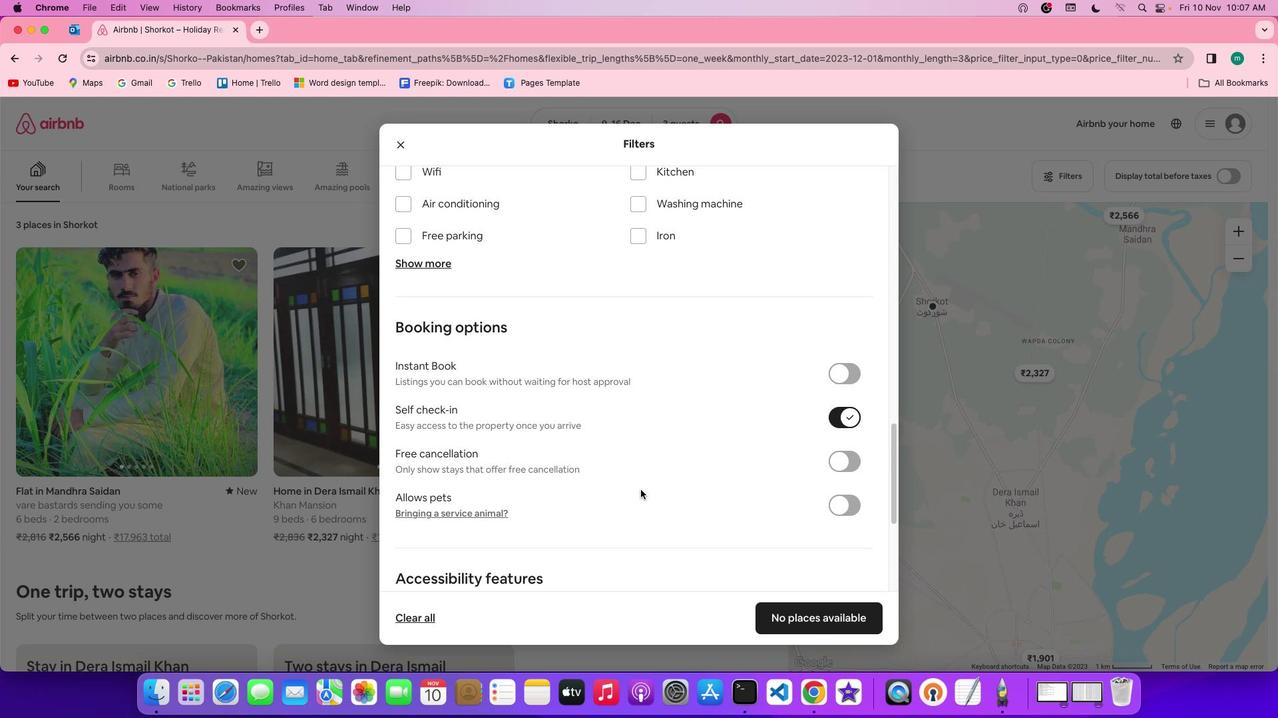
Action: Mouse scrolled (641, 489) with delta (0, 0)
Screenshot: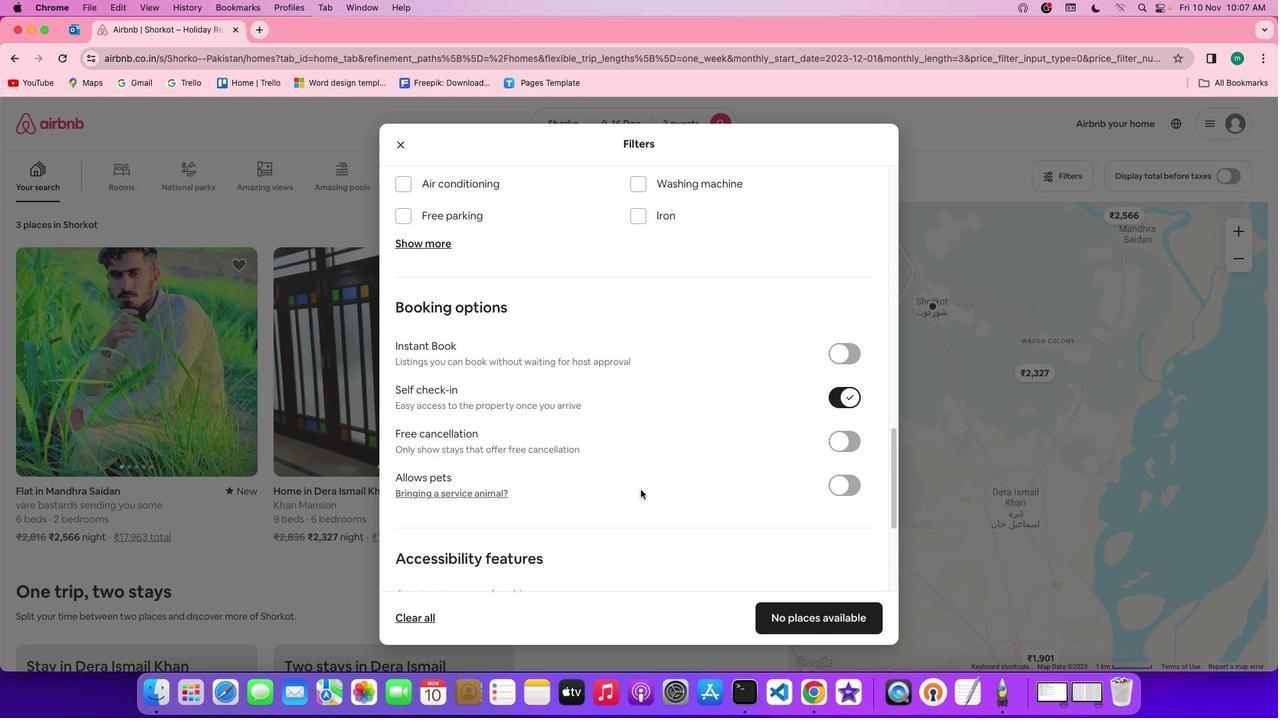 
Action: Mouse scrolled (641, 489) with delta (0, -1)
Screenshot: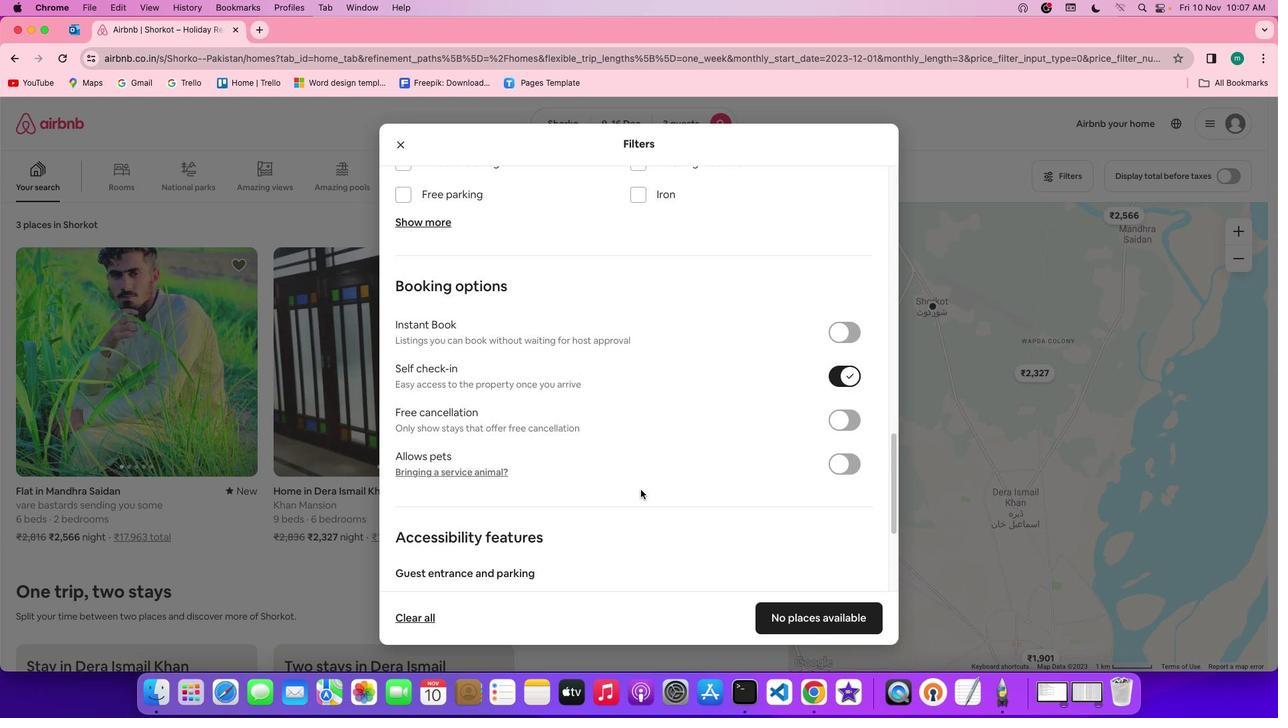 
Action: Mouse scrolled (641, 489) with delta (0, 0)
Screenshot: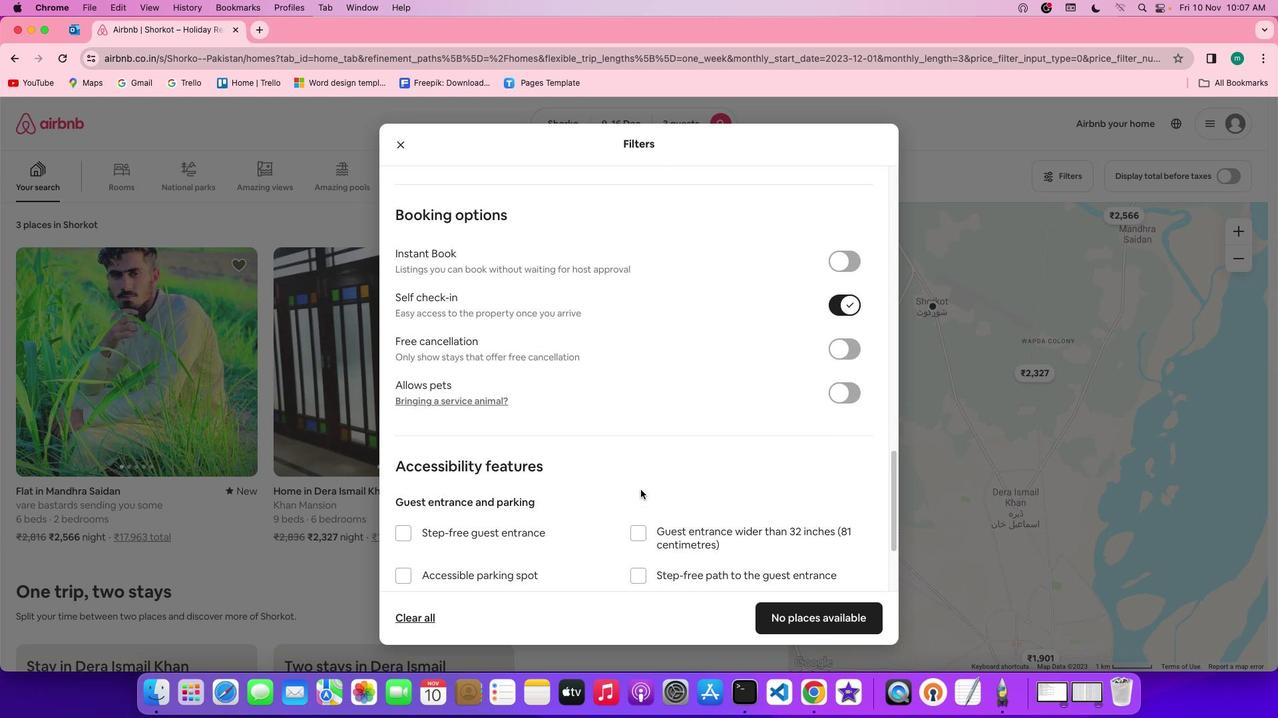 
Action: Mouse scrolled (641, 489) with delta (0, 0)
Screenshot: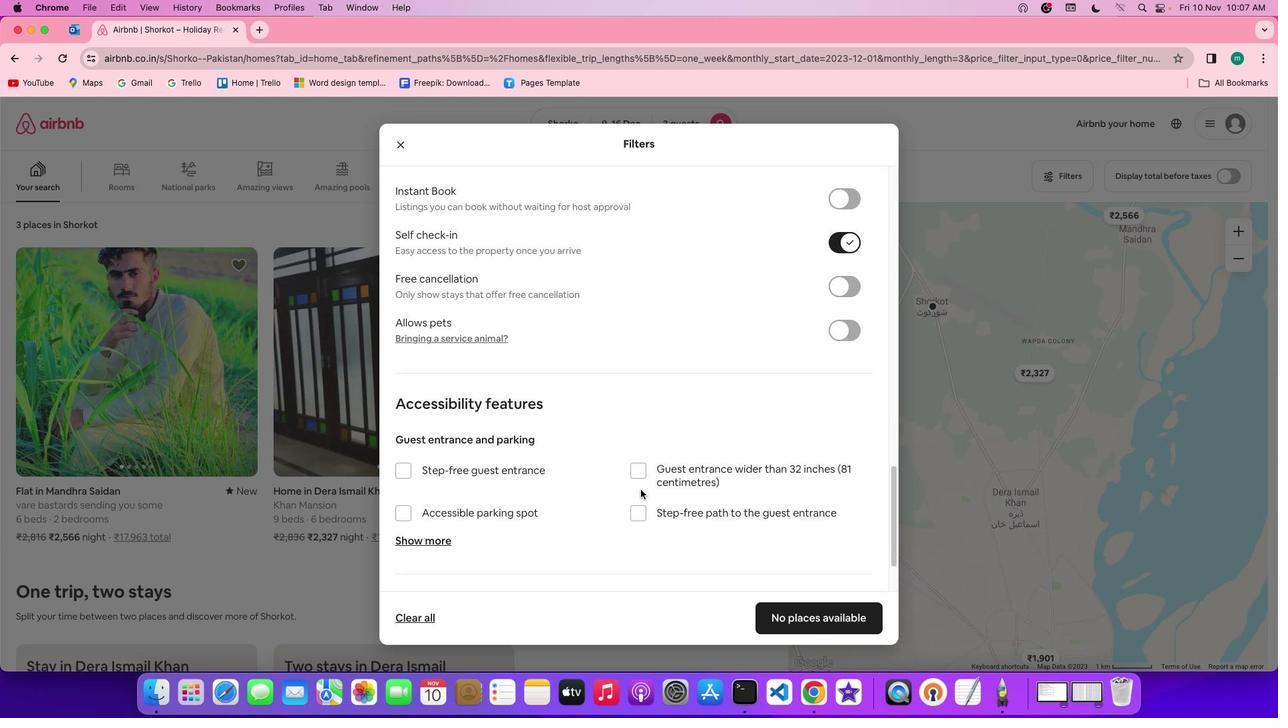 
Action: Mouse scrolled (641, 489) with delta (0, 0)
Screenshot: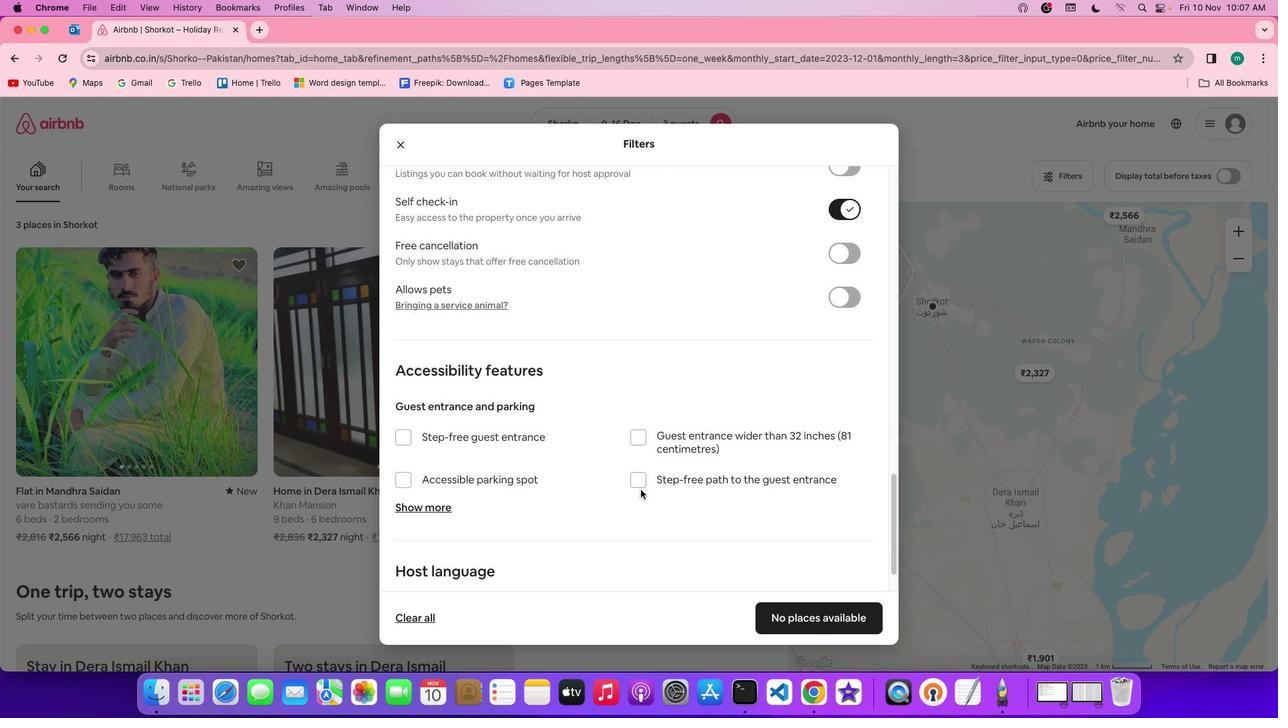 
Action: Mouse scrolled (641, 489) with delta (0, -1)
Screenshot: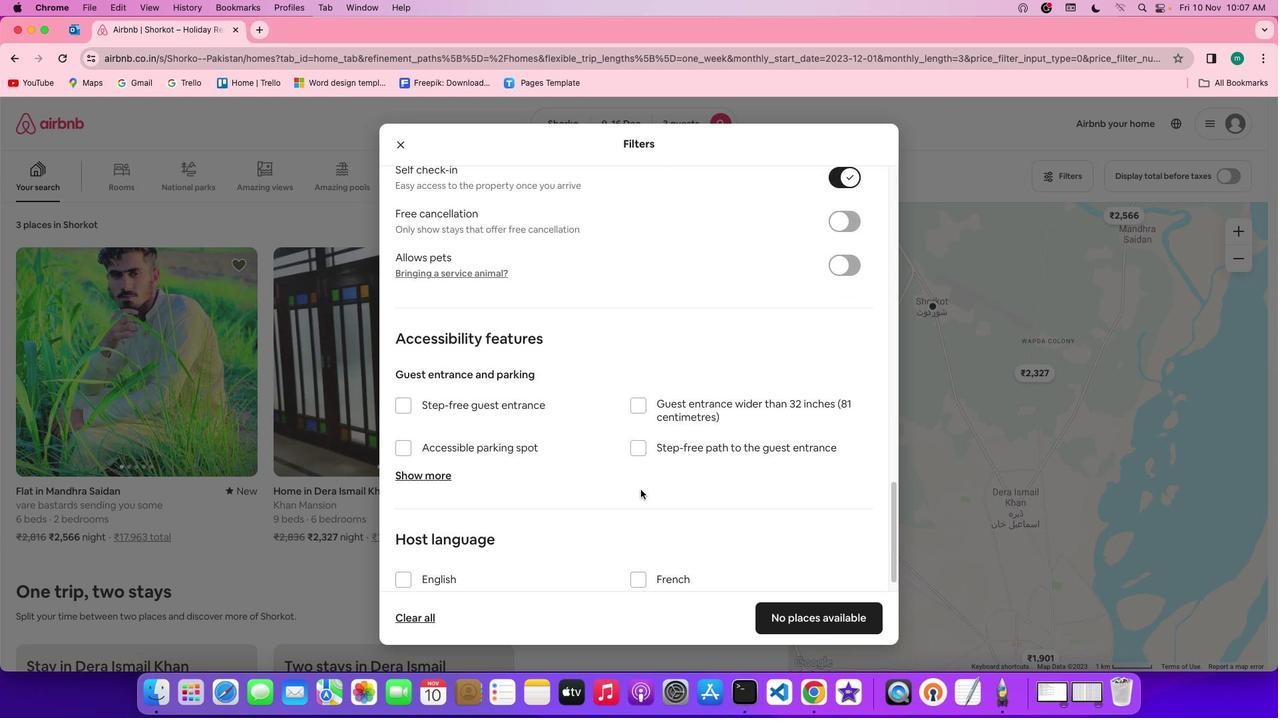 
Action: Mouse scrolled (641, 489) with delta (0, -3)
Screenshot: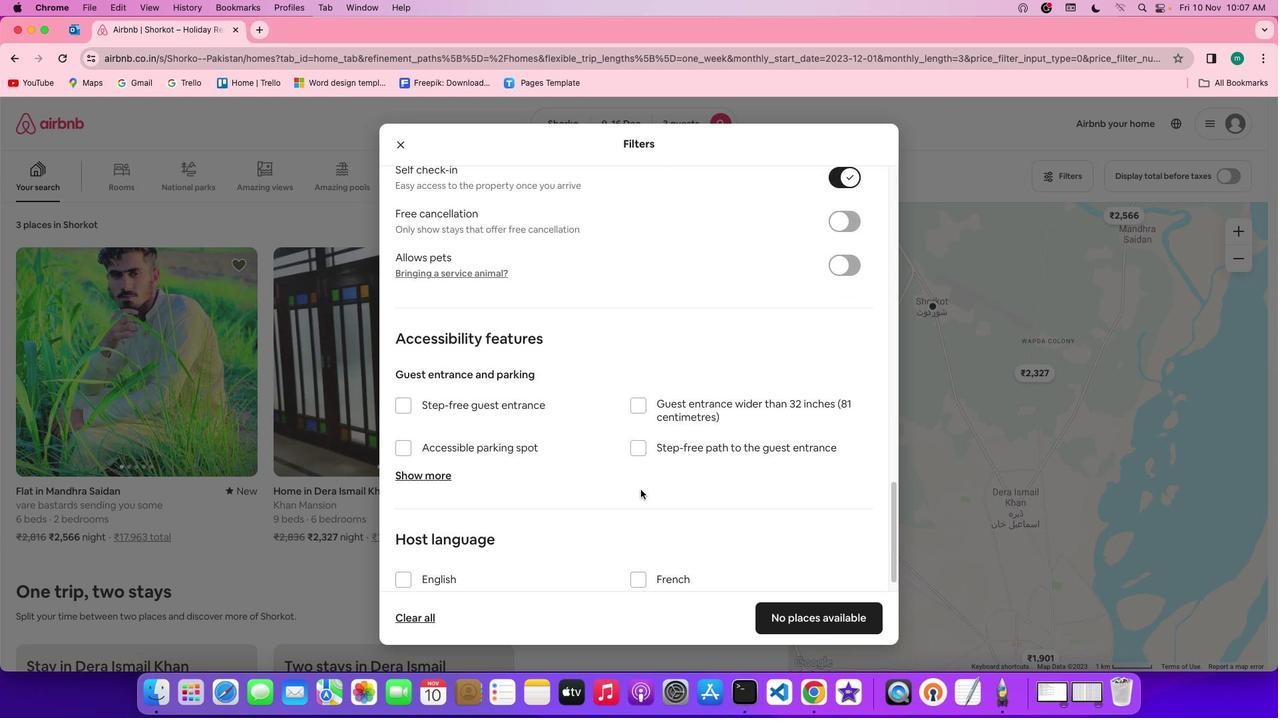 
Action: Mouse scrolled (641, 489) with delta (0, -3)
Screenshot: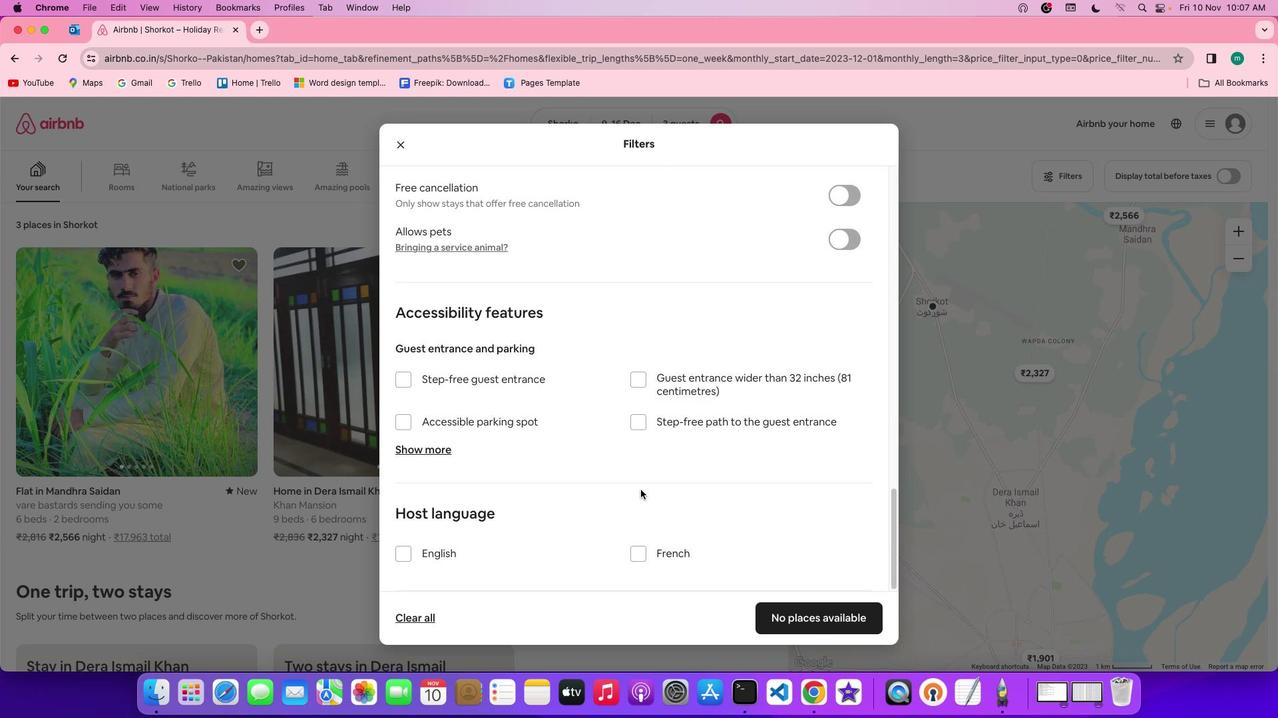 
Action: Mouse scrolled (641, 489) with delta (0, 0)
Screenshot: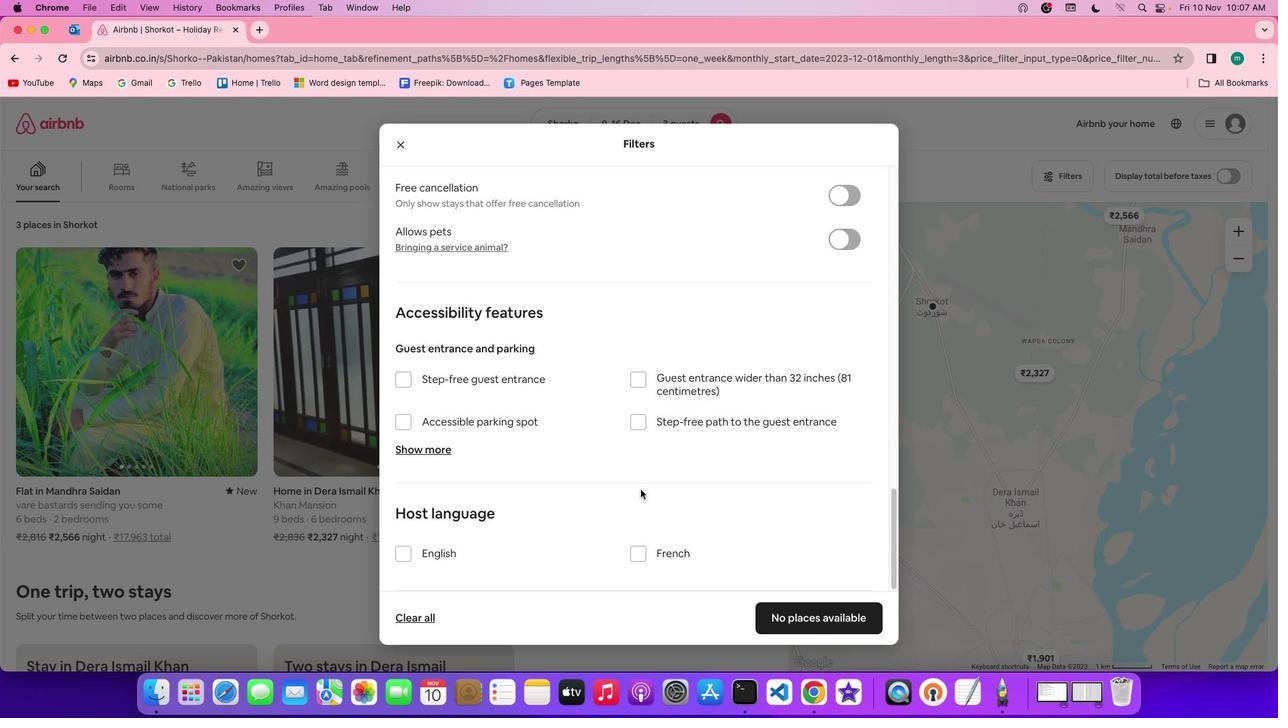 
Action: Mouse scrolled (641, 489) with delta (0, 0)
Screenshot: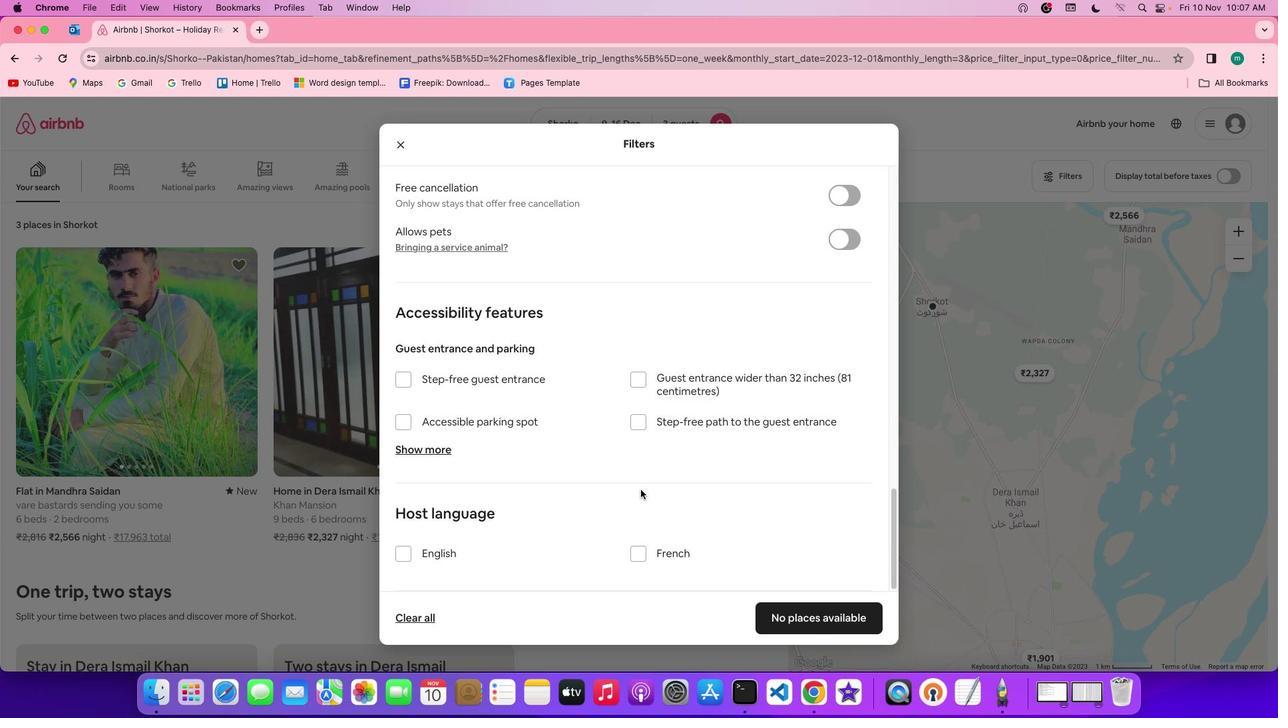 
Action: Mouse scrolled (641, 489) with delta (0, -1)
Screenshot: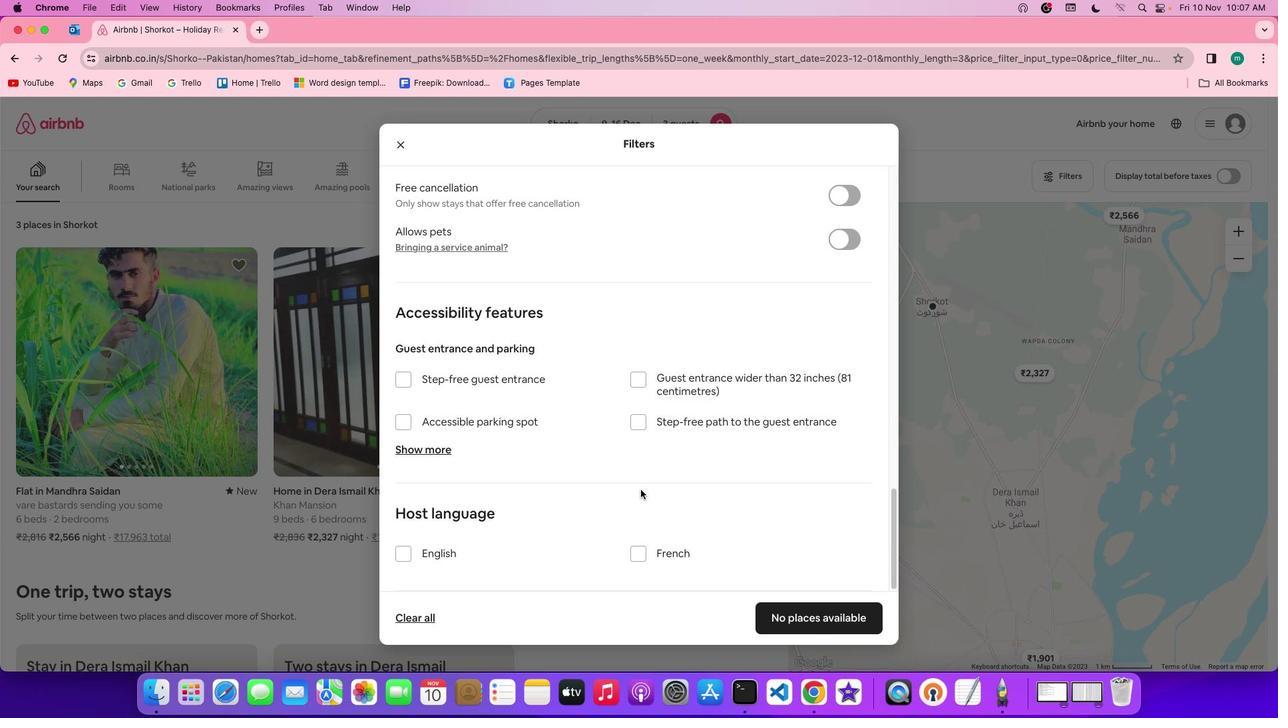 
Action: Mouse scrolled (641, 489) with delta (0, -3)
Screenshot: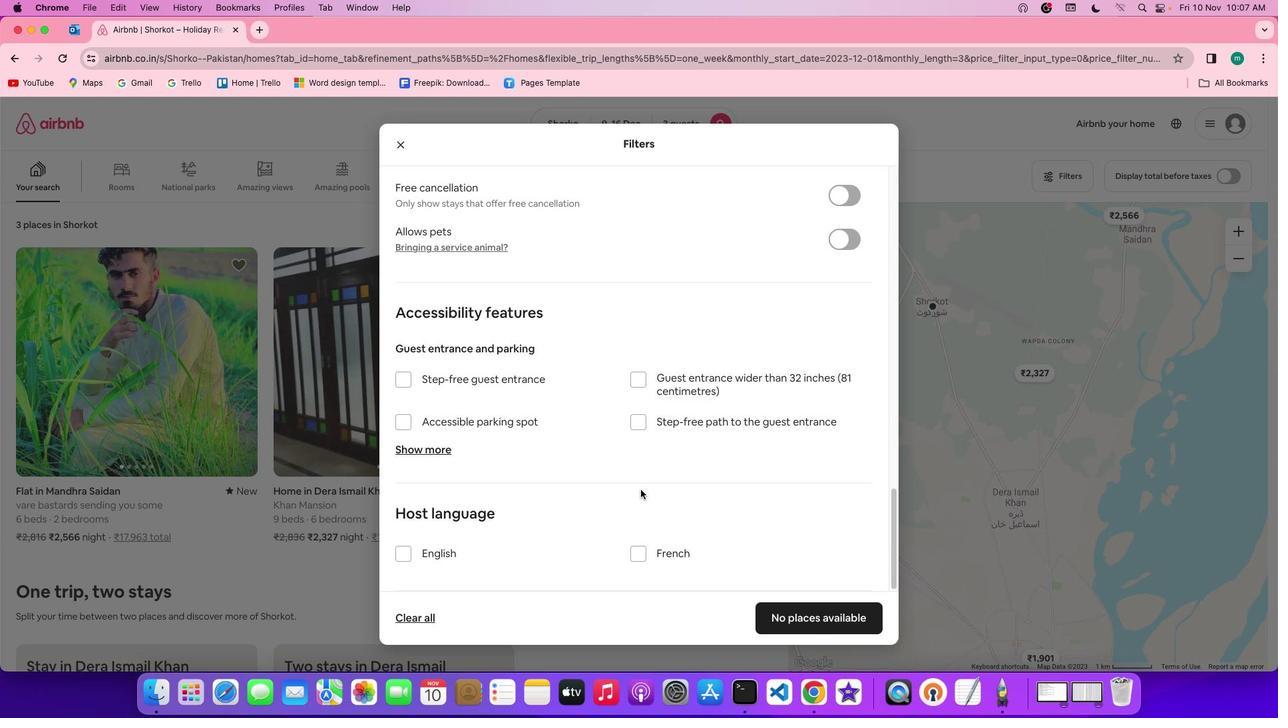 
Action: Mouse scrolled (641, 489) with delta (0, -3)
Screenshot: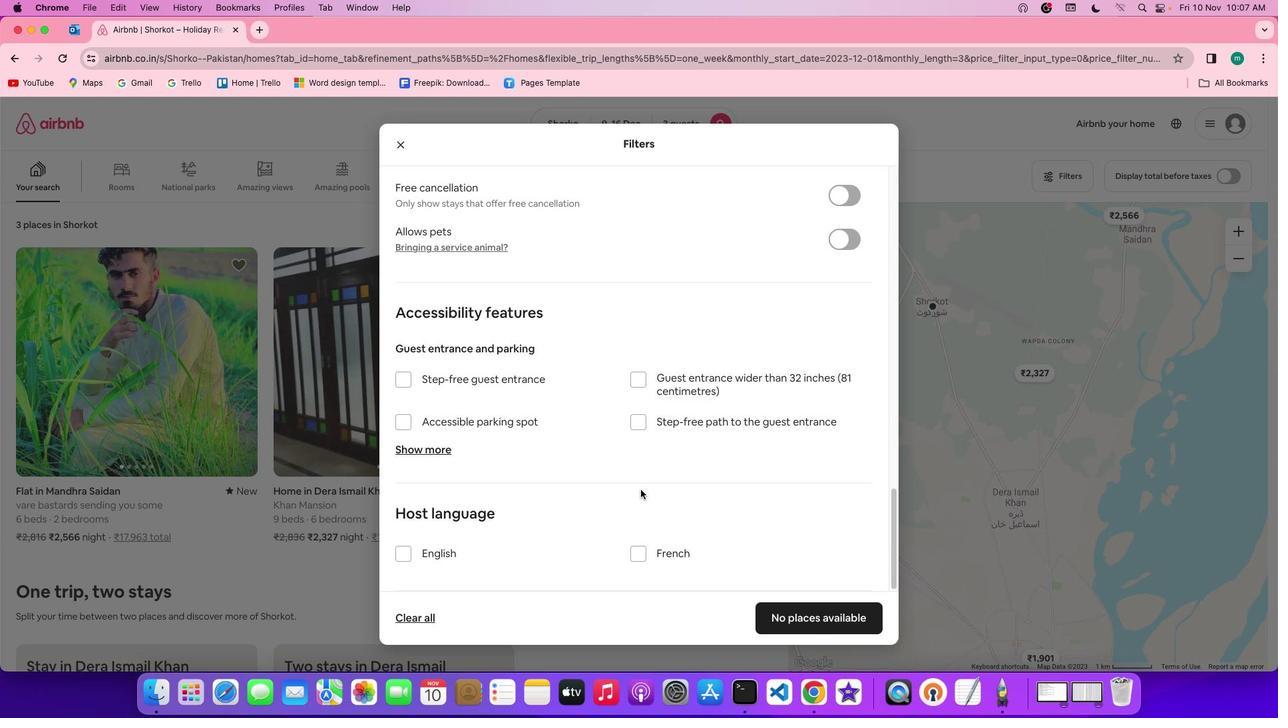 
Action: Mouse scrolled (641, 489) with delta (0, -4)
Screenshot: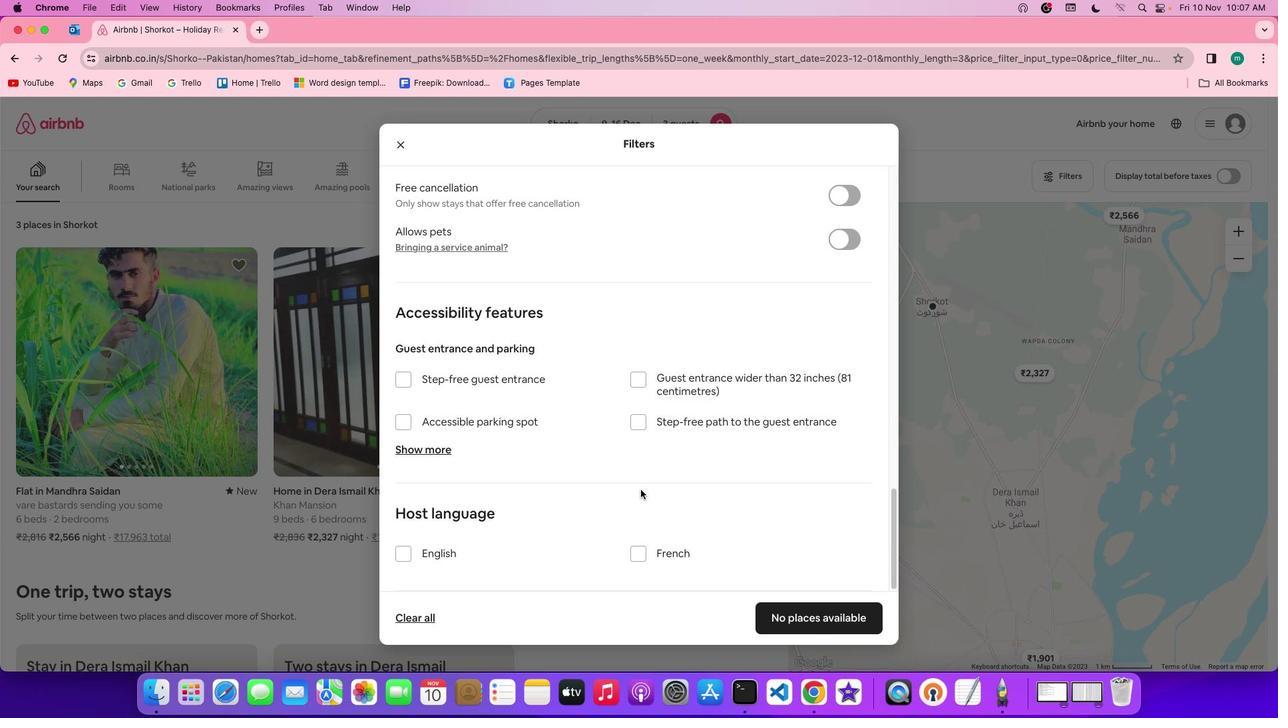 
Action: Mouse moved to (804, 627)
Screenshot: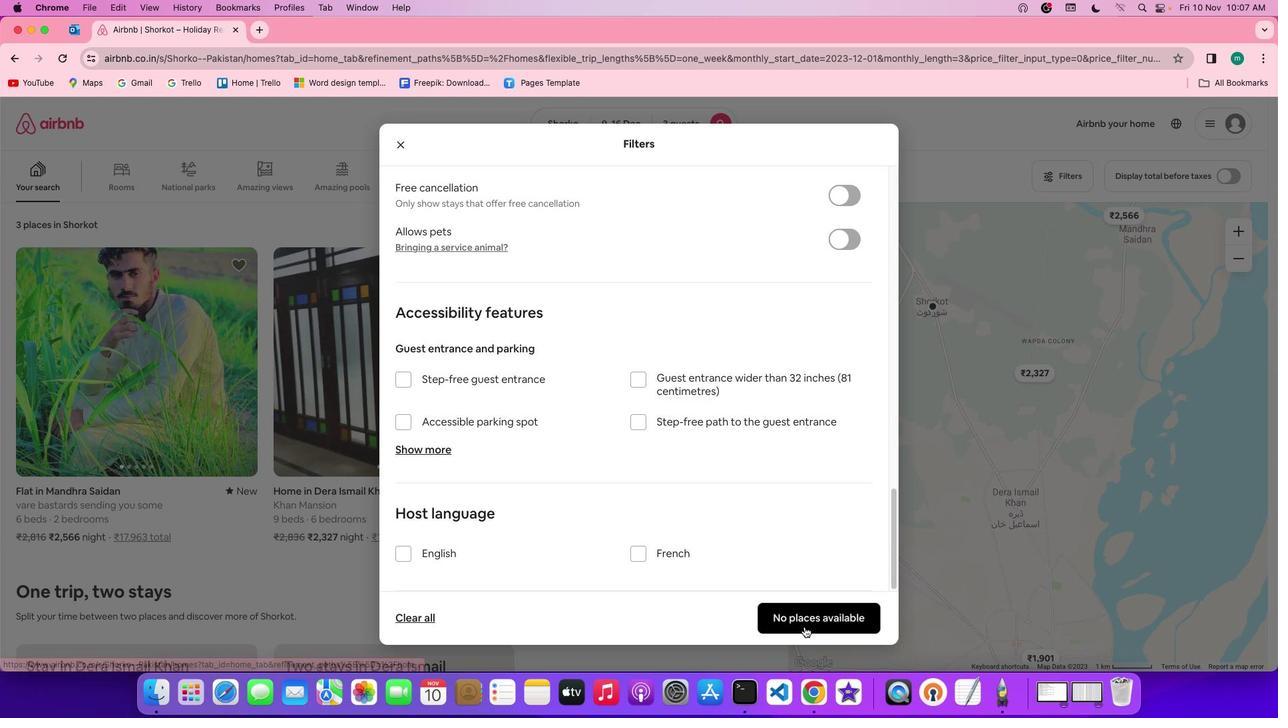 
Action: Mouse pressed left at (804, 627)
Screenshot: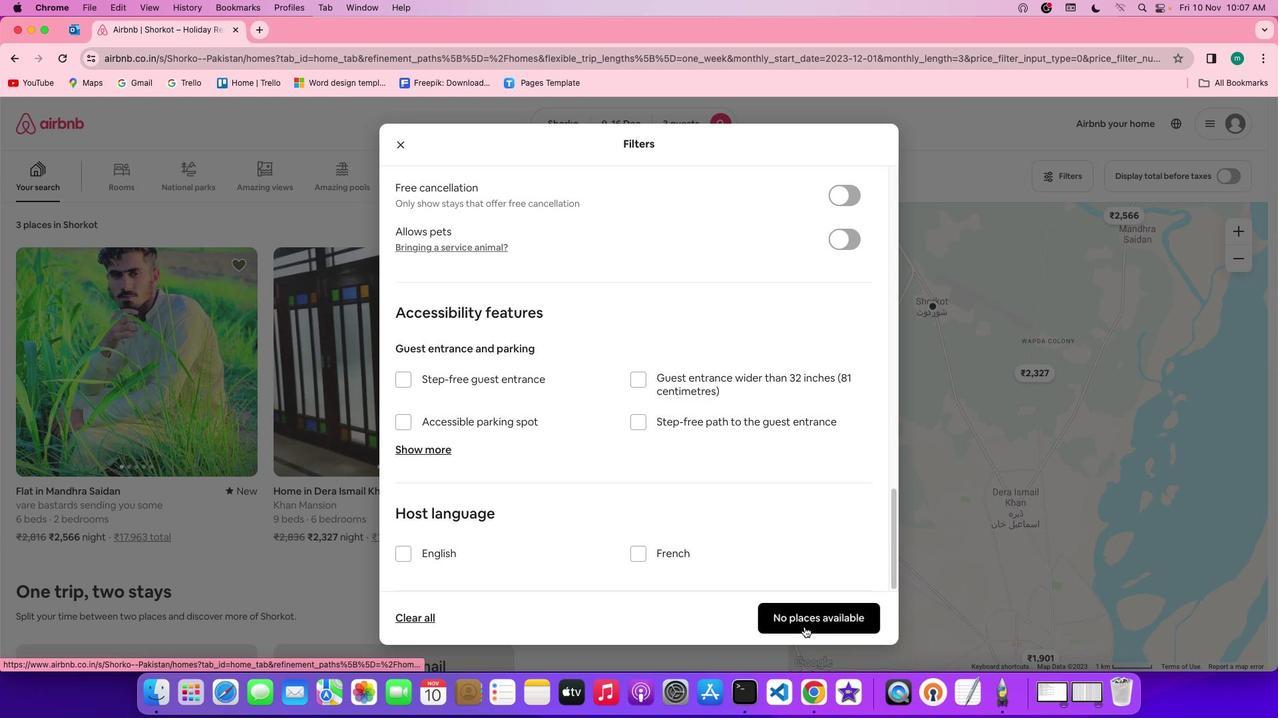 
Action: Mouse moved to (477, 415)
Screenshot: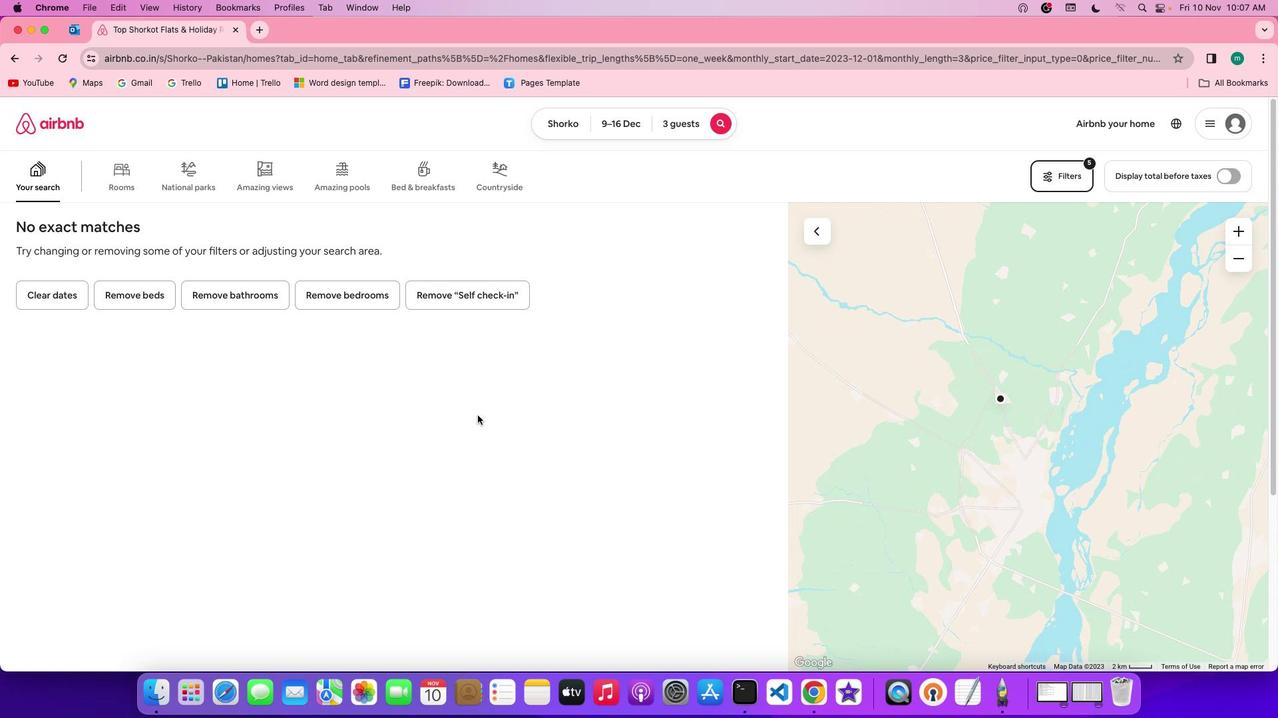
